Task: Find connections with filter location Galátsi with filter topic #Mobileapplicationswith filter profile language German with filter current company Talent Group with filter school Muzaffarpur Institute of Technology with filter industry Robot Manufacturing with filter service category Video Production with filter keywords title Director of Maintenance
Action: Mouse moved to (379, 260)
Screenshot: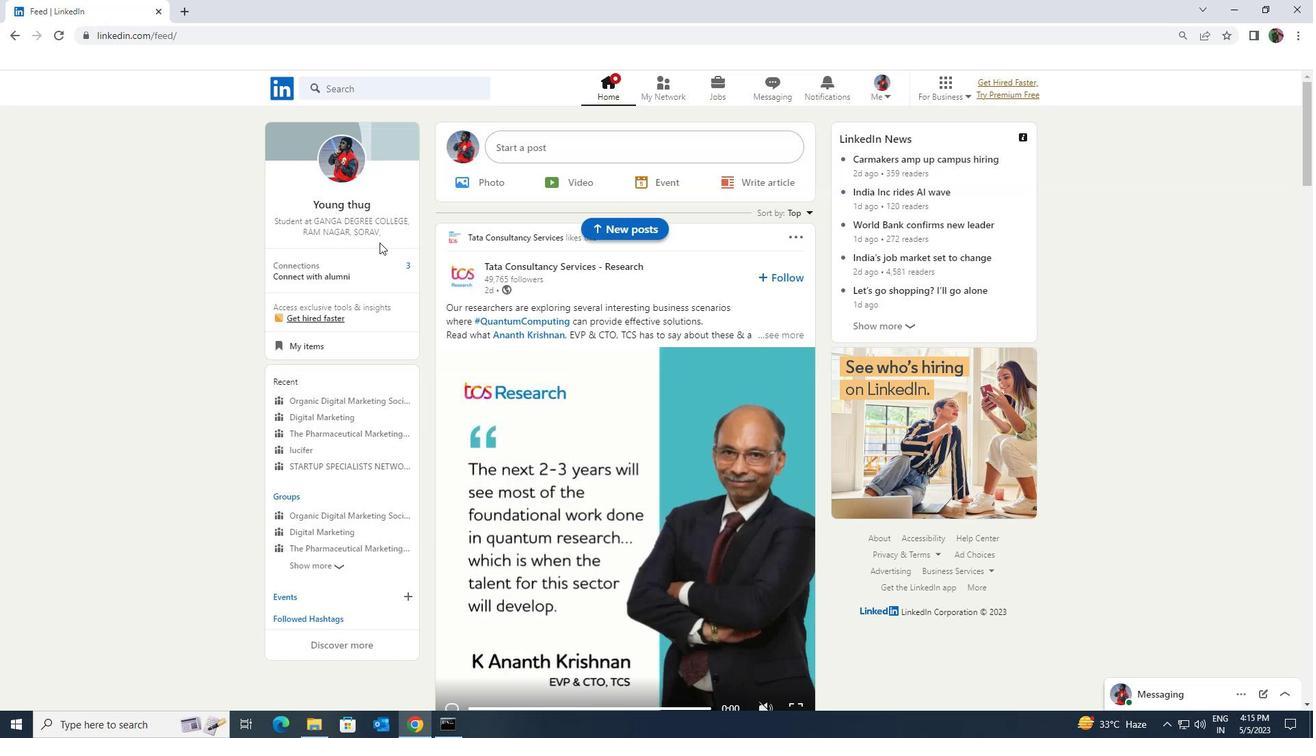 
Action: Mouse pressed left at (379, 260)
Screenshot: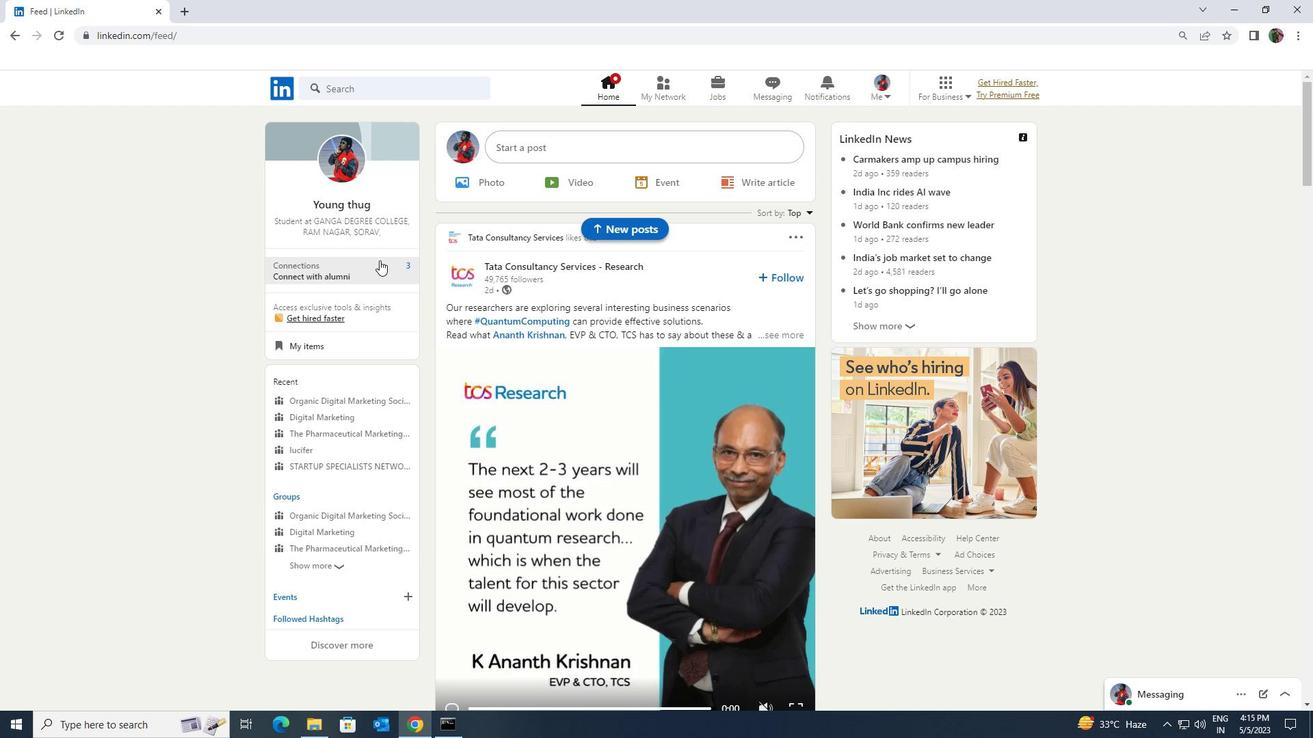 
Action: Mouse moved to (374, 164)
Screenshot: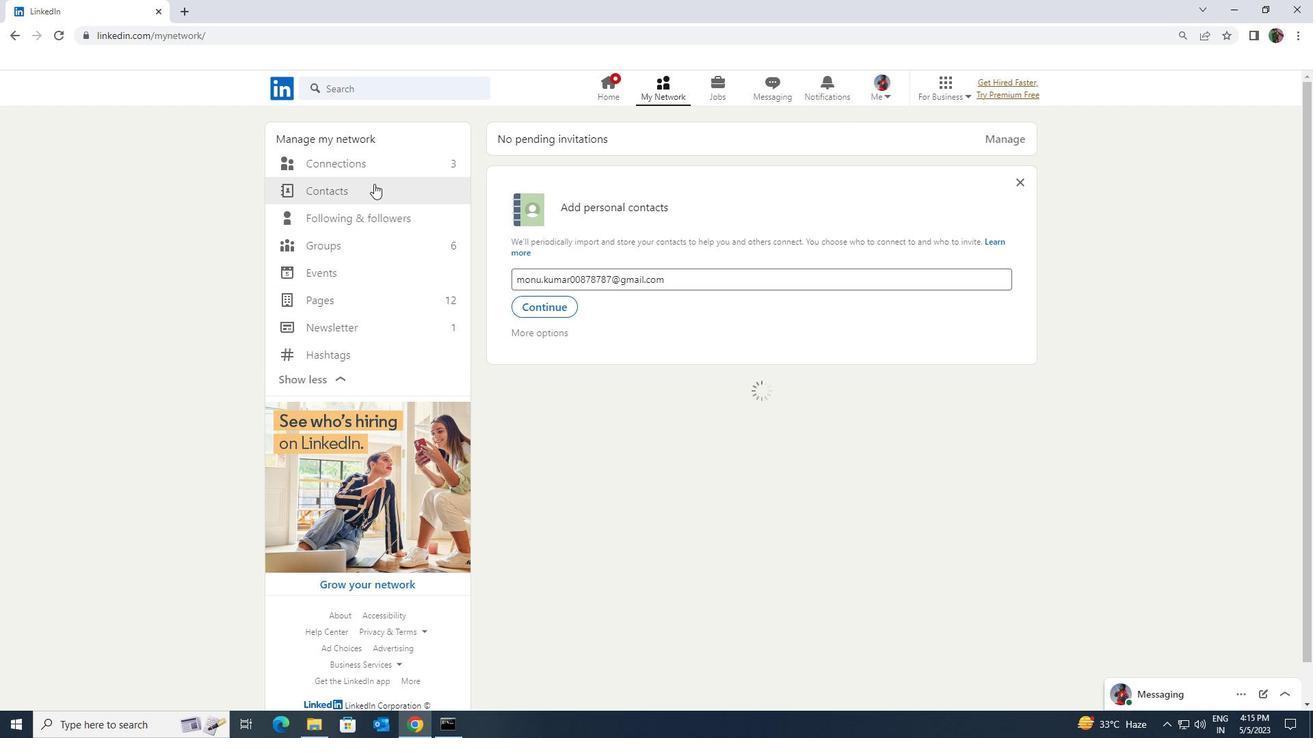 
Action: Mouse pressed left at (374, 164)
Screenshot: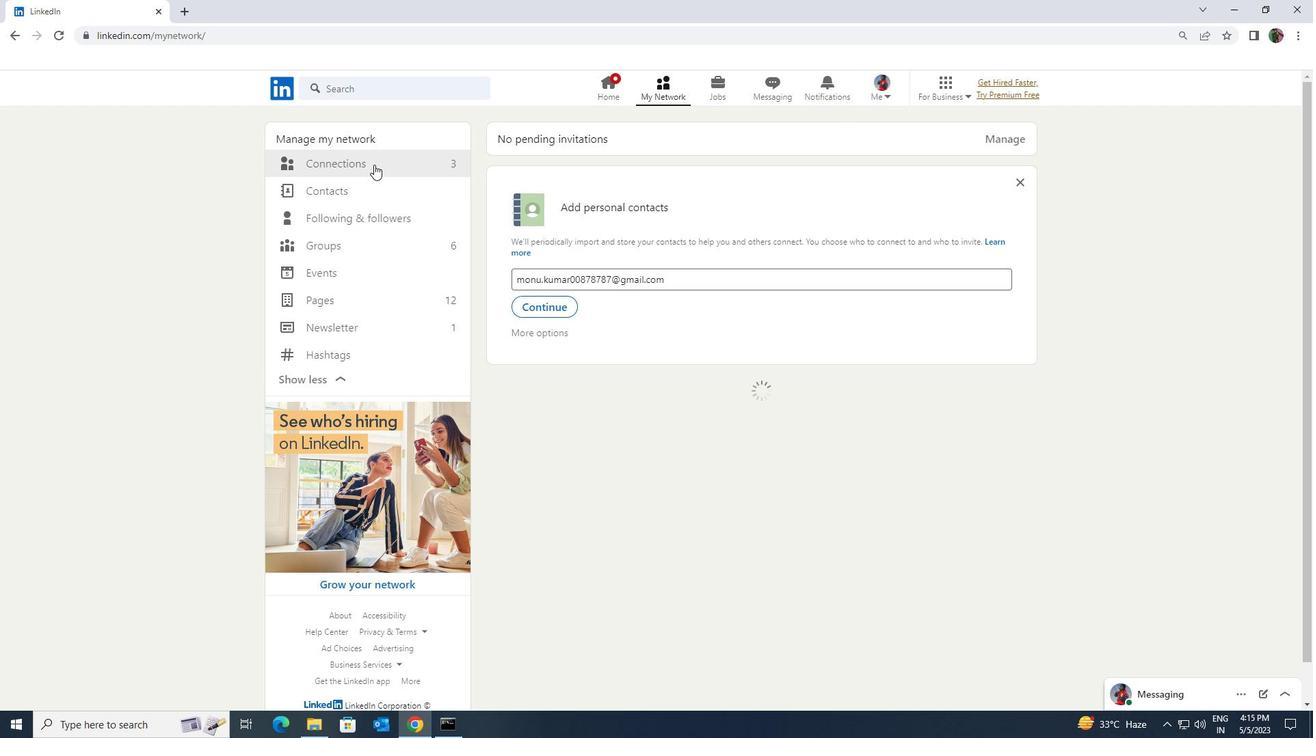 
Action: Mouse moved to (738, 172)
Screenshot: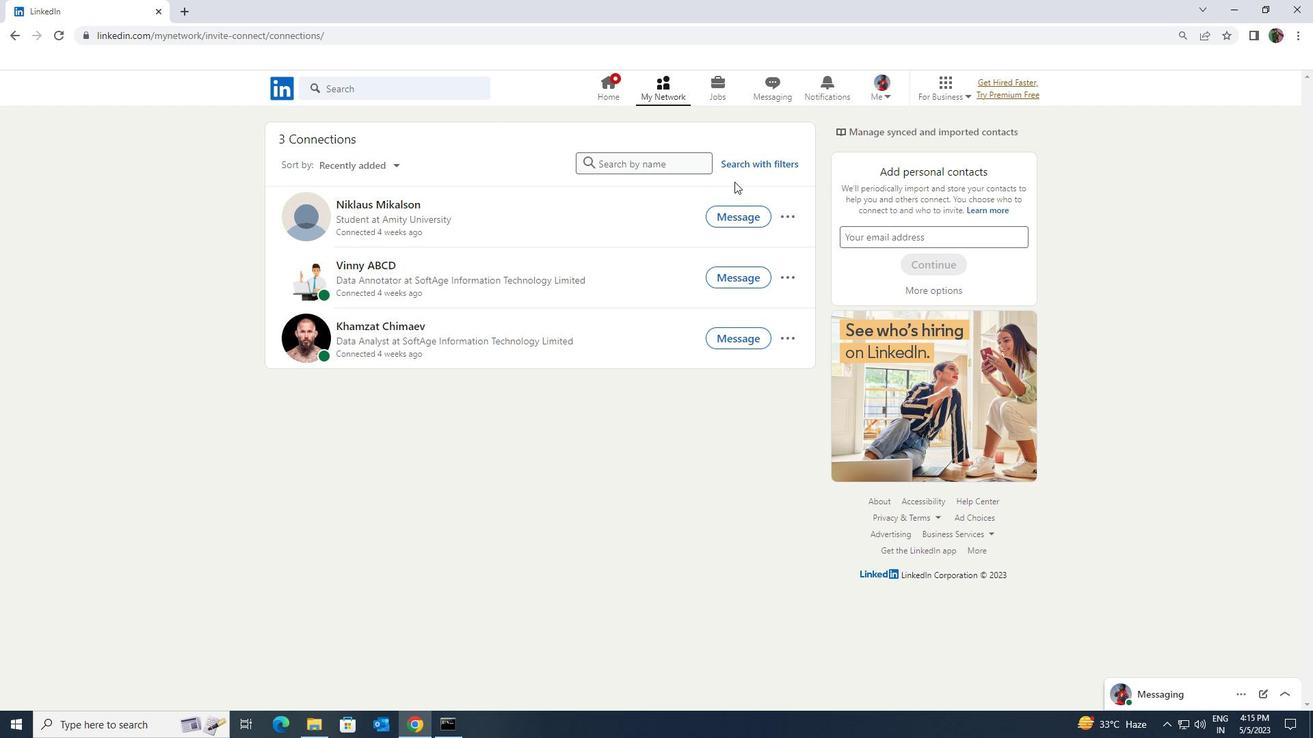 
Action: Mouse pressed left at (738, 172)
Screenshot: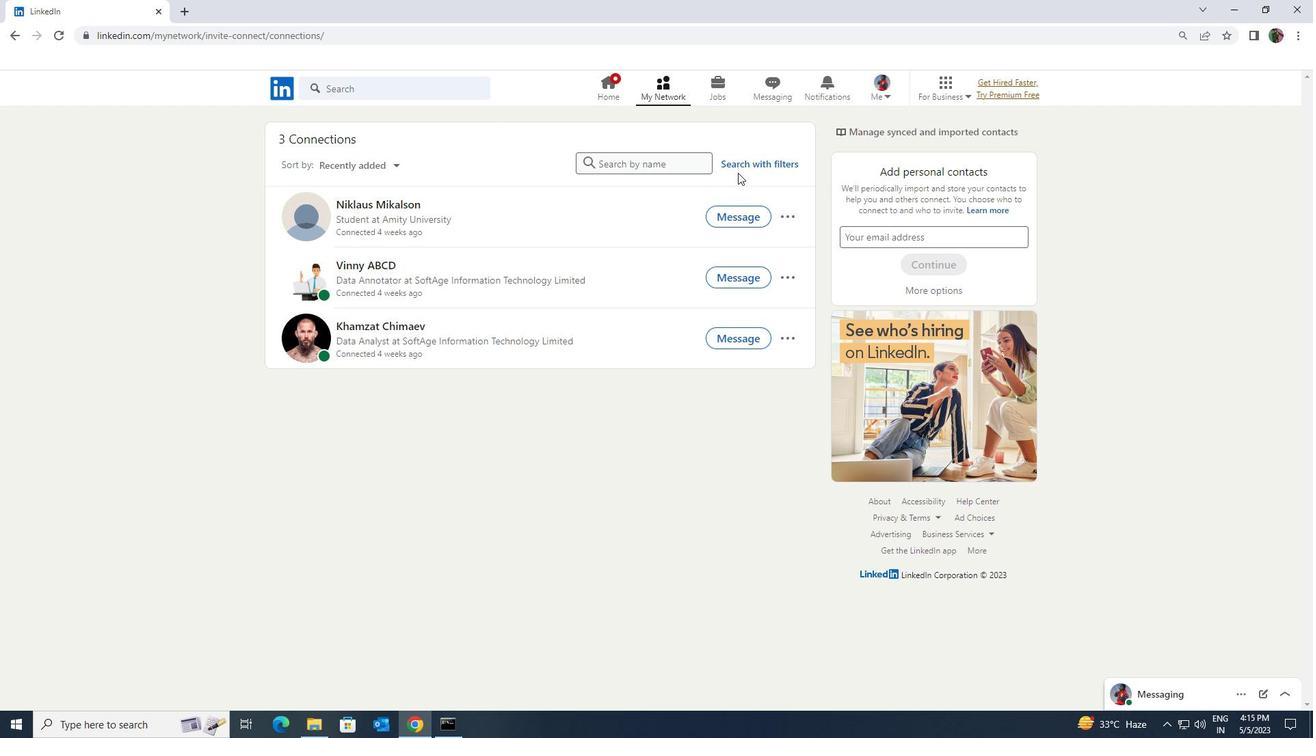 
Action: Mouse moved to (738, 167)
Screenshot: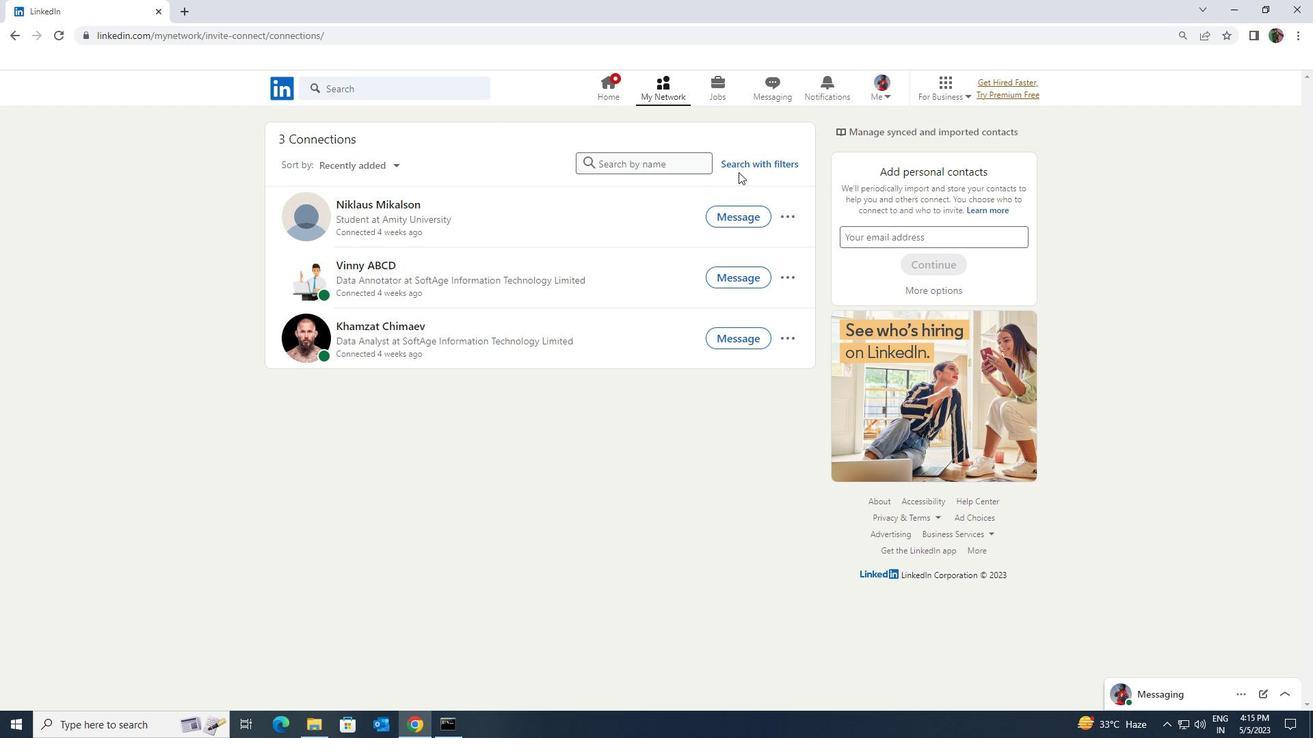 
Action: Mouse pressed left at (738, 167)
Screenshot: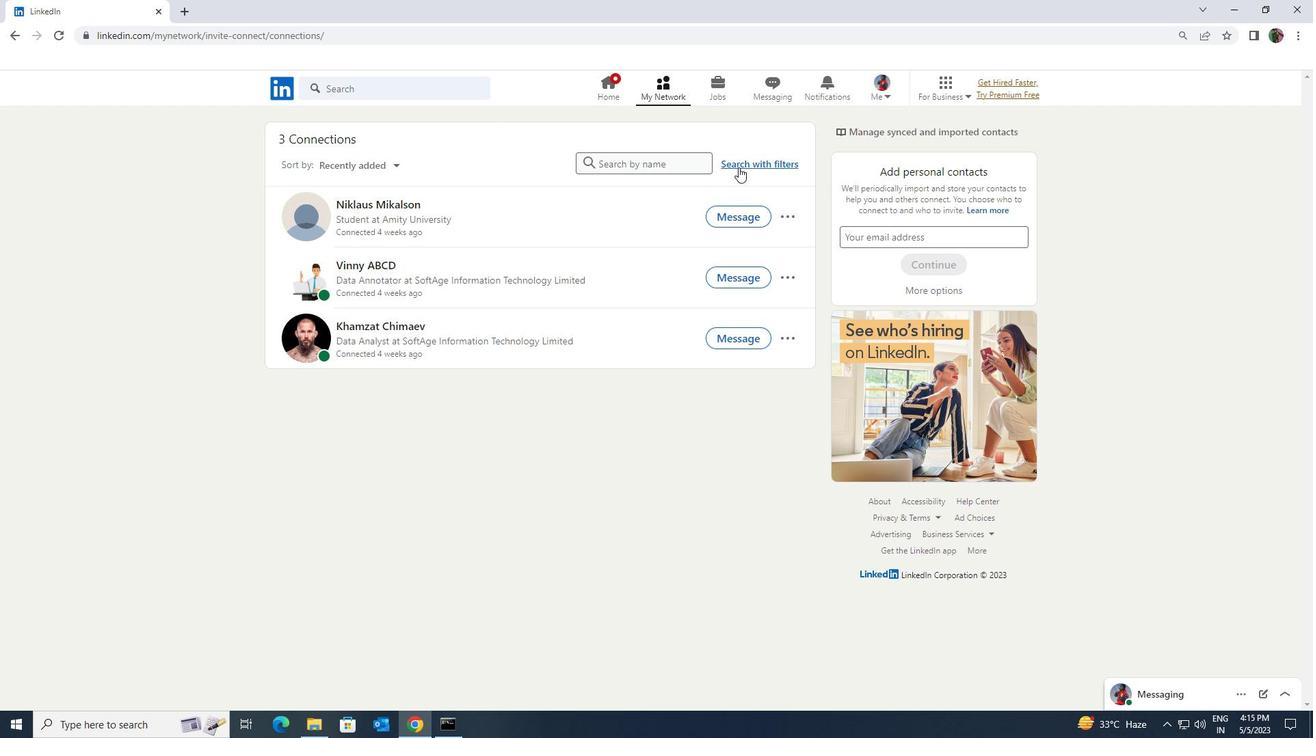 
Action: Mouse moved to (696, 126)
Screenshot: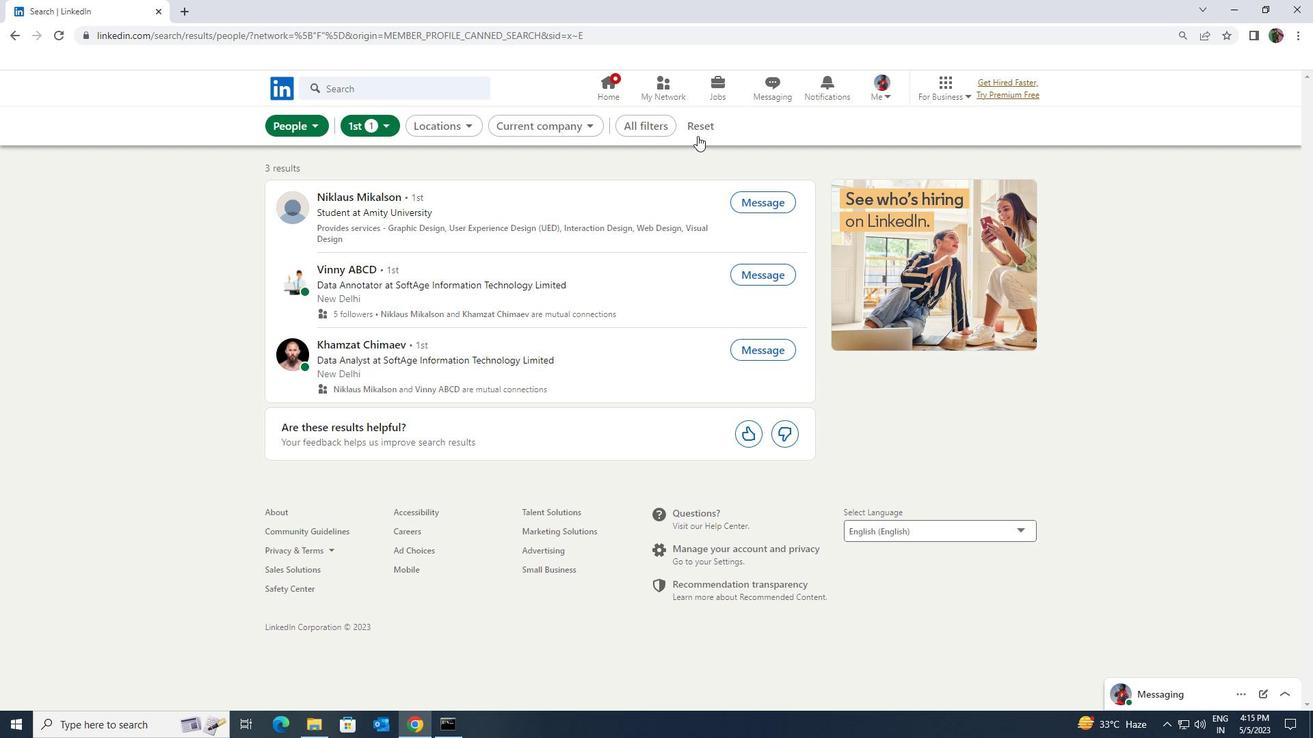 
Action: Mouse pressed left at (696, 126)
Screenshot: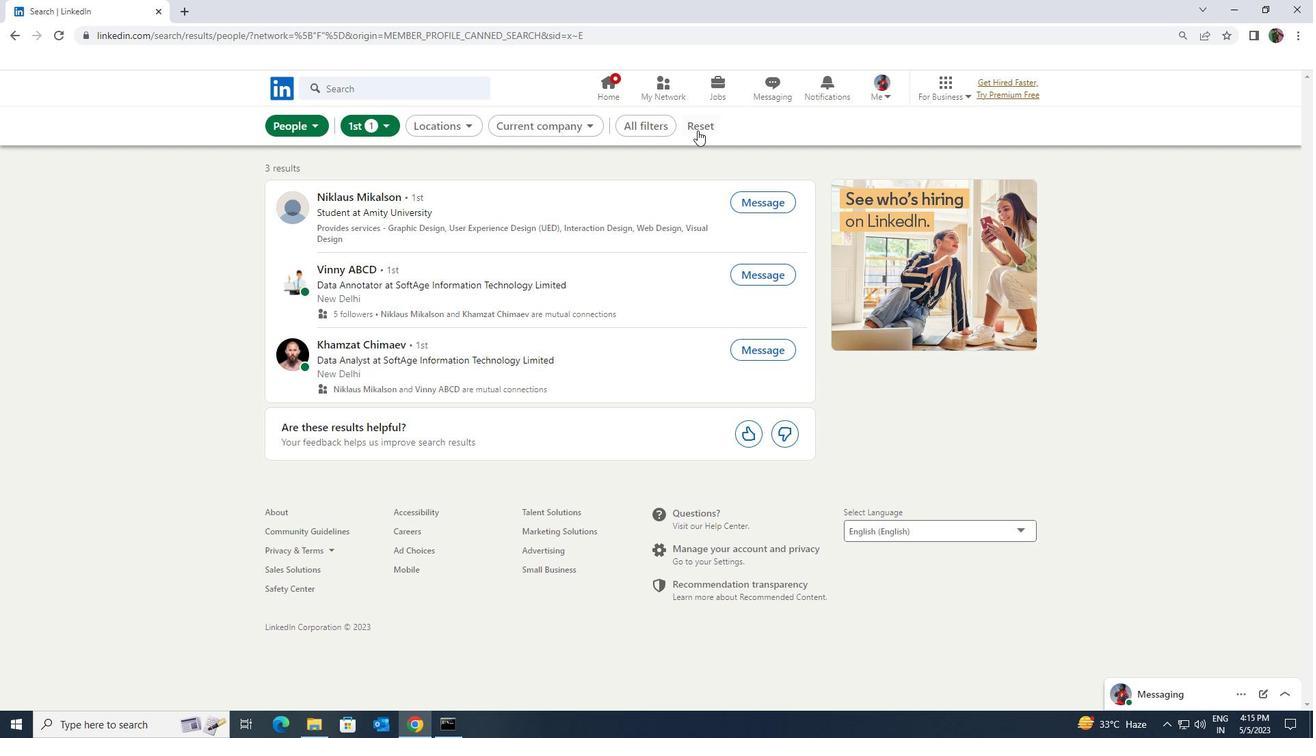 
Action: Mouse moved to (668, 126)
Screenshot: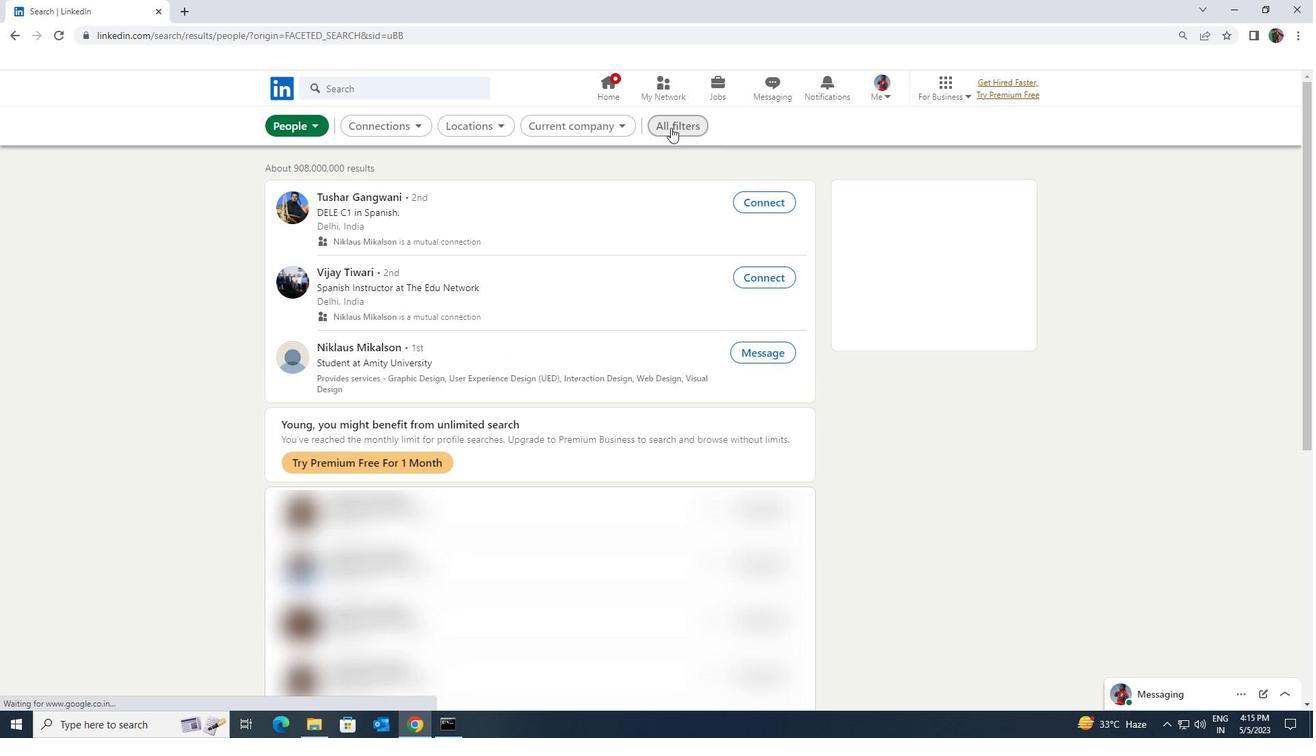
Action: Mouse pressed left at (668, 126)
Screenshot: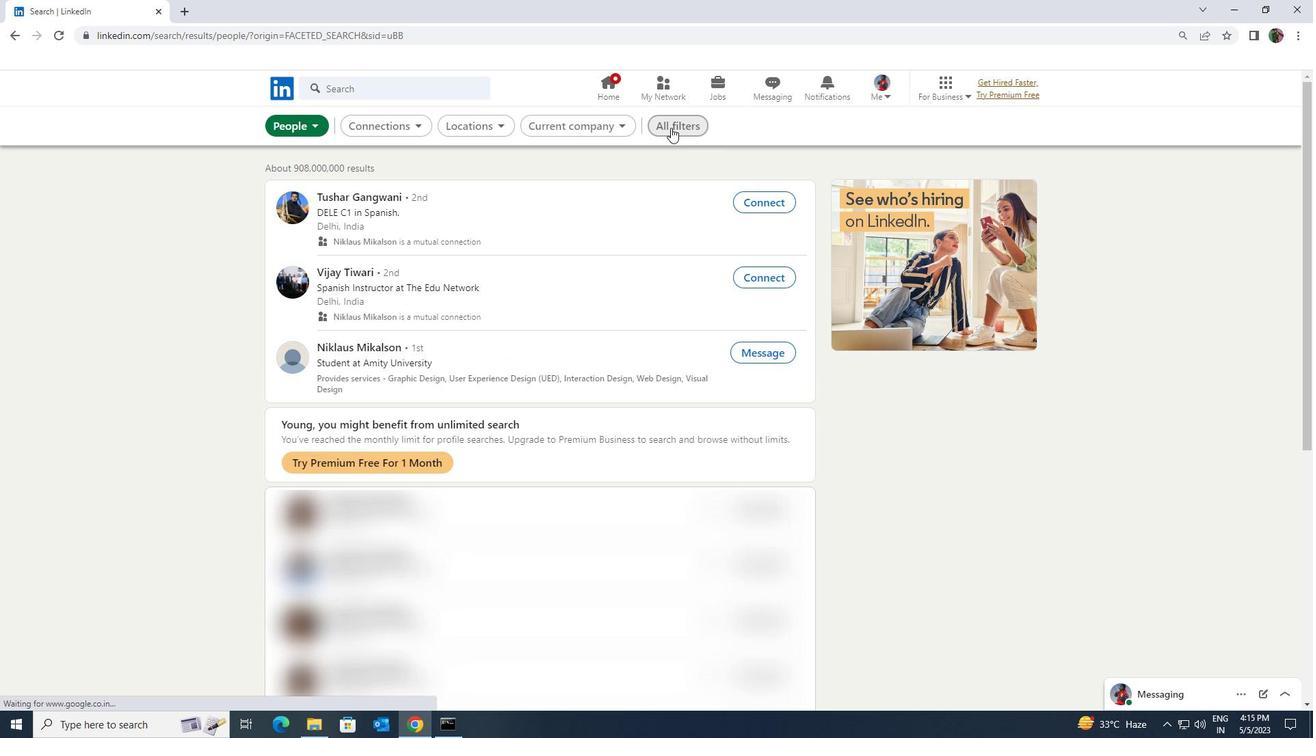 
Action: Mouse moved to (1155, 545)
Screenshot: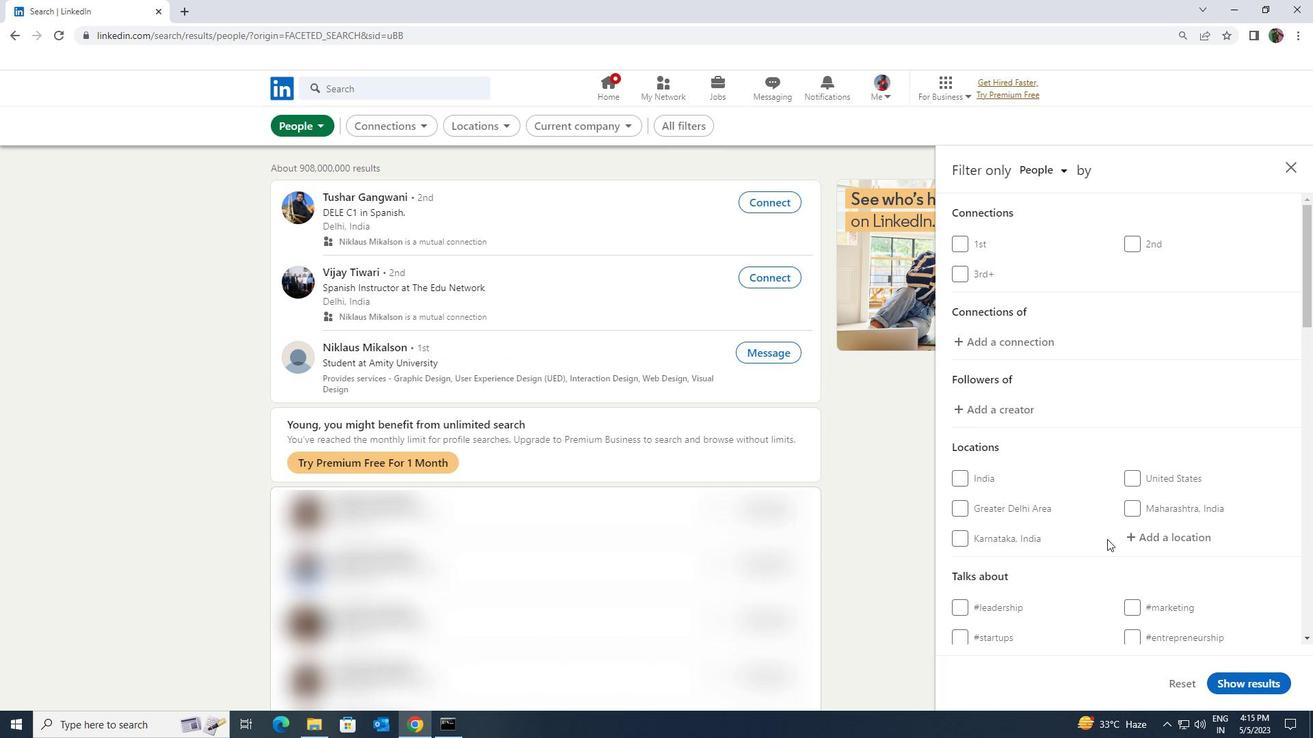 
Action: Mouse pressed left at (1155, 545)
Screenshot: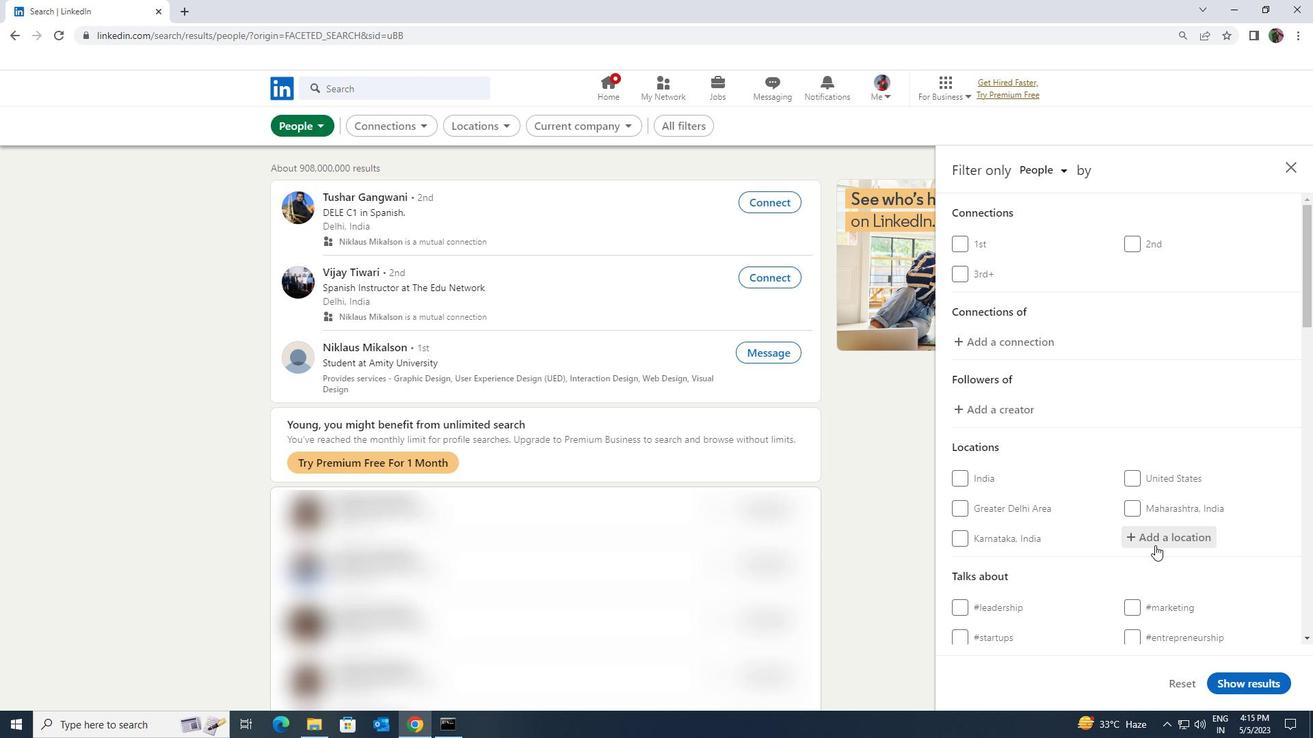 
Action: Key pressed <Key.shift><Key.shift><Key.shift>GALATSI
Screenshot: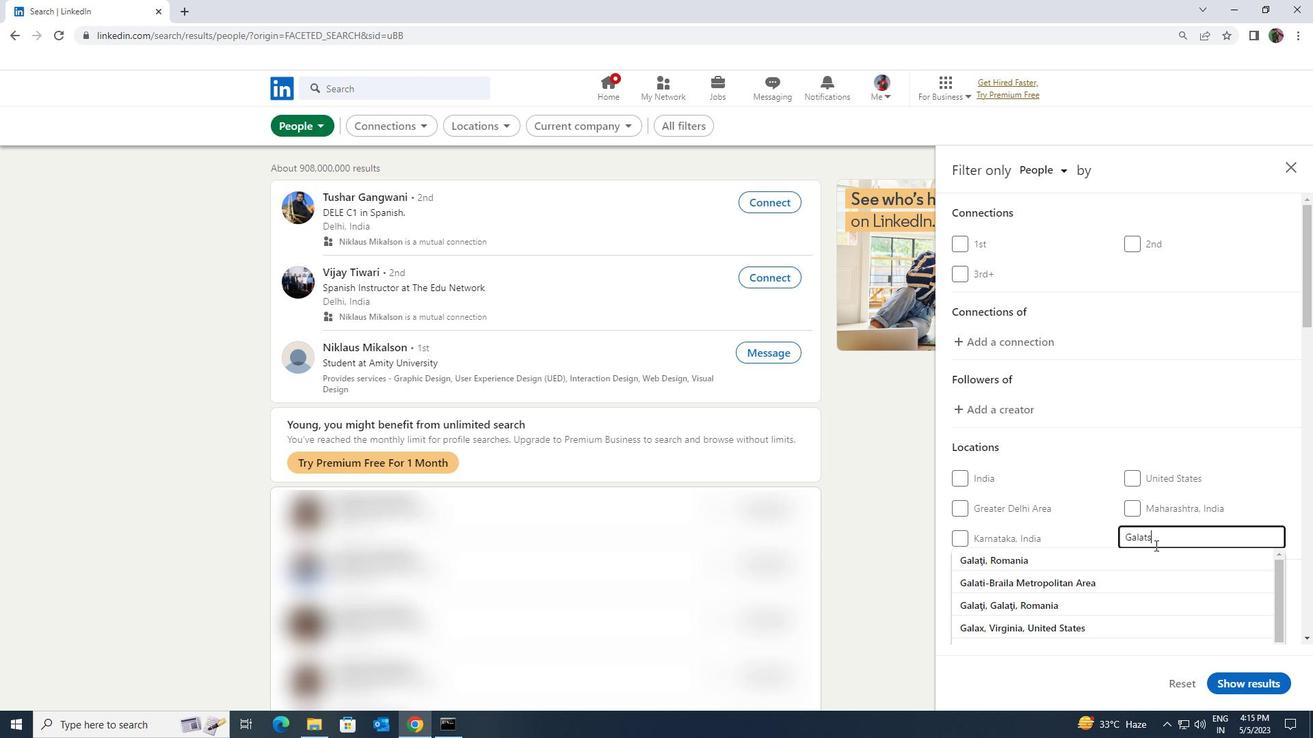 
Action: Mouse moved to (1151, 564)
Screenshot: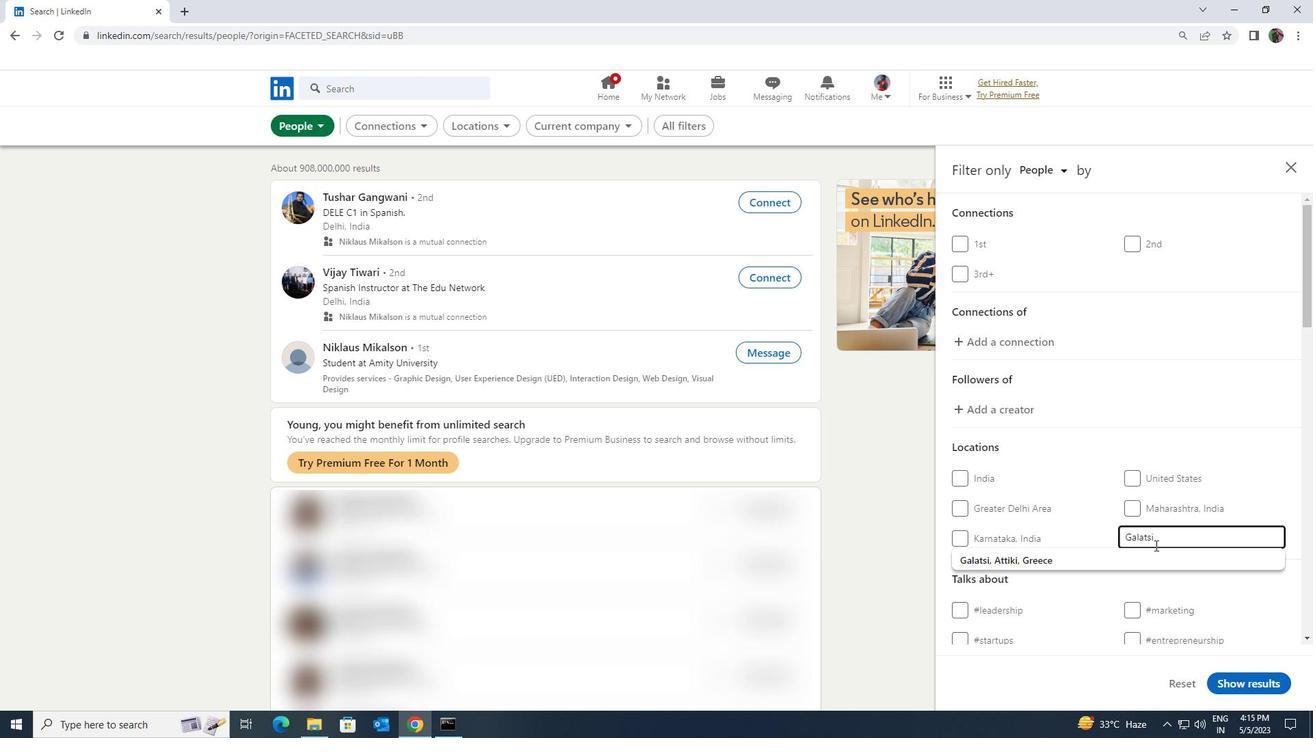 
Action: Mouse pressed left at (1151, 564)
Screenshot: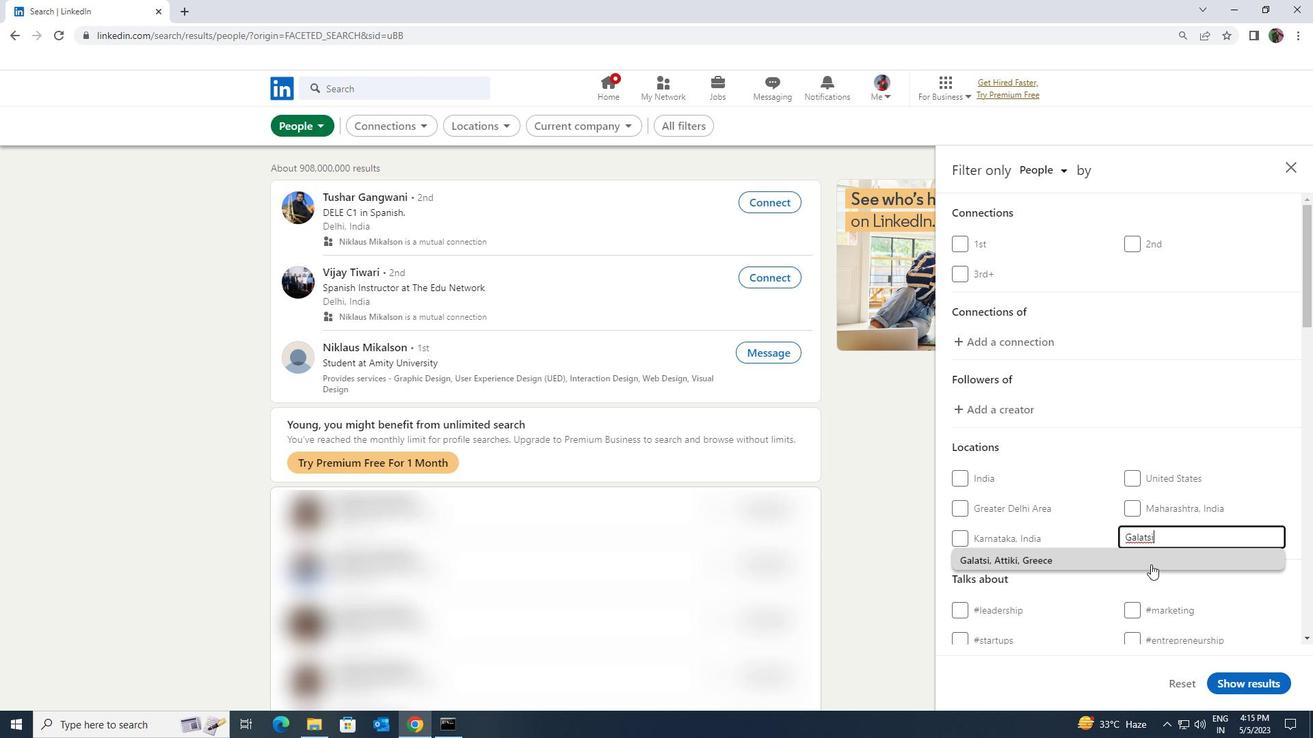 
Action: Mouse scrolled (1151, 564) with delta (0, 0)
Screenshot: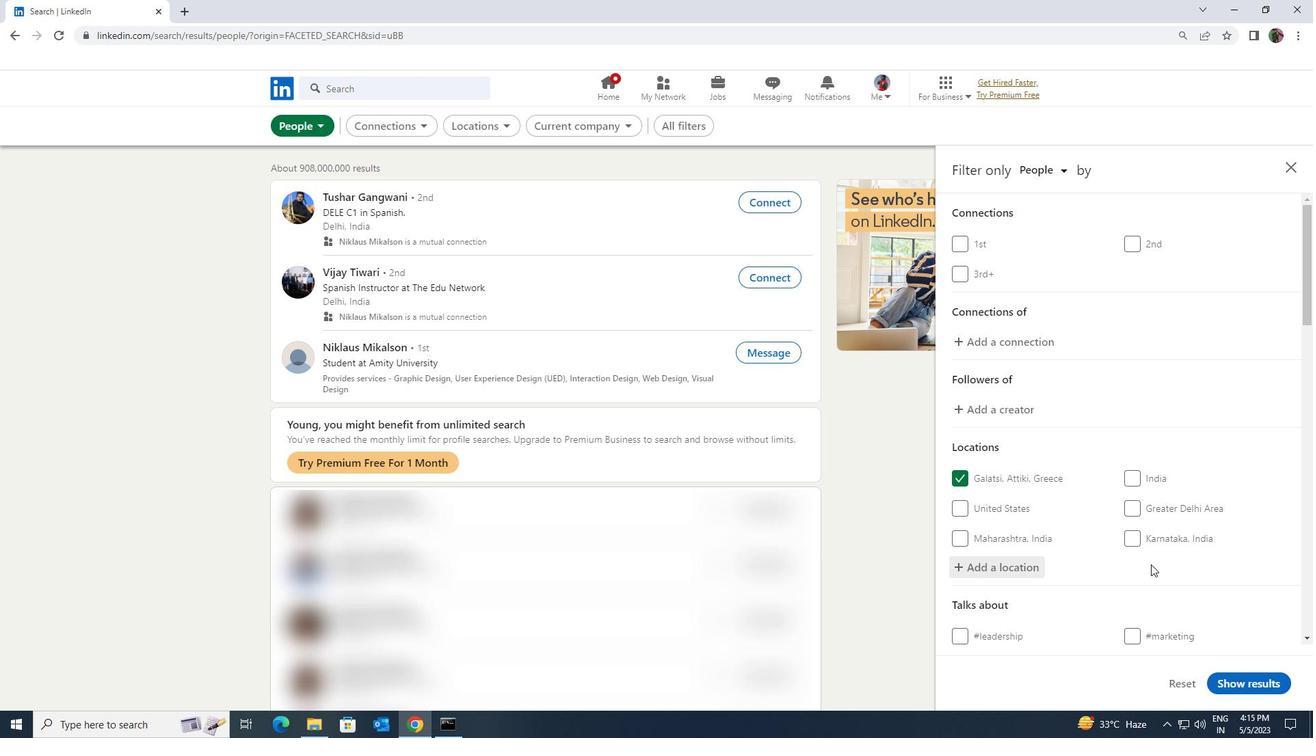
Action: Mouse scrolled (1151, 564) with delta (0, 0)
Screenshot: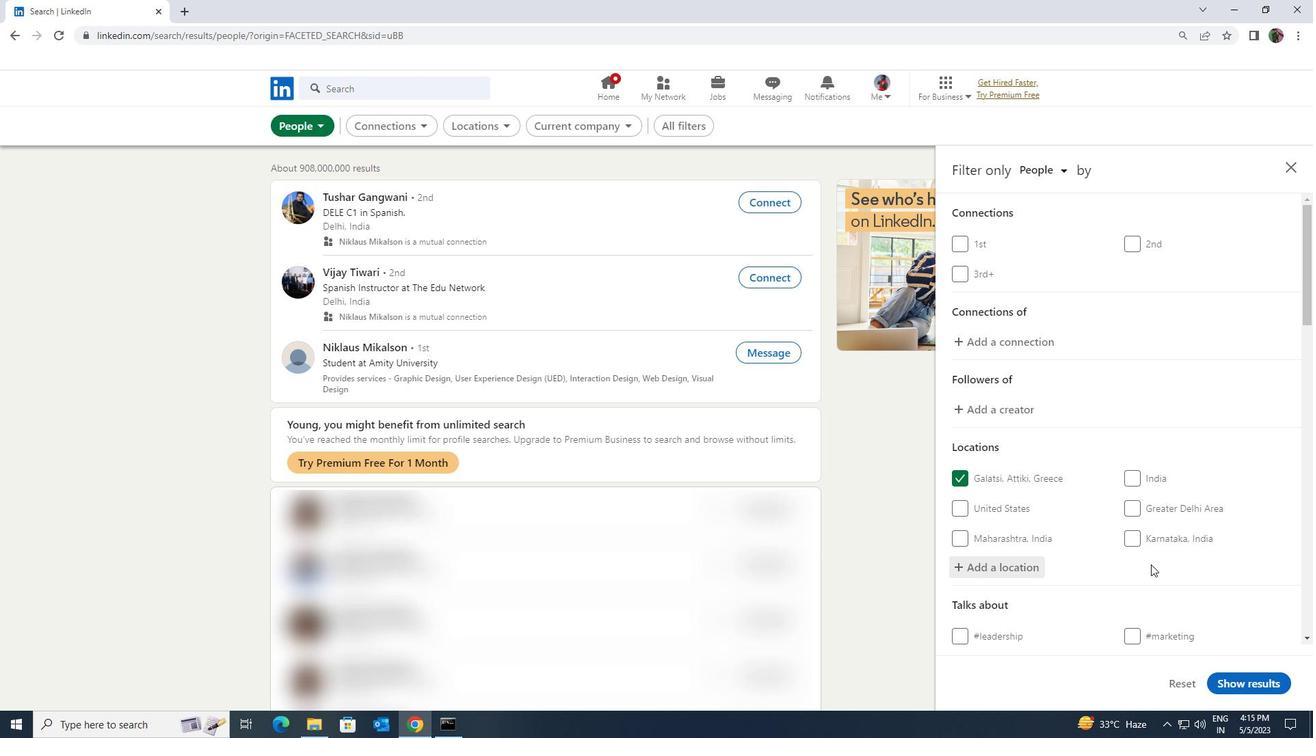 
Action: Mouse moved to (1153, 564)
Screenshot: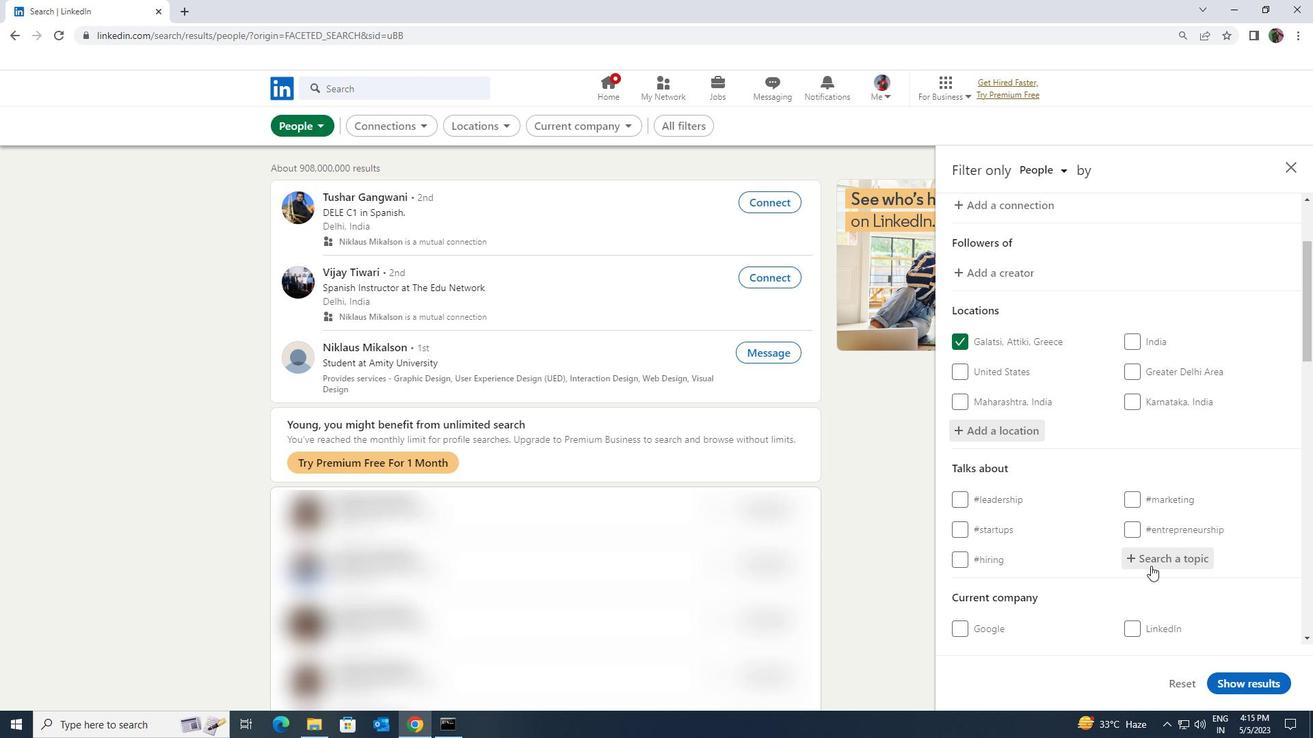 
Action: Mouse pressed left at (1153, 564)
Screenshot: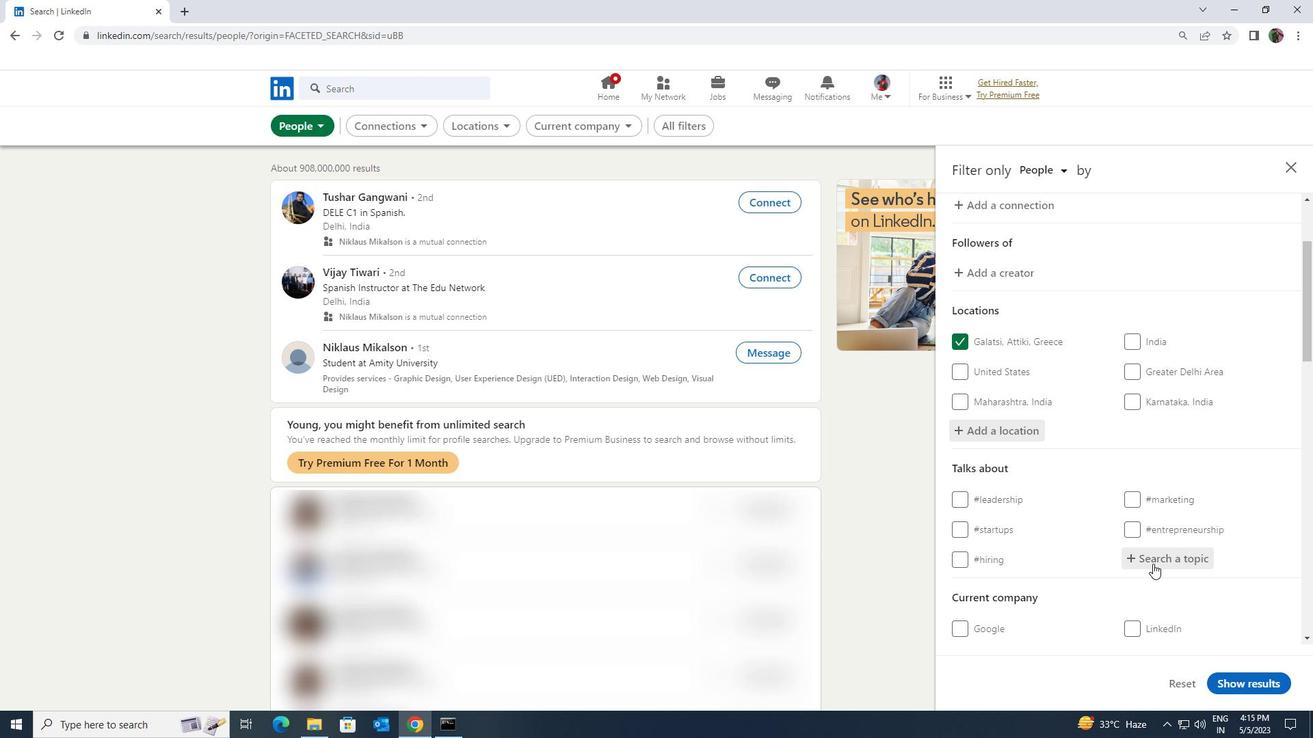 
Action: Key pressed <Key.shift><Key.shift>MOBILEAPPLI
Screenshot: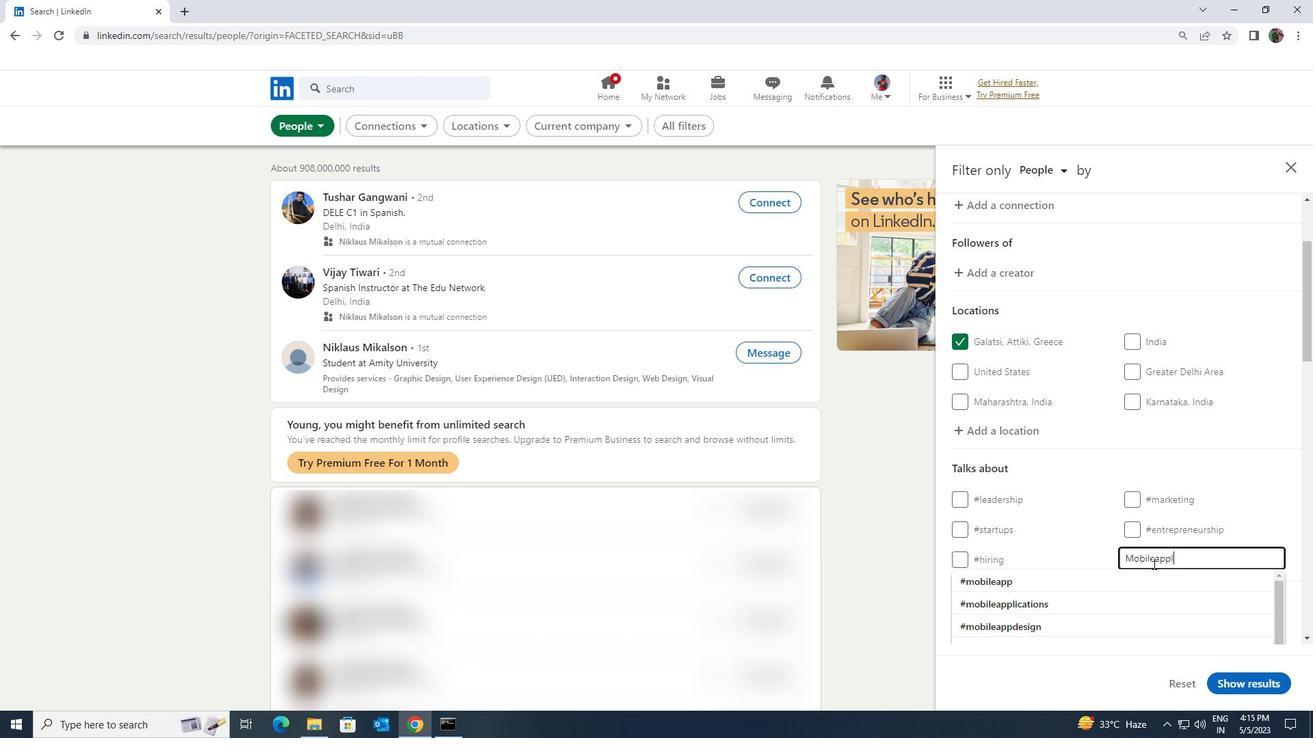 
Action: Mouse moved to (1147, 576)
Screenshot: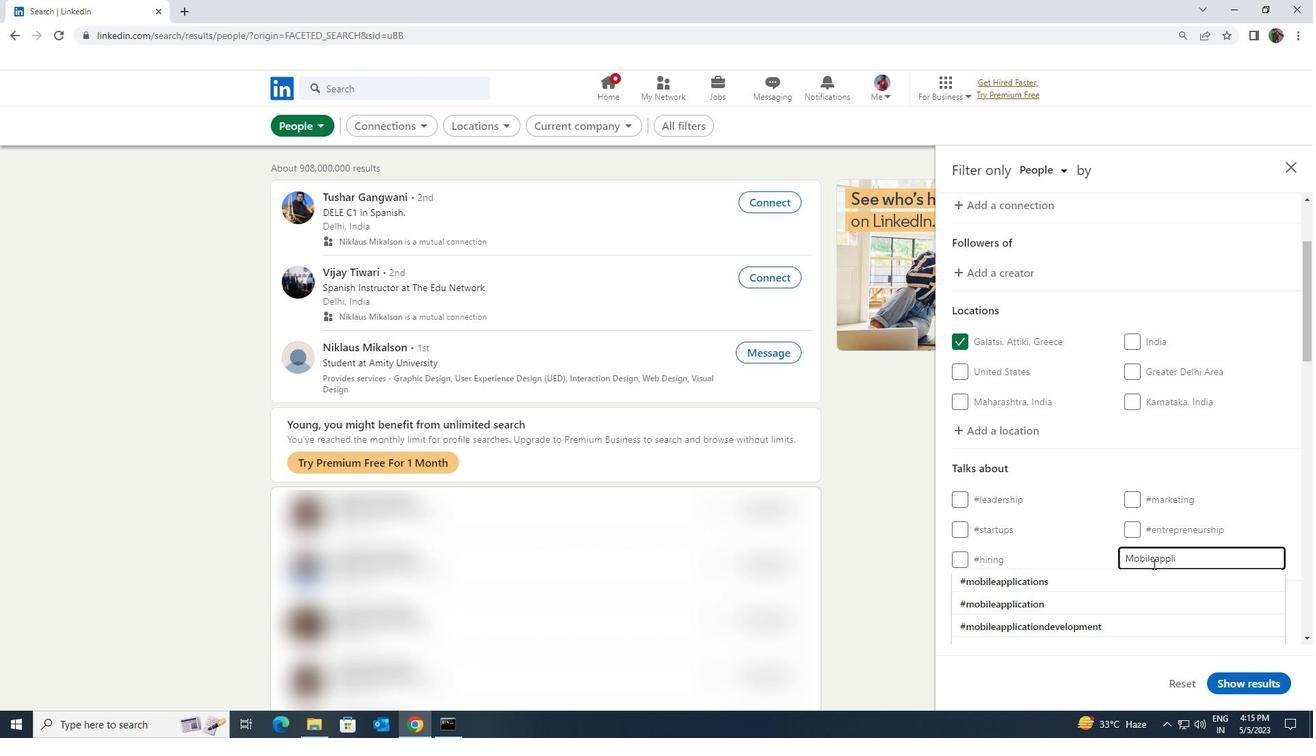 
Action: Mouse pressed left at (1147, 576)
Screenshot: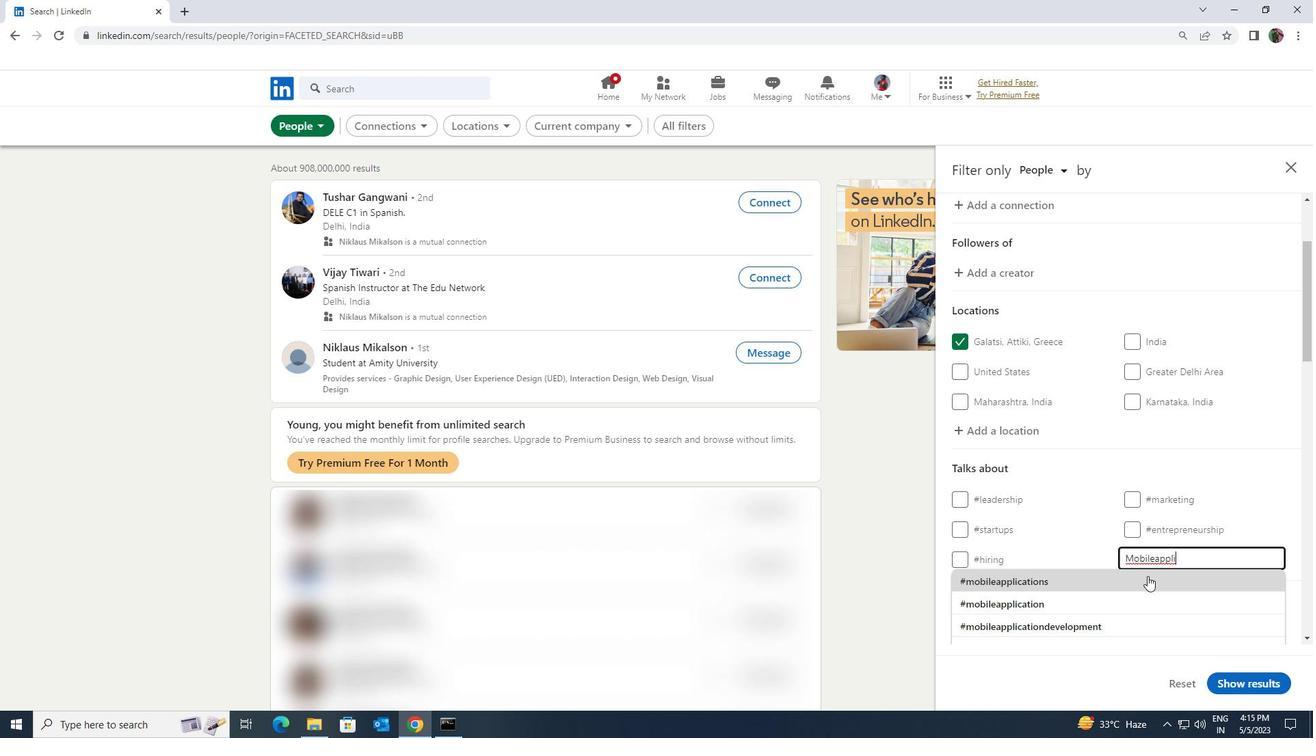 
Action: Mouse scrolled (1147, 575) with delta (0, 0)
Screenshot: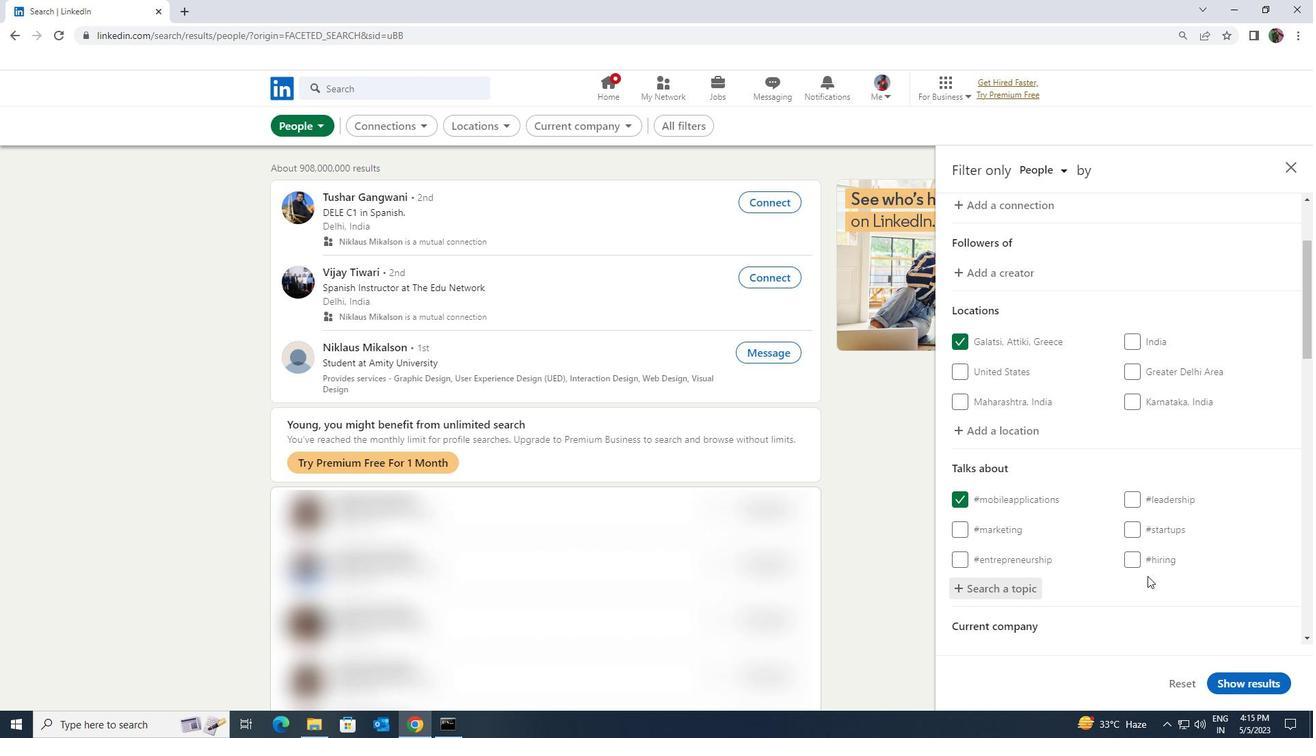 
Action: Mouse moved to (1142, 584)
Screenshot: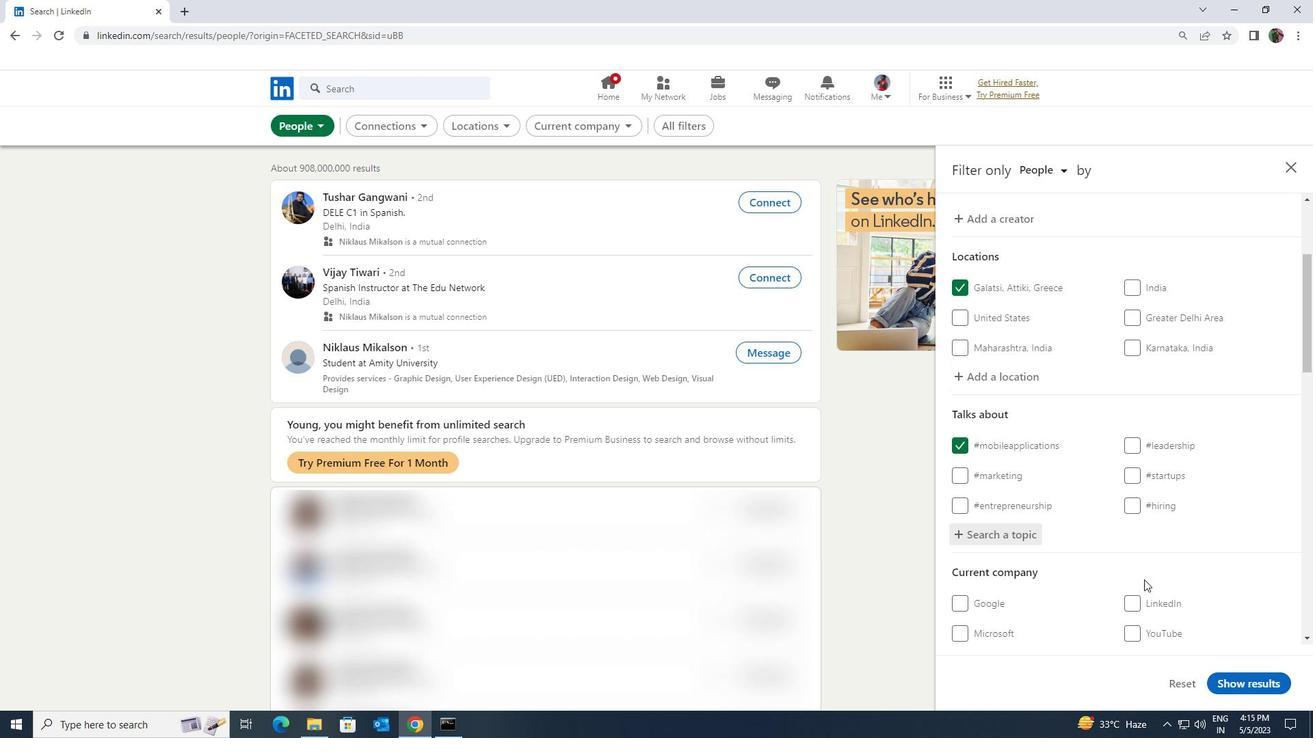 
Action: Mouse scrolled (1142, 584) with delta (0, 0)
Screenshot: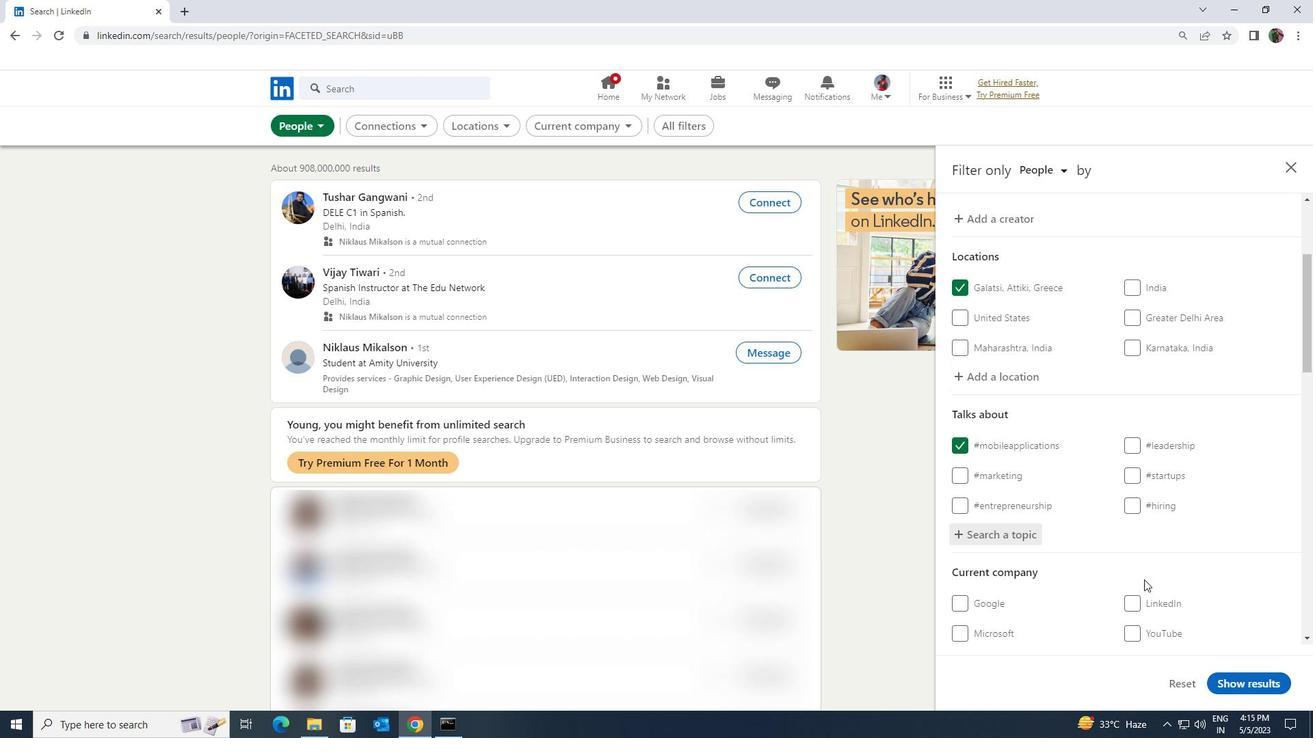 
Action: Mouse moved to (1142, 586)
Screenshot: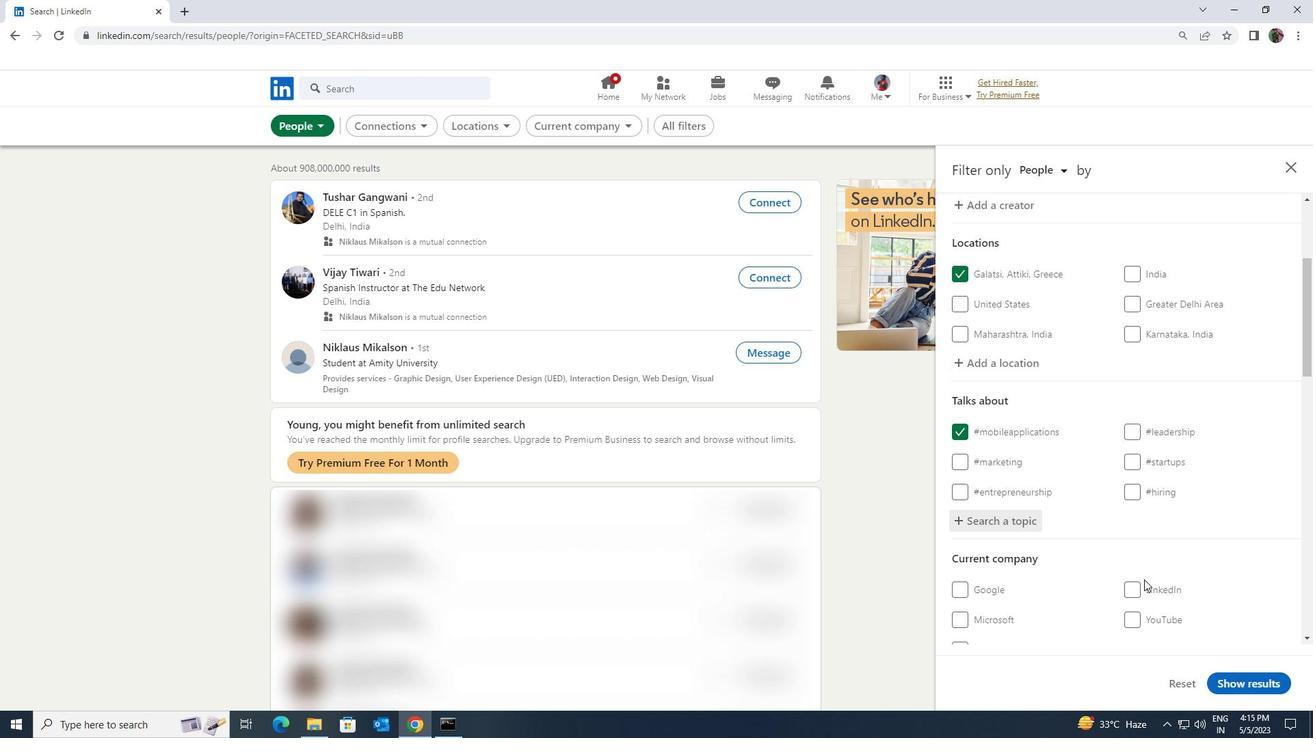 
Action: Mouse scrolled (1142, 586) with delta (0, 0)
Screenshot: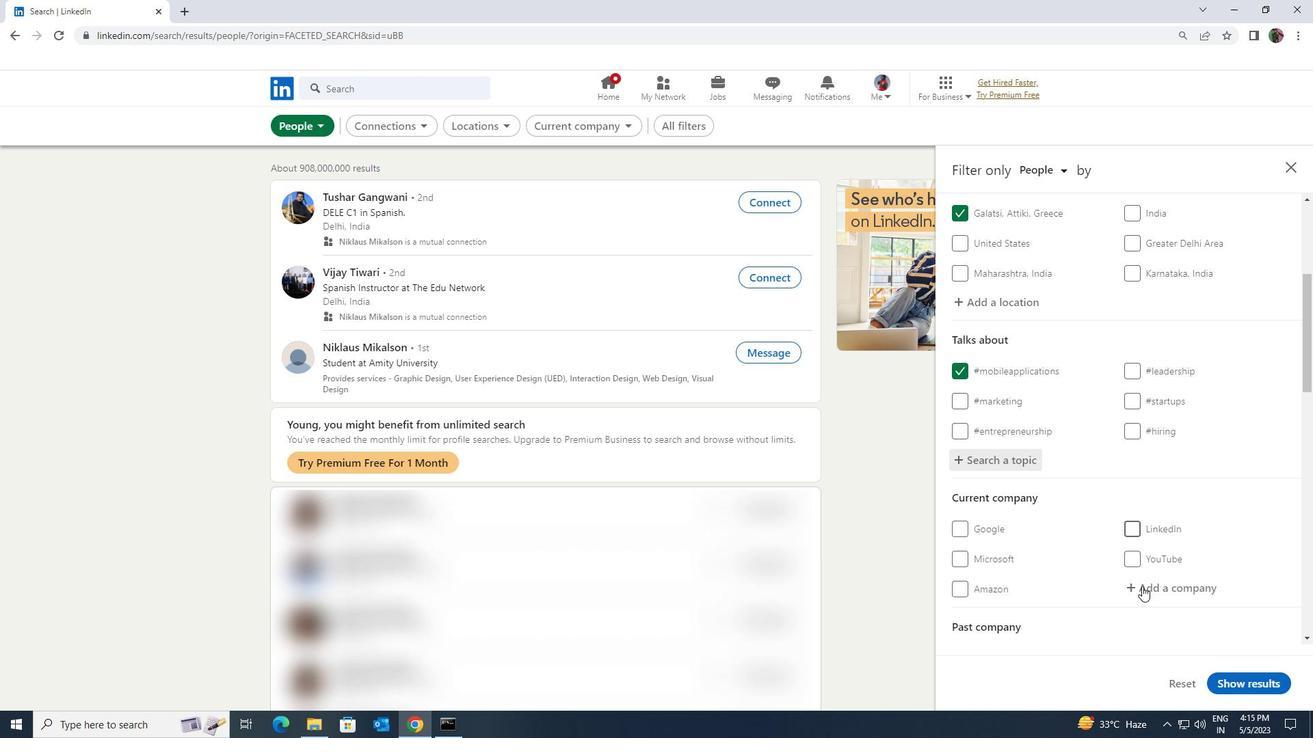 
Action: Mouse moved to (1147, 584)
Screenshot: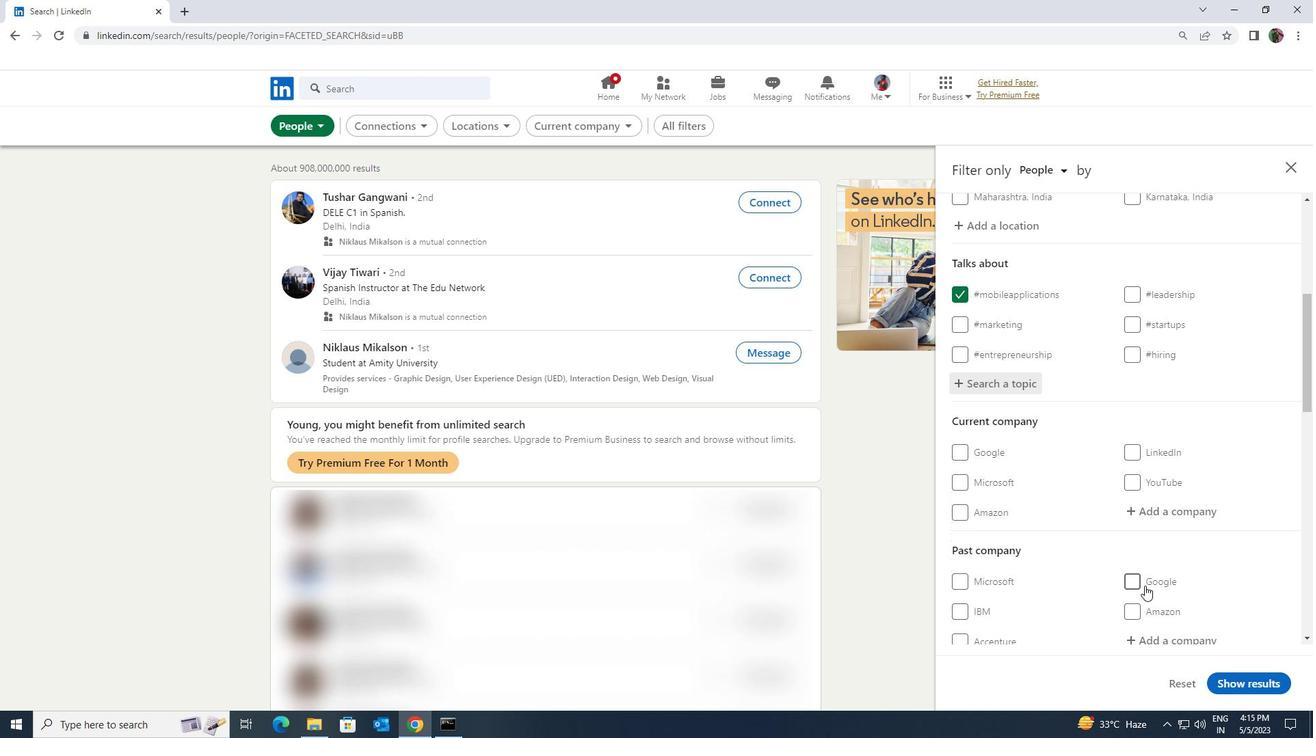 
Action: Mouse scrolled (1147, 584) with delta (0, 0)
Screenshot: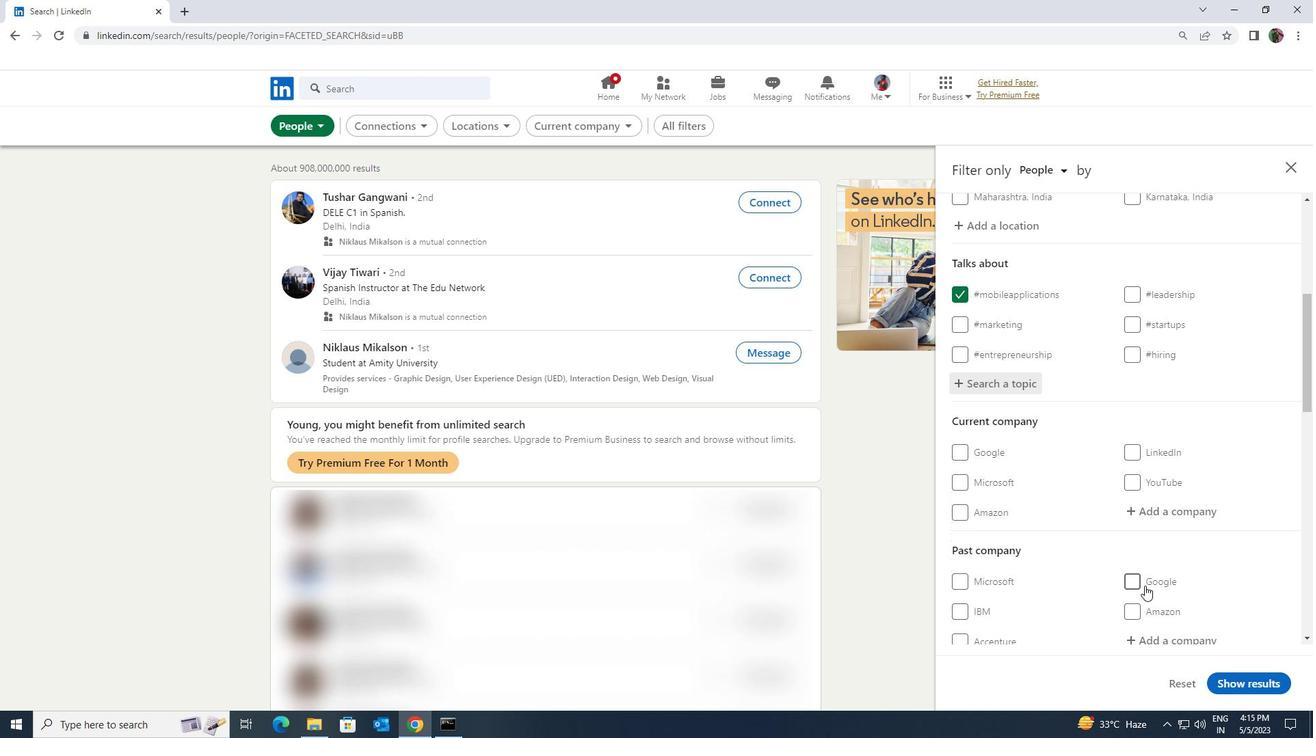 
Action: Mouse moved to (1148, 584)
Screenshot: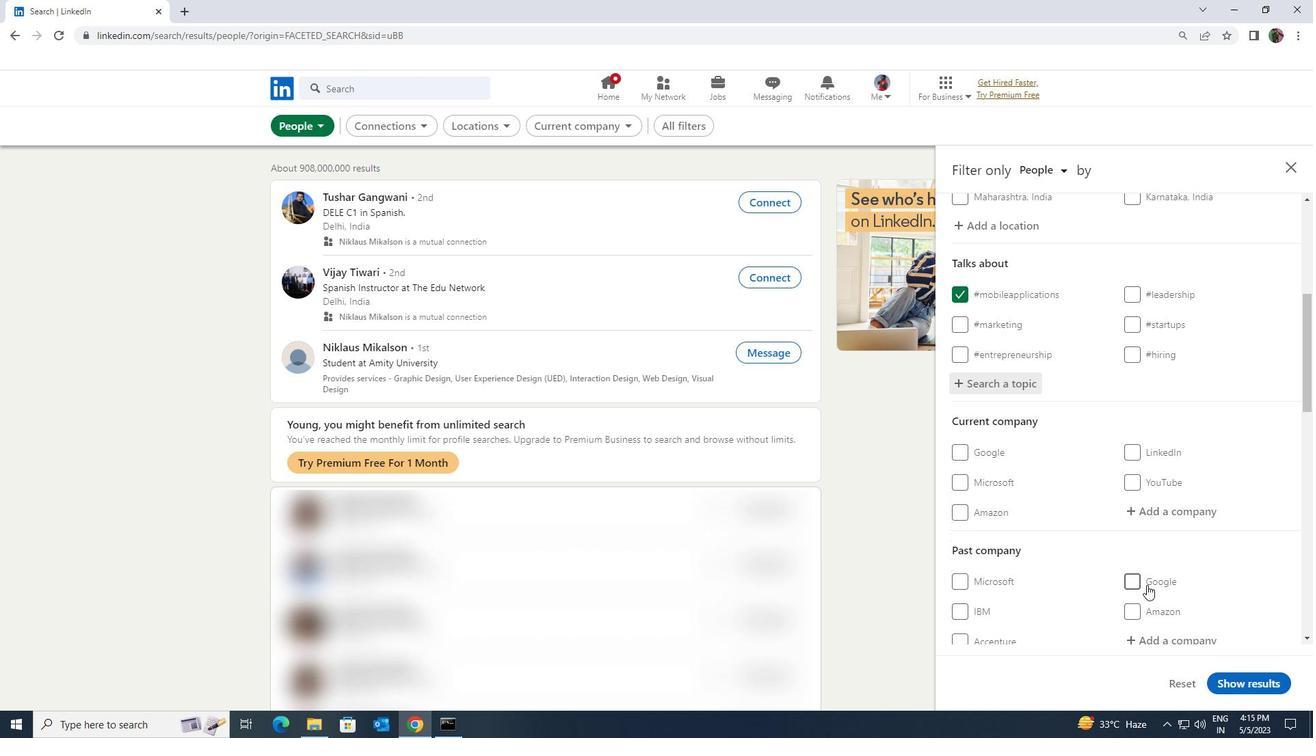 
Action: Mouse scrolled (1148, 583) with delta (0, 0)
Screenshot: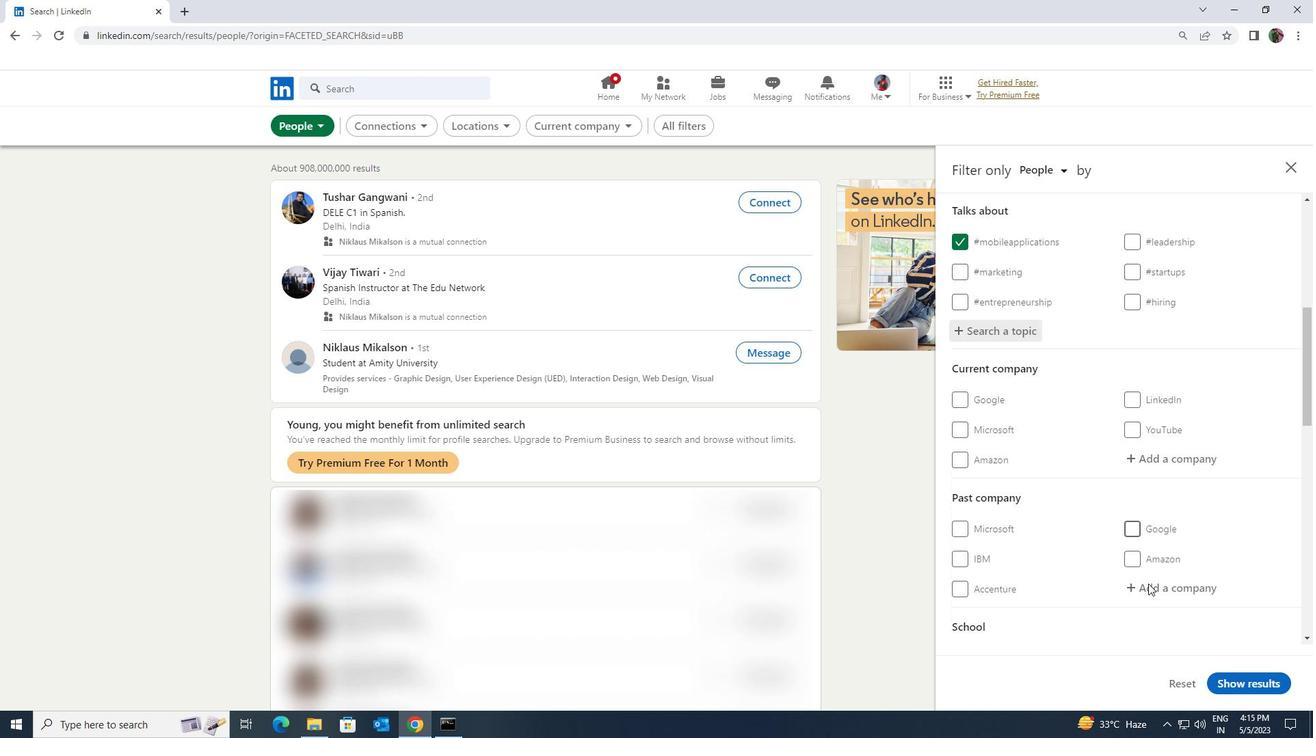 
Action: Mouse scrolled (1148, 583) with delta (0, 0)
Screenshot: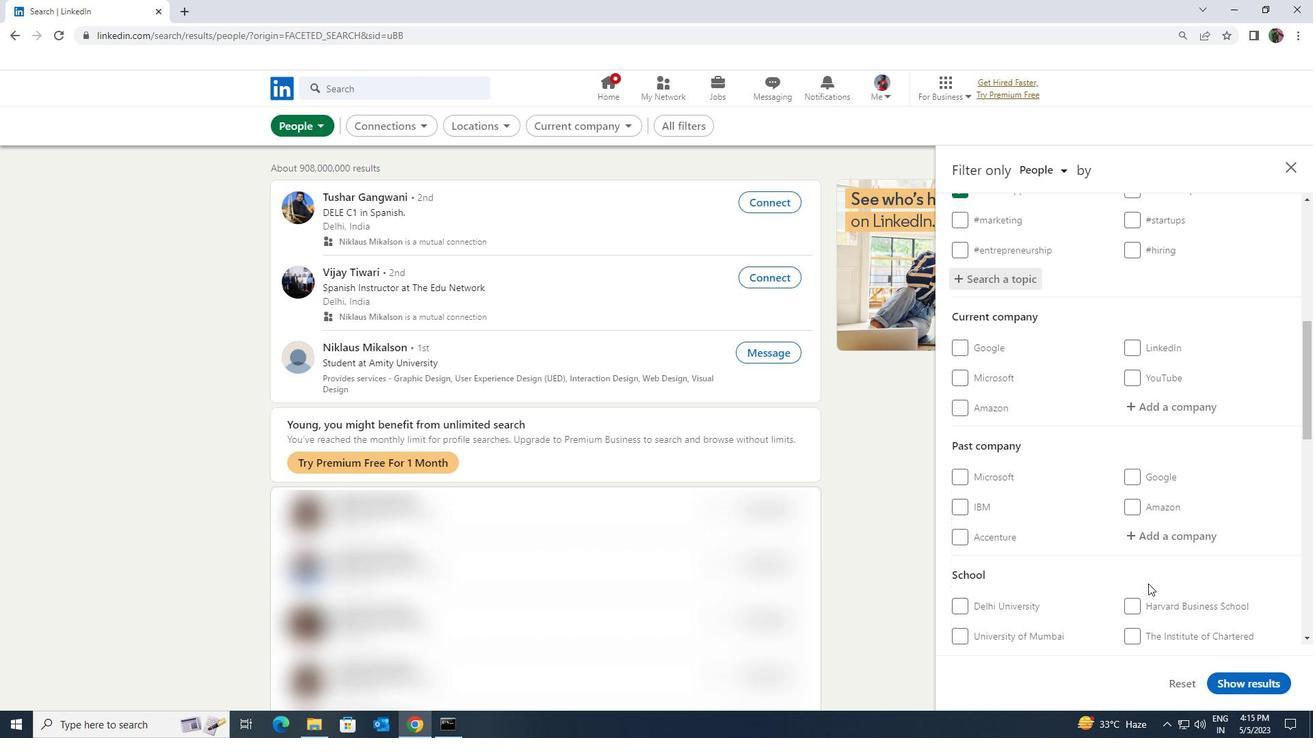 
Action: Mouse scrolled (1148, 583) with delta (0, 0)
Screenshot: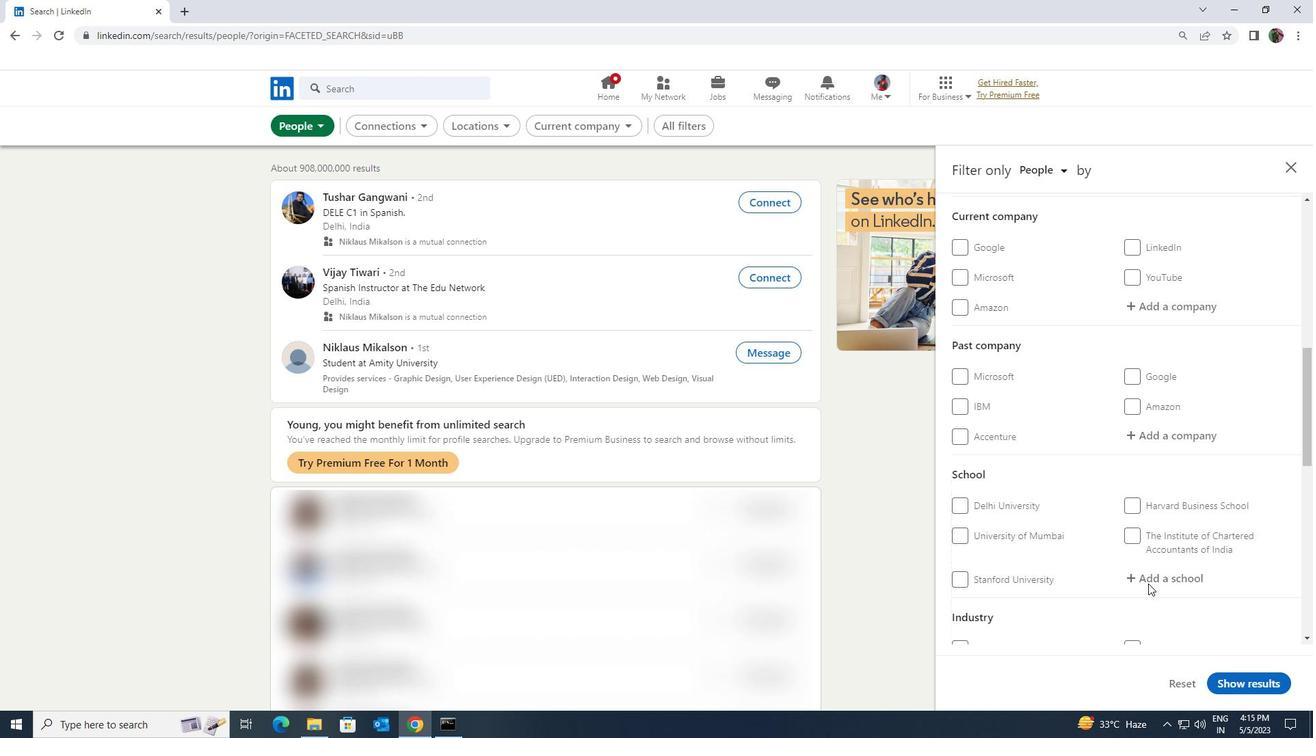 
Action: Mouse scrolled (1148, 583) with delta (0, 0)
Screenshot: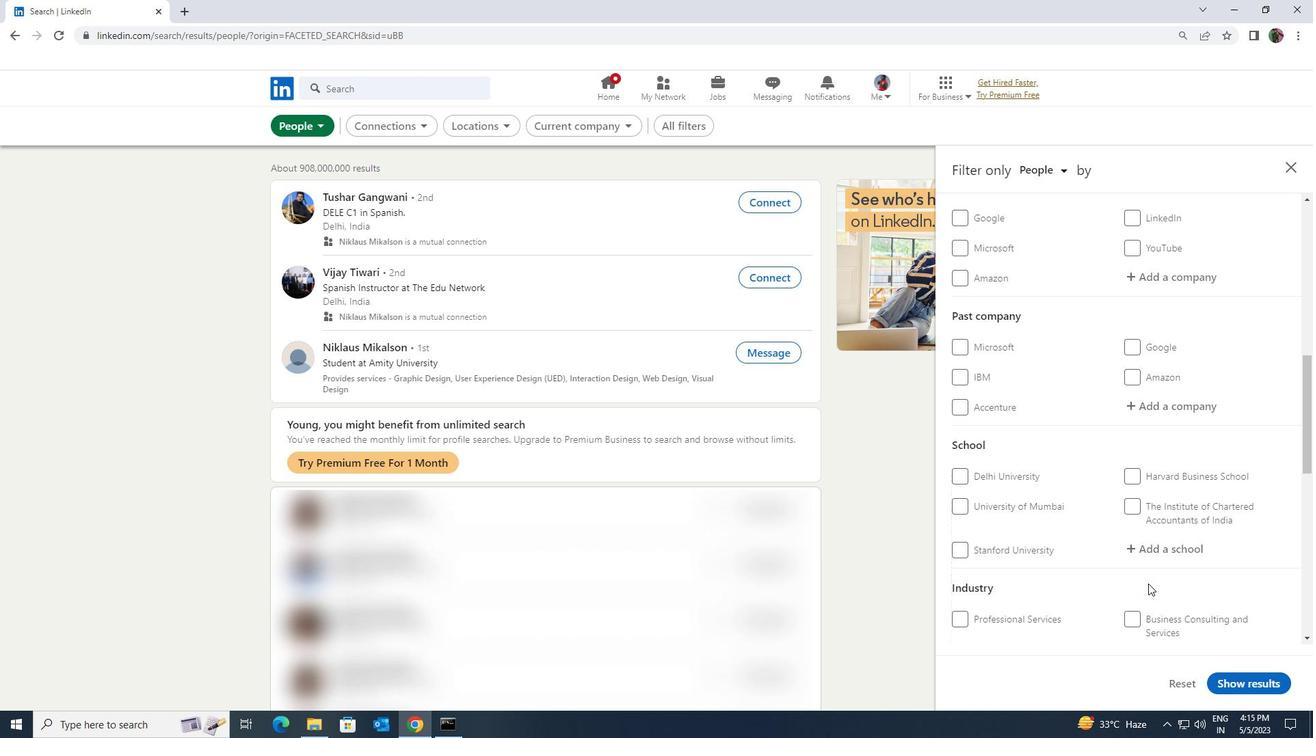 
Action: Mouse scrolled (1148, 583) with delta (0, 0)
Screenshot: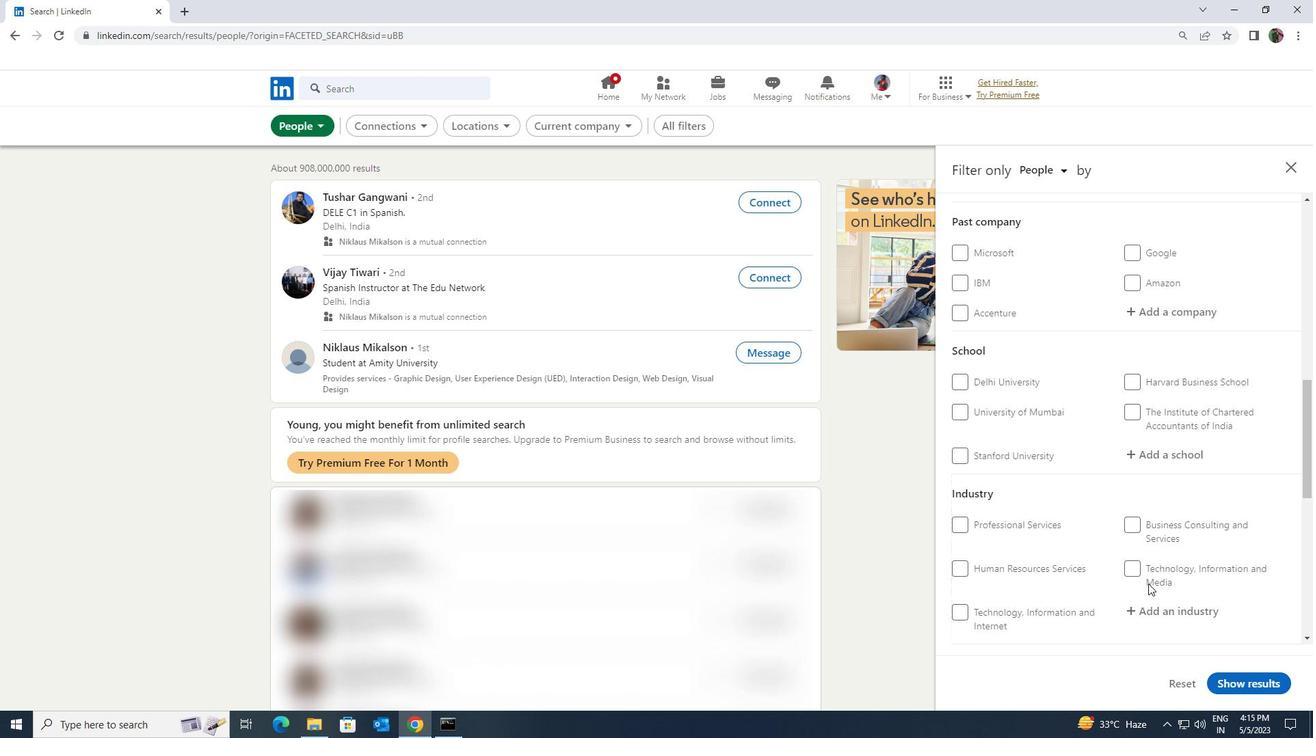 
Action: Mouse scrolled (1148, 583) with delta (0, 0)
Screenshot: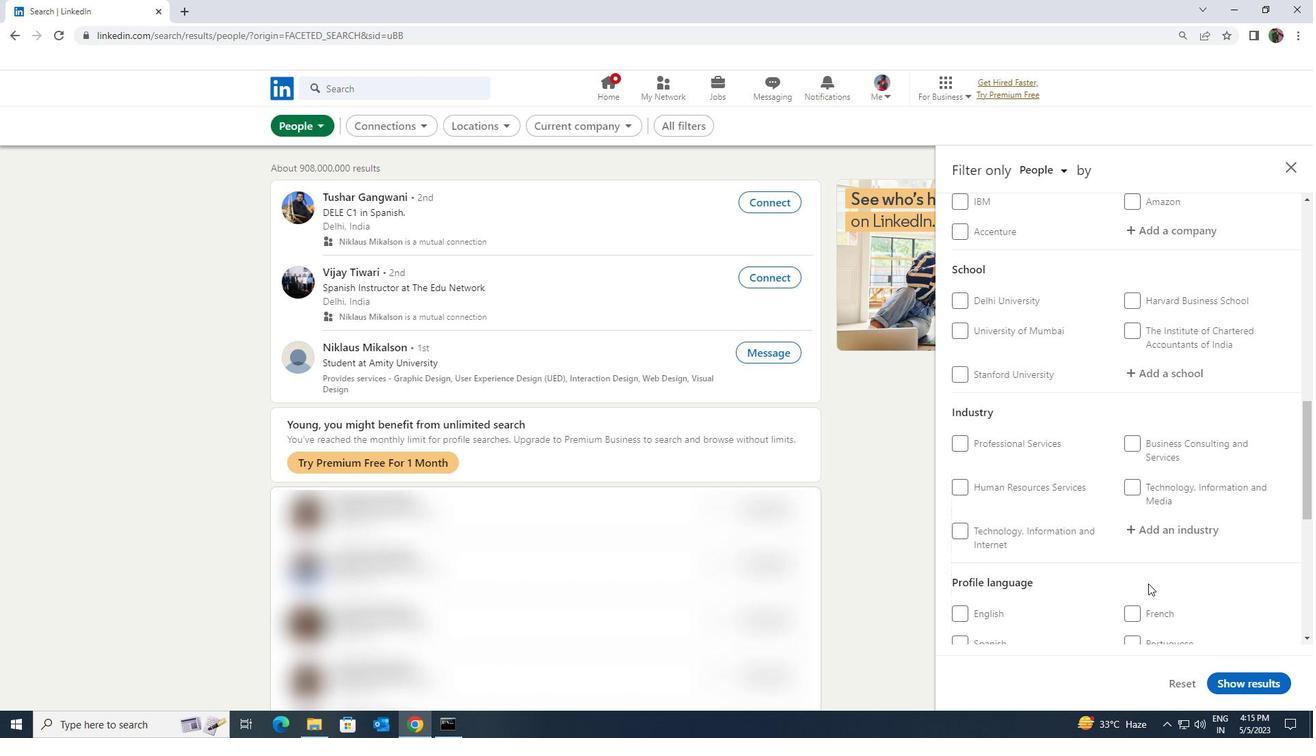 
Action: Mouse moved to (992, 608)
Screenshot: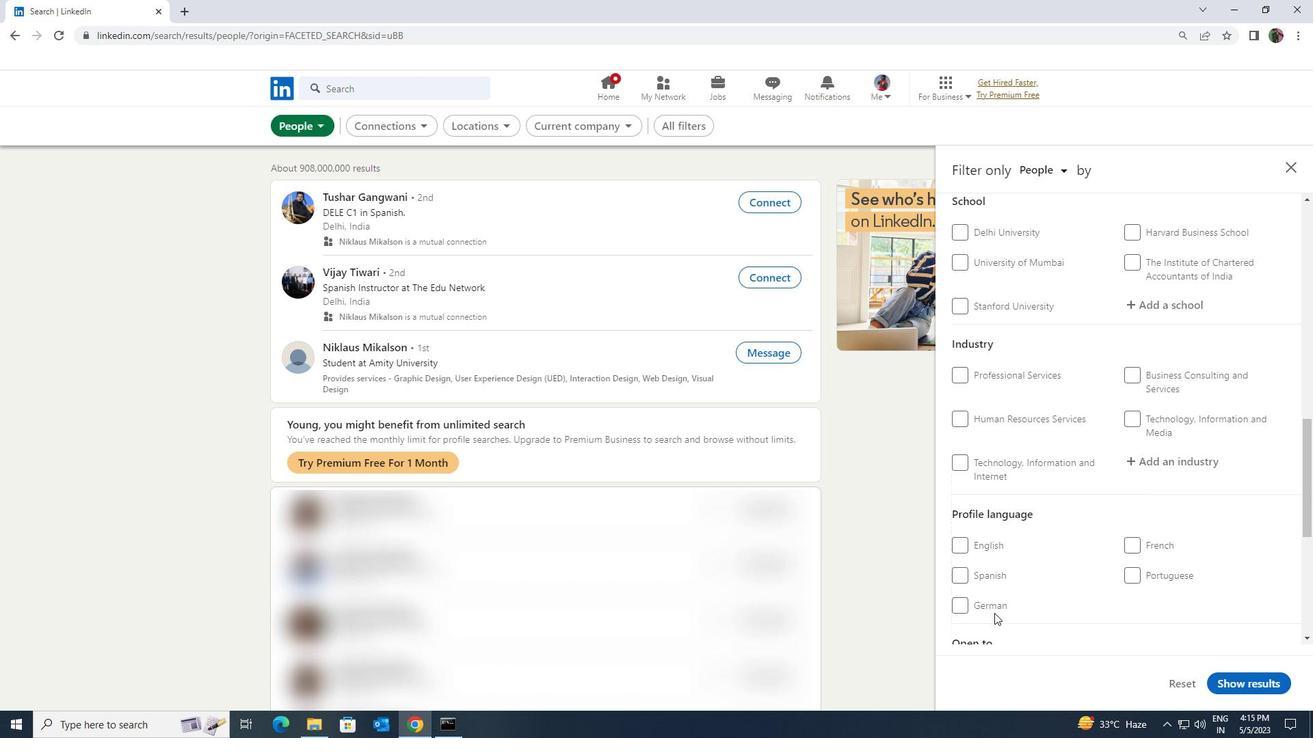 
Action: Mouse pressed left at (992, 608)
Screenshot: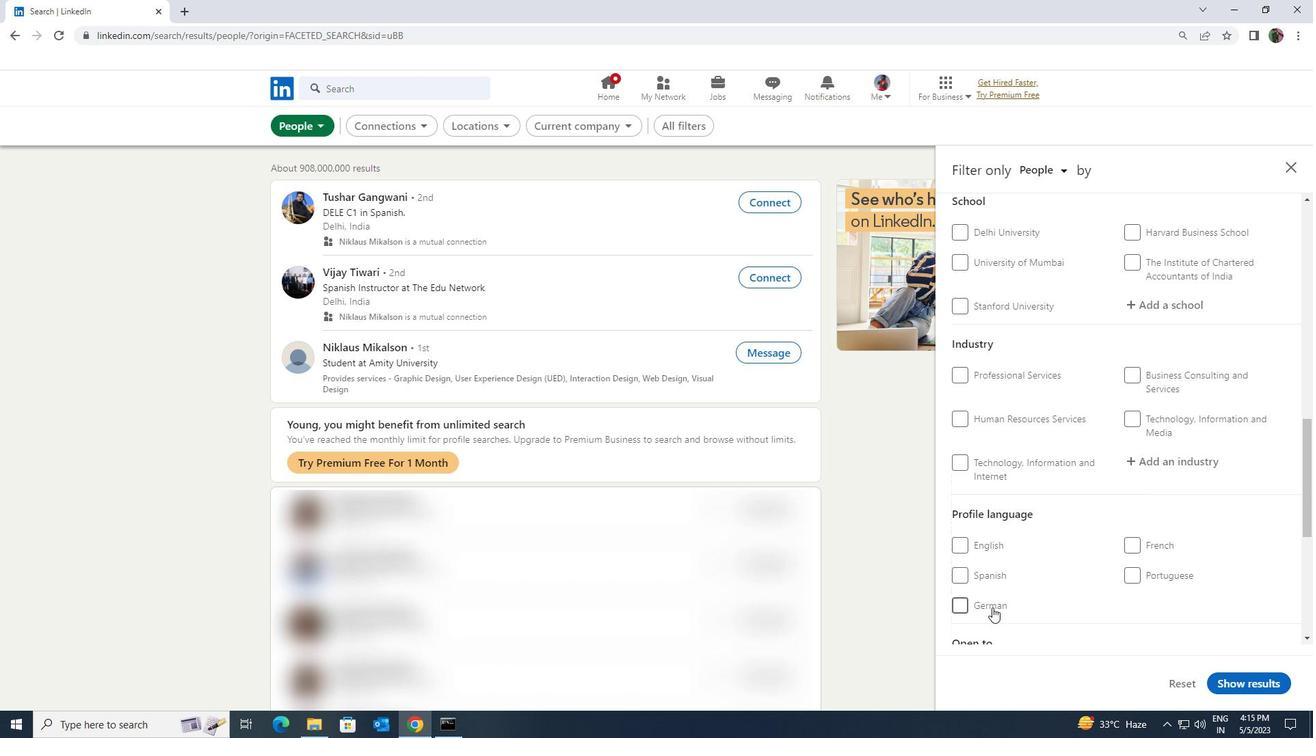 
Action: Mouse moved to (1092, 585)
Screenshot: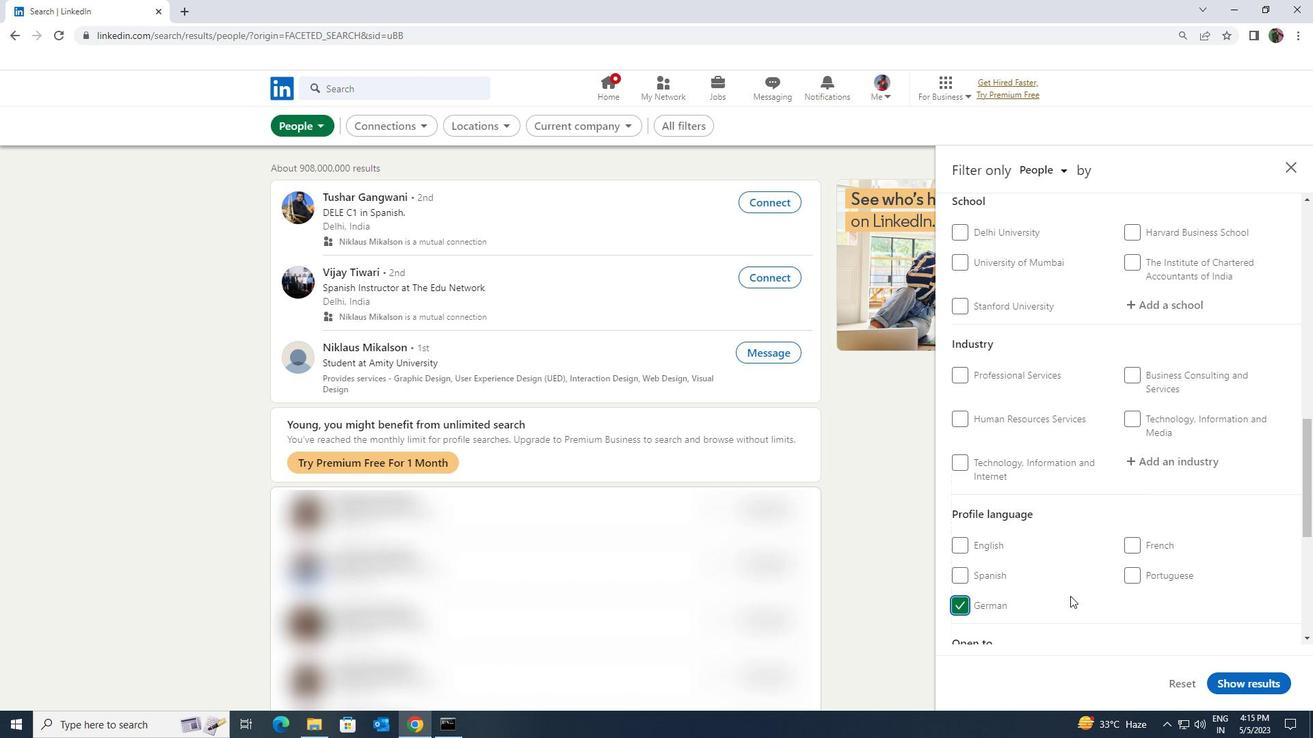 
Action: Mouse scrolled (1092, 586) with delta (0, 0)
Screenshot: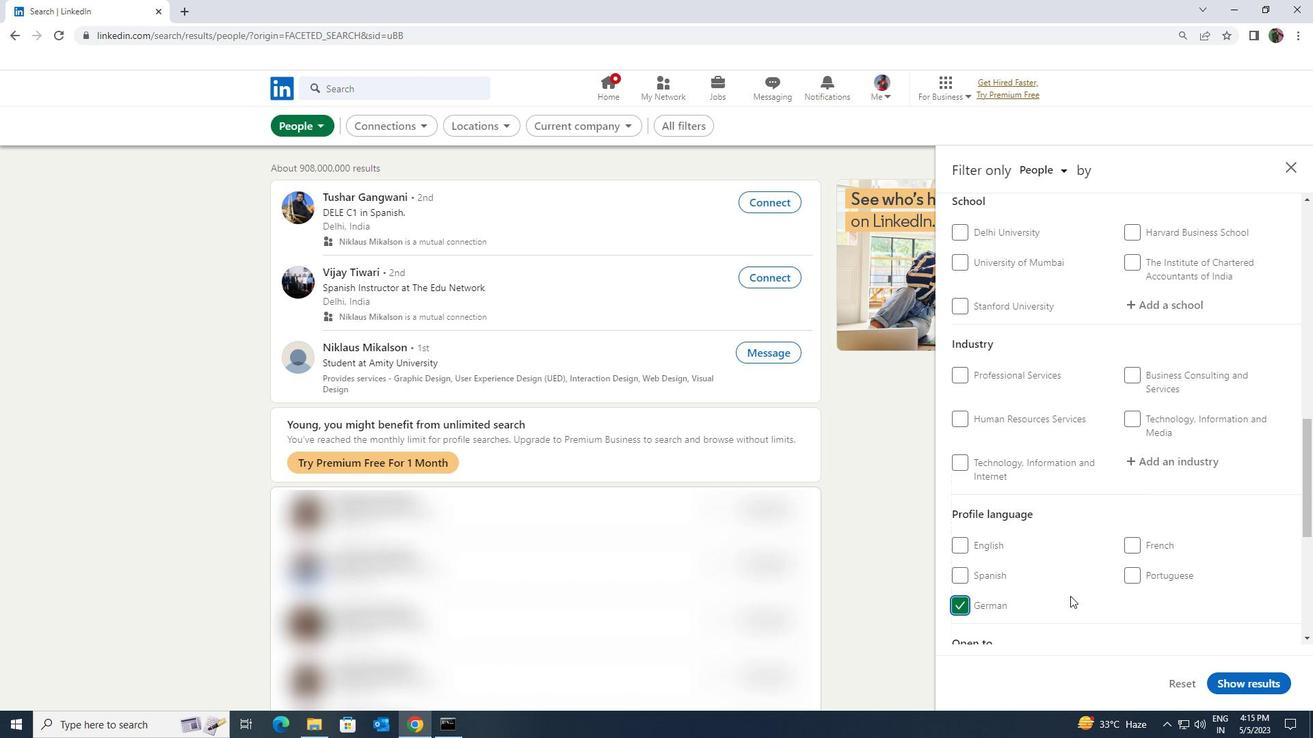 
Action: Mouse scrolled (1092, 586) with delta (0, 0)
Screenshot: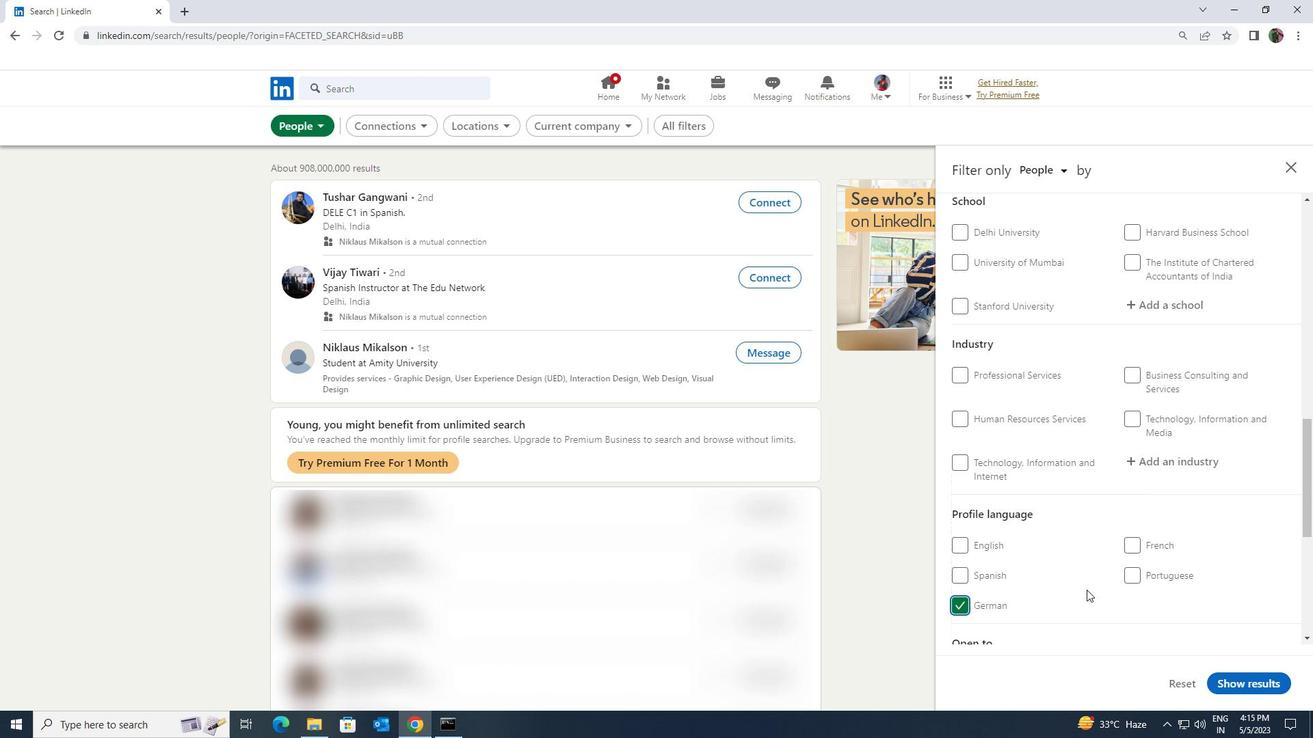 
Action: Mouse moved to (1093, 584)
Screenshot: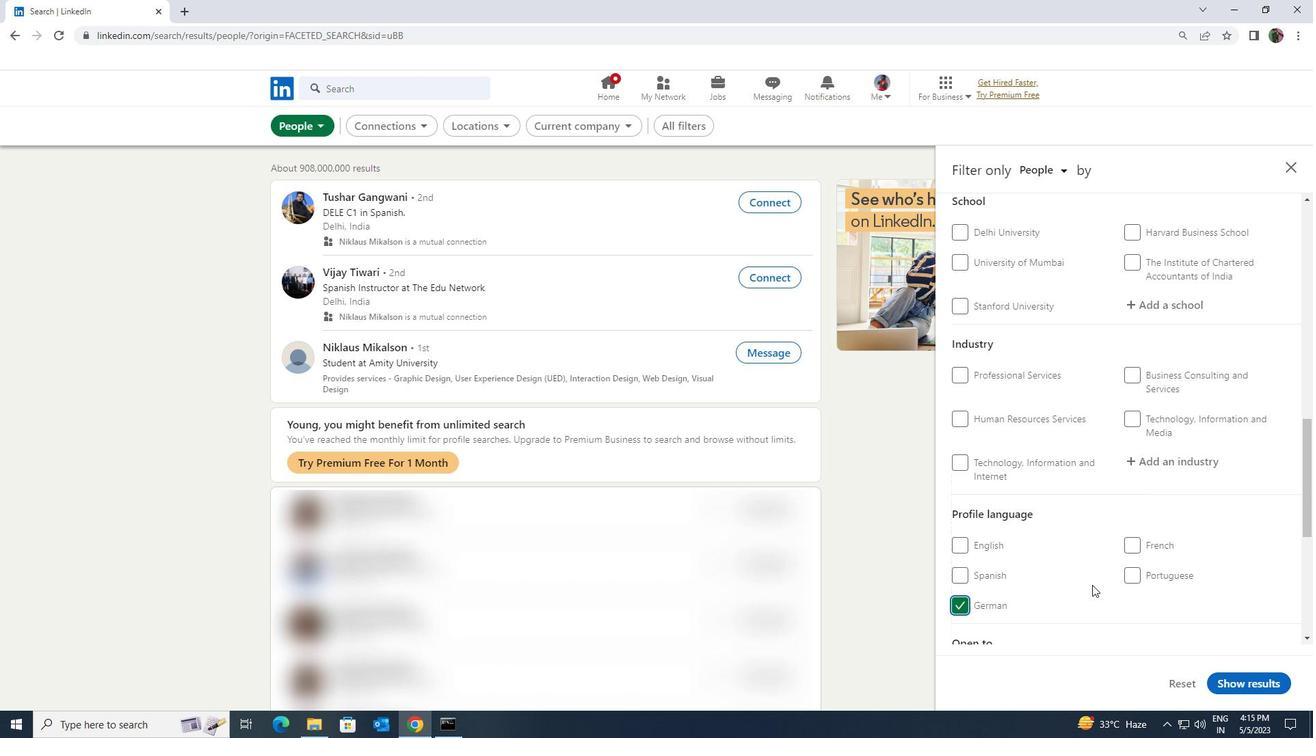 
Action: Mouse scrolled (1093, 584) with delta (0, 0)
Screenshot: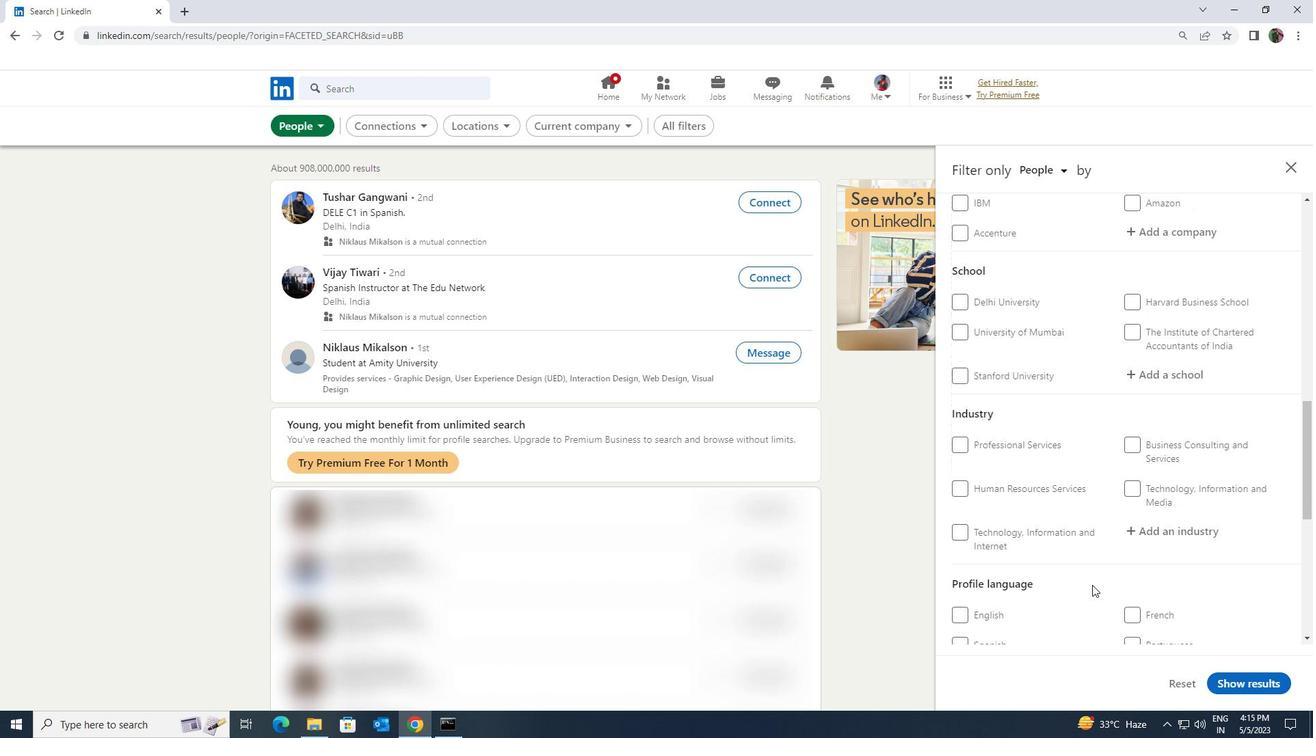 
Action: Mouse scrolled (1093, 584) with delta (0, 0)
Screenshot: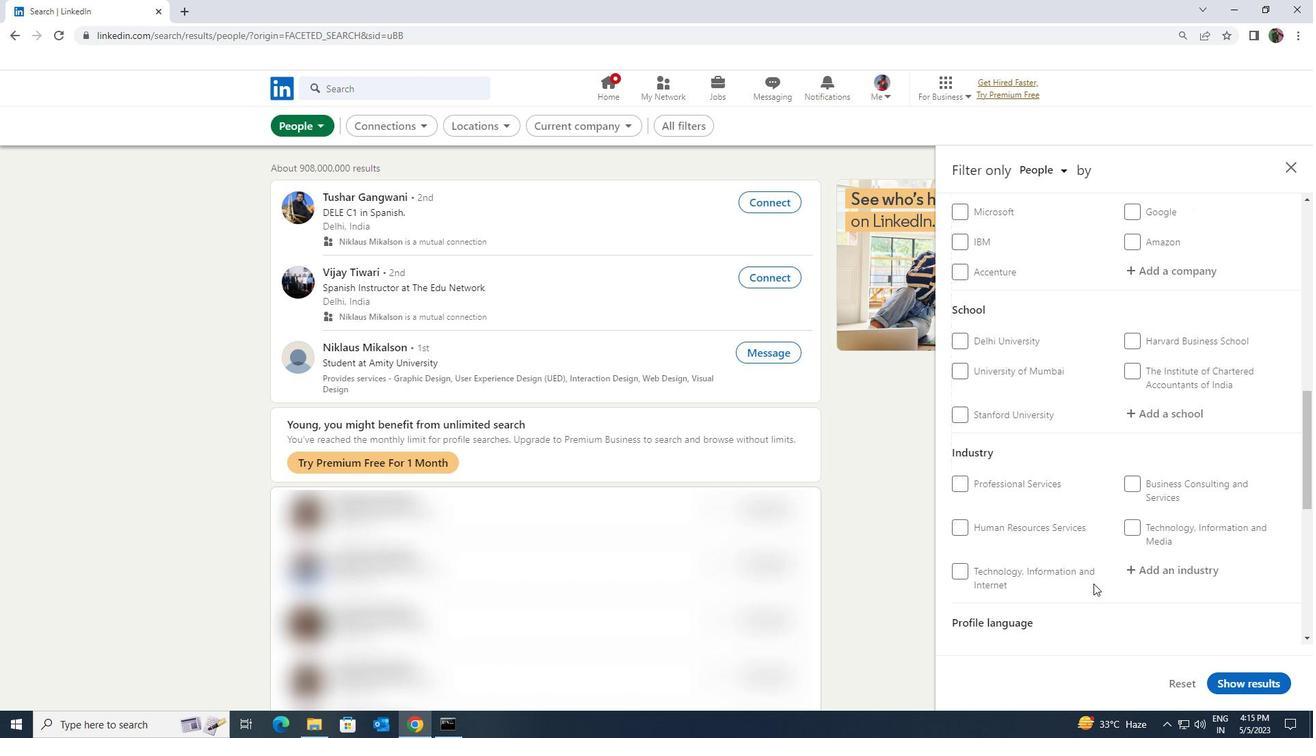
Action: Mouse moved to (1094, 584)
Screenshot: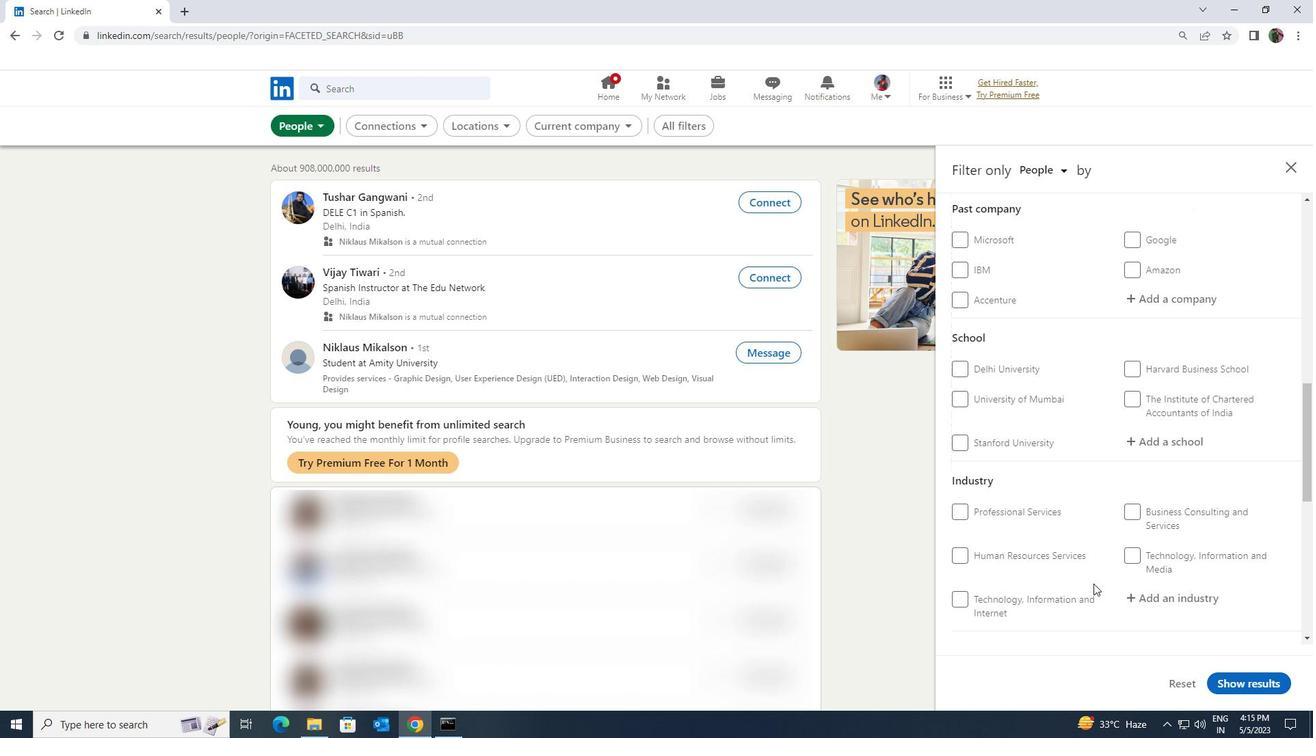 
Action: Mouse scrolled (1094, 584) with delta (0, 0)
Screenshot: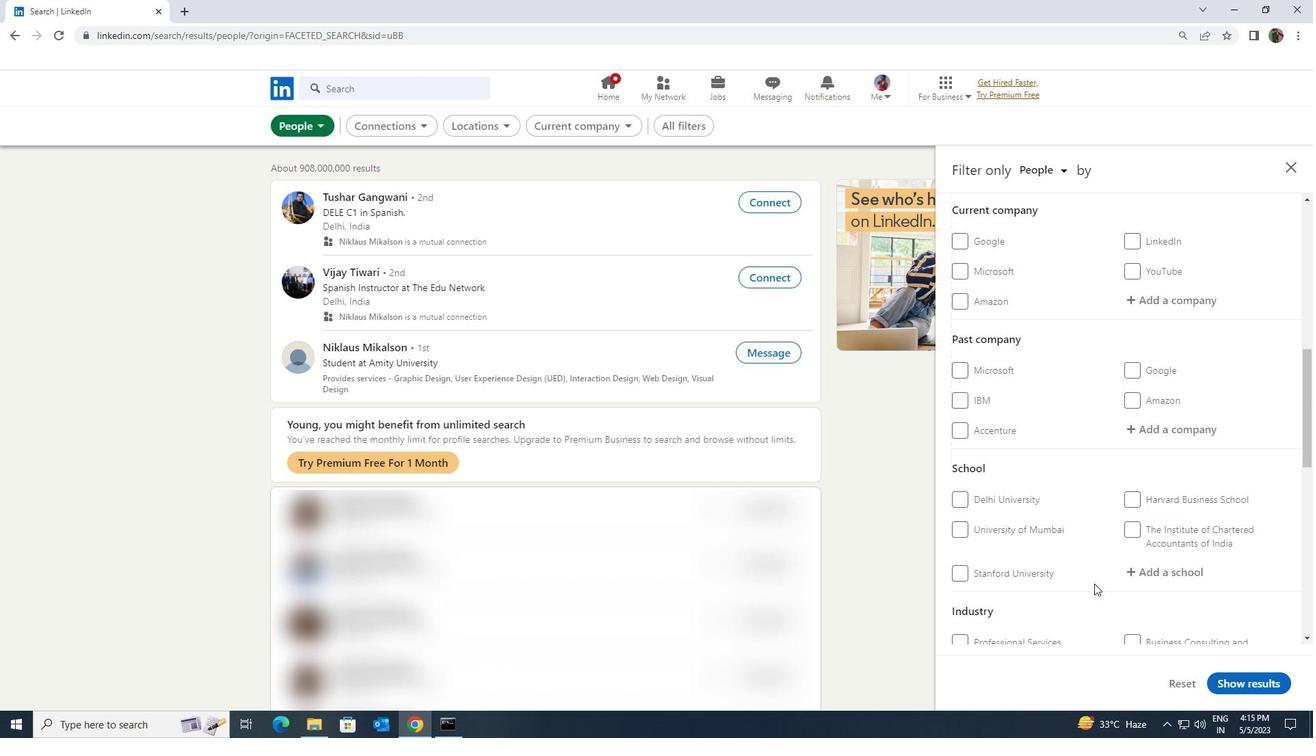 
Action: Mouse scrolled (1094, 584) with delta (0, 0)
Screenshot: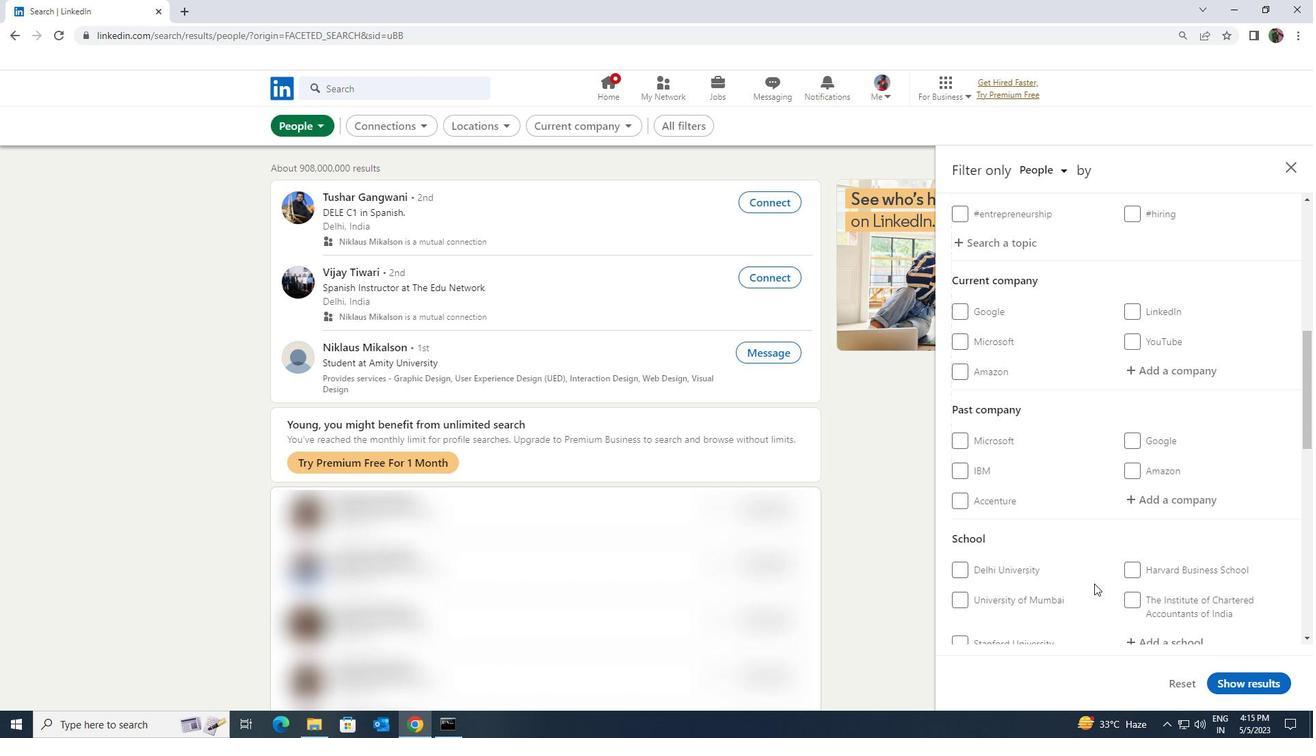 
Action: Mouse scrolled (1094, 584) with delta (0, 0)
Screenshot: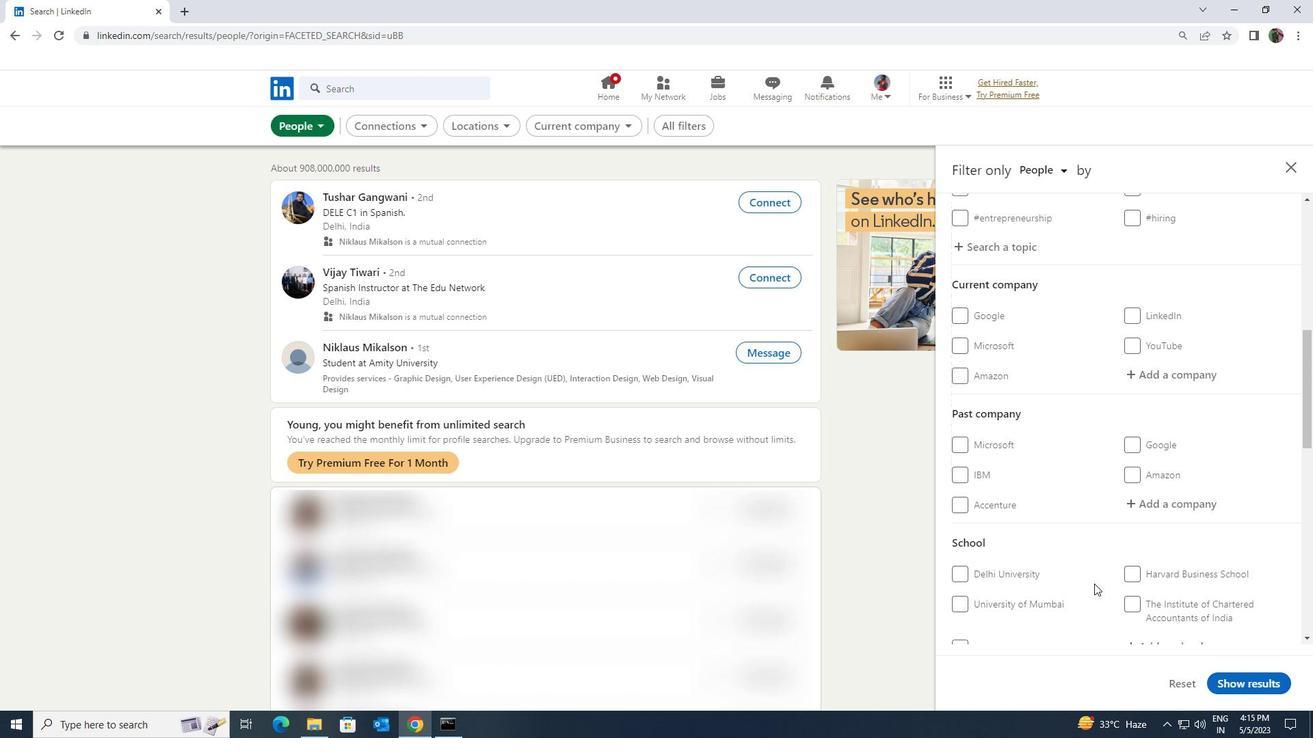 
Action: Mouse moved to (1141, 514)
Screenshot: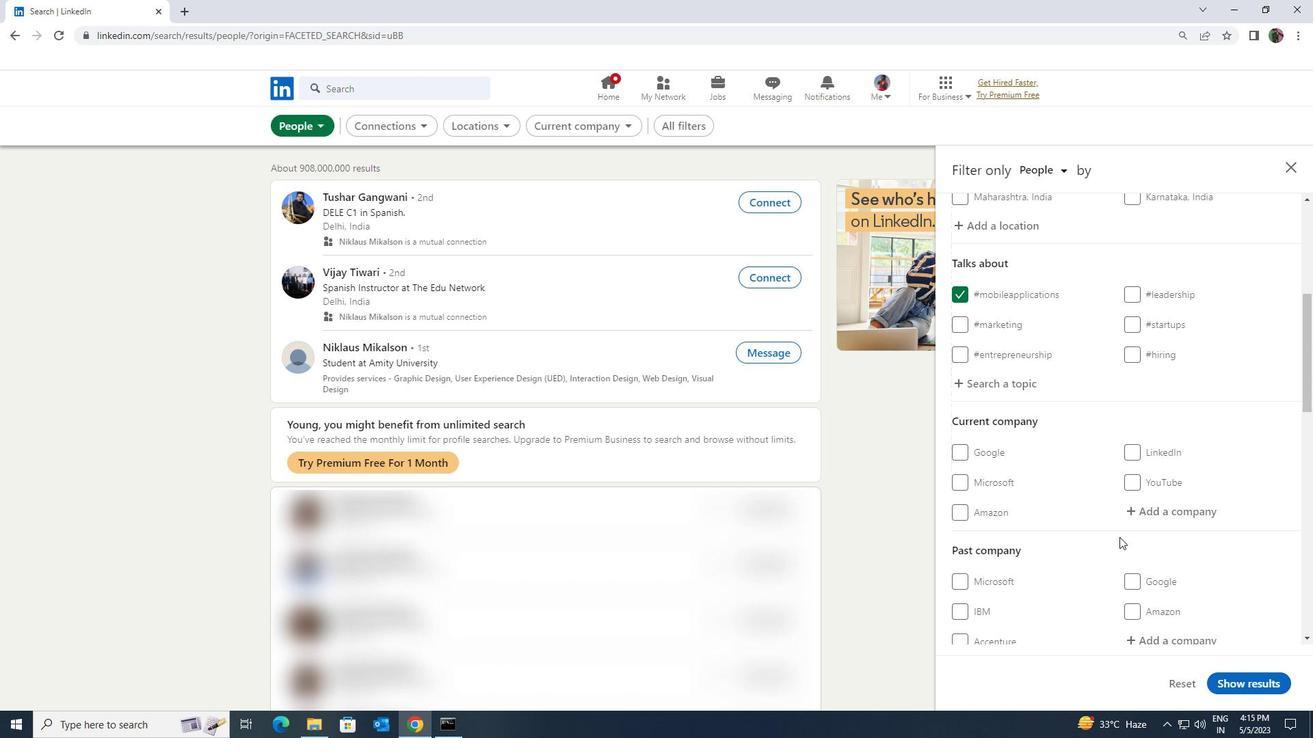
Action: Mouse pressed left at (1141, 514)
Screenshot: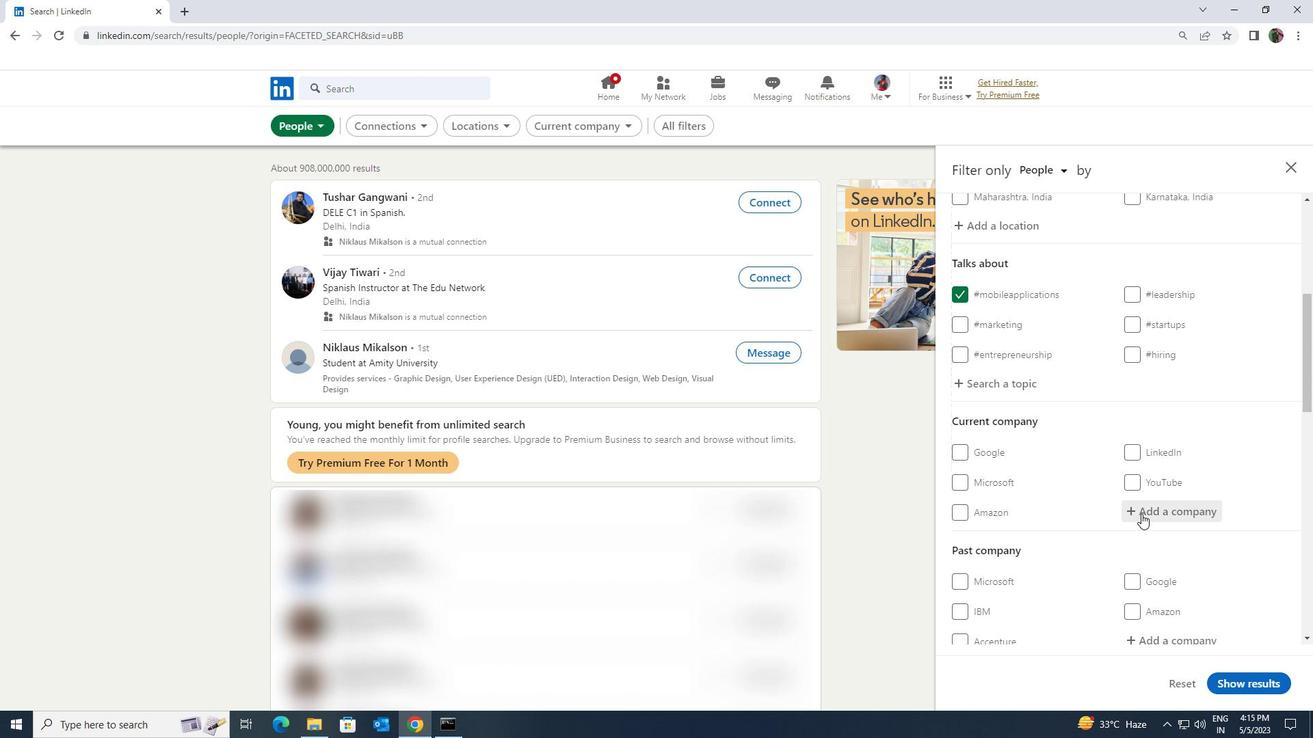 
Action: Key pressed <Key.shift><Key.shift><Key.shift><Key.shift><Key.shift><Key.shift><Key.shift><Key.shift><Key.shift>TALENT<Key.space><Key.shift>GROUP
Screenshot: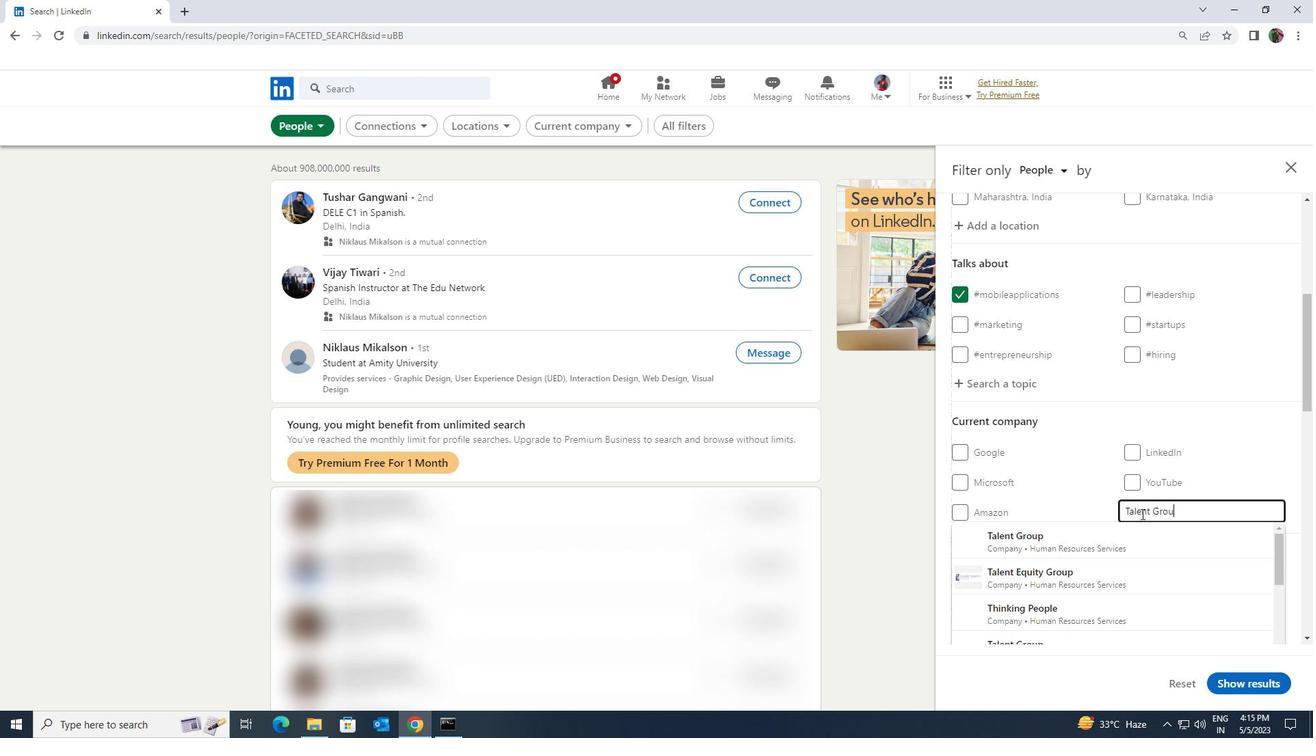 
Action: Mouse moved to (1112, 564)
Screenshot: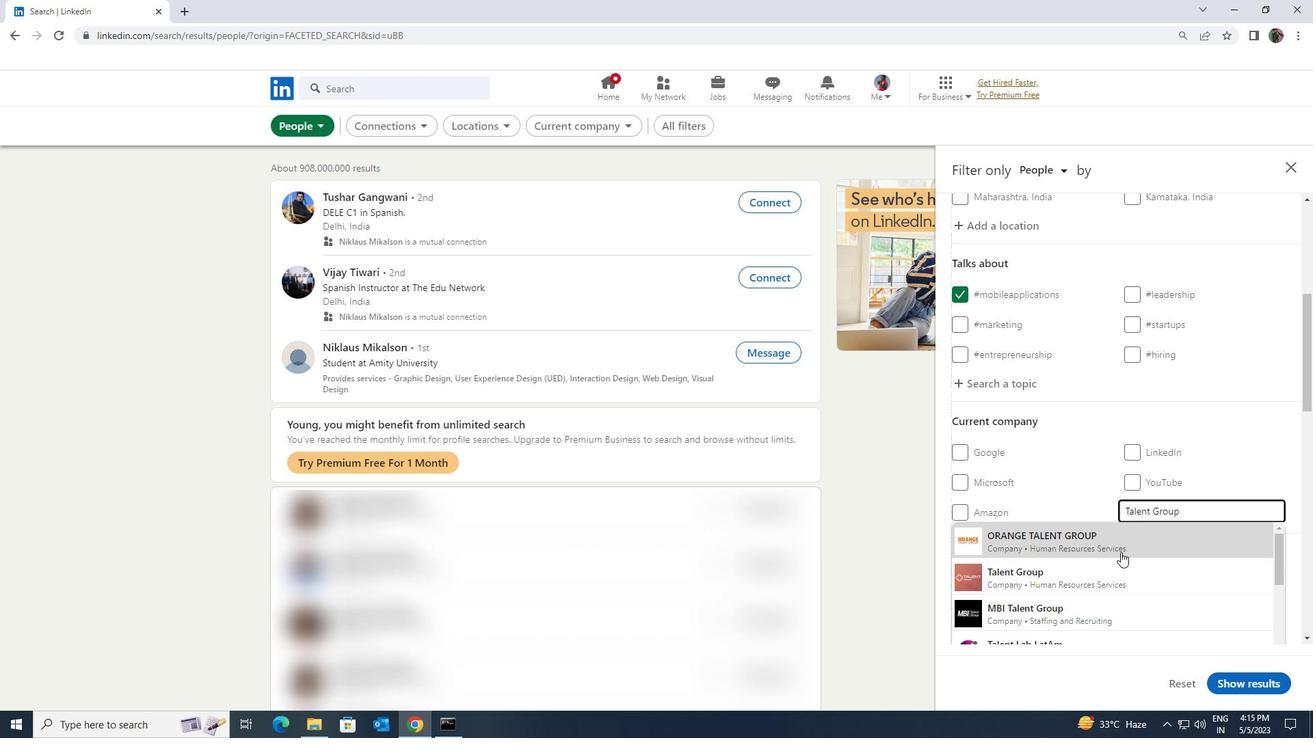 
Action: Mouse pressed left at (1112, 564)
Screenshot: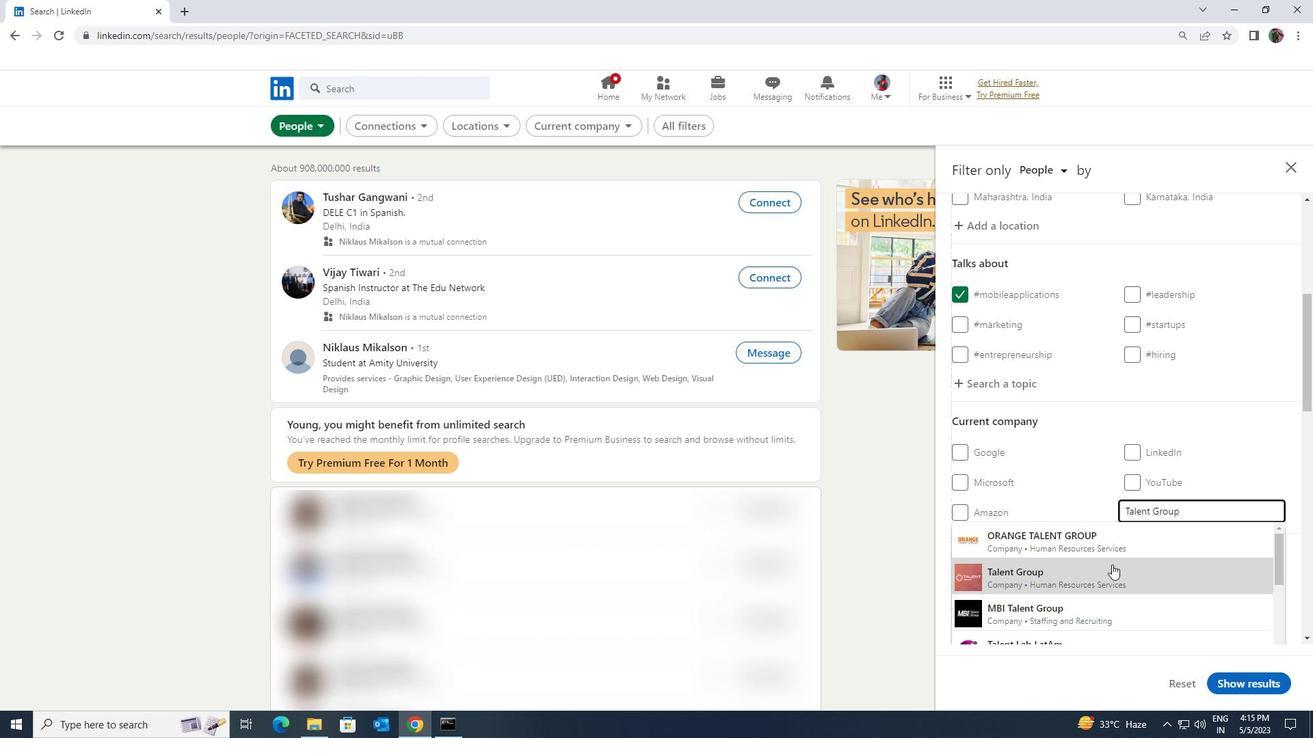
Action: Mouse scrolled (1112, 564) with delta (0, 0)
Screenshot: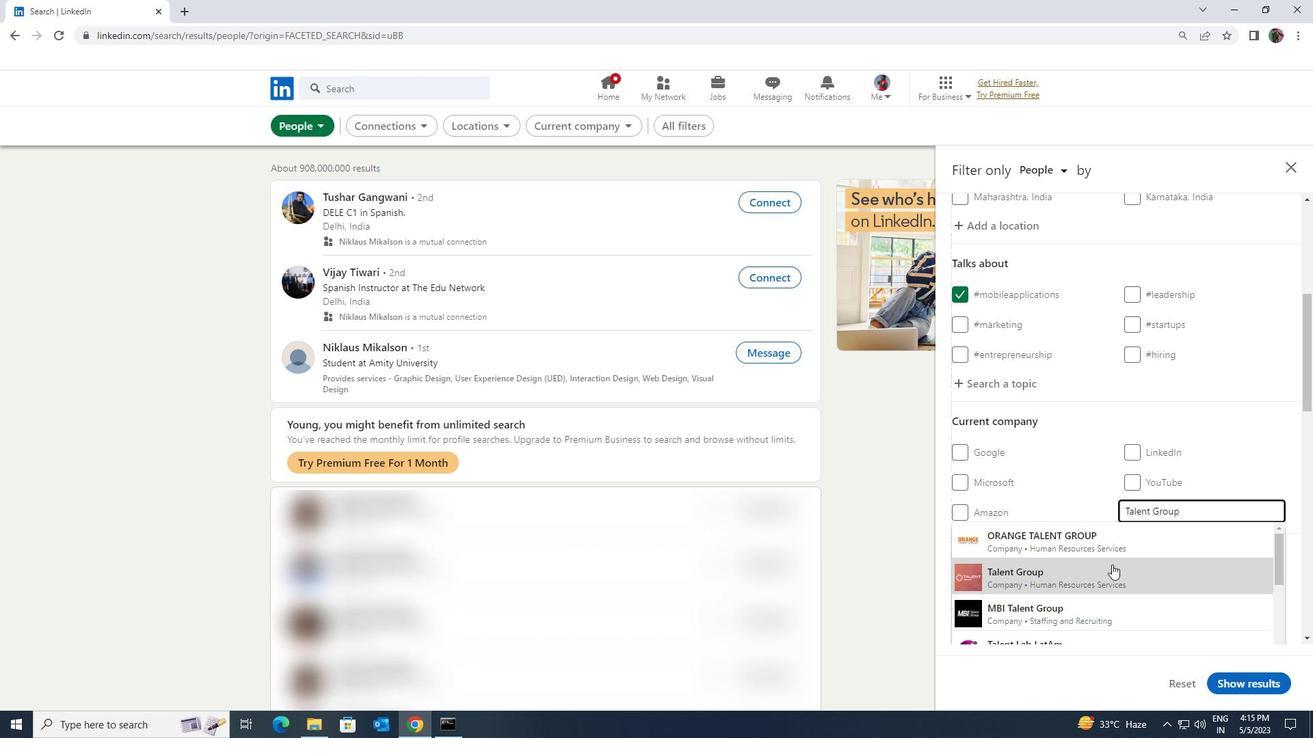 
Action: Mouse scrolled (1112, 564) with delta (0, 0)
Screenshot: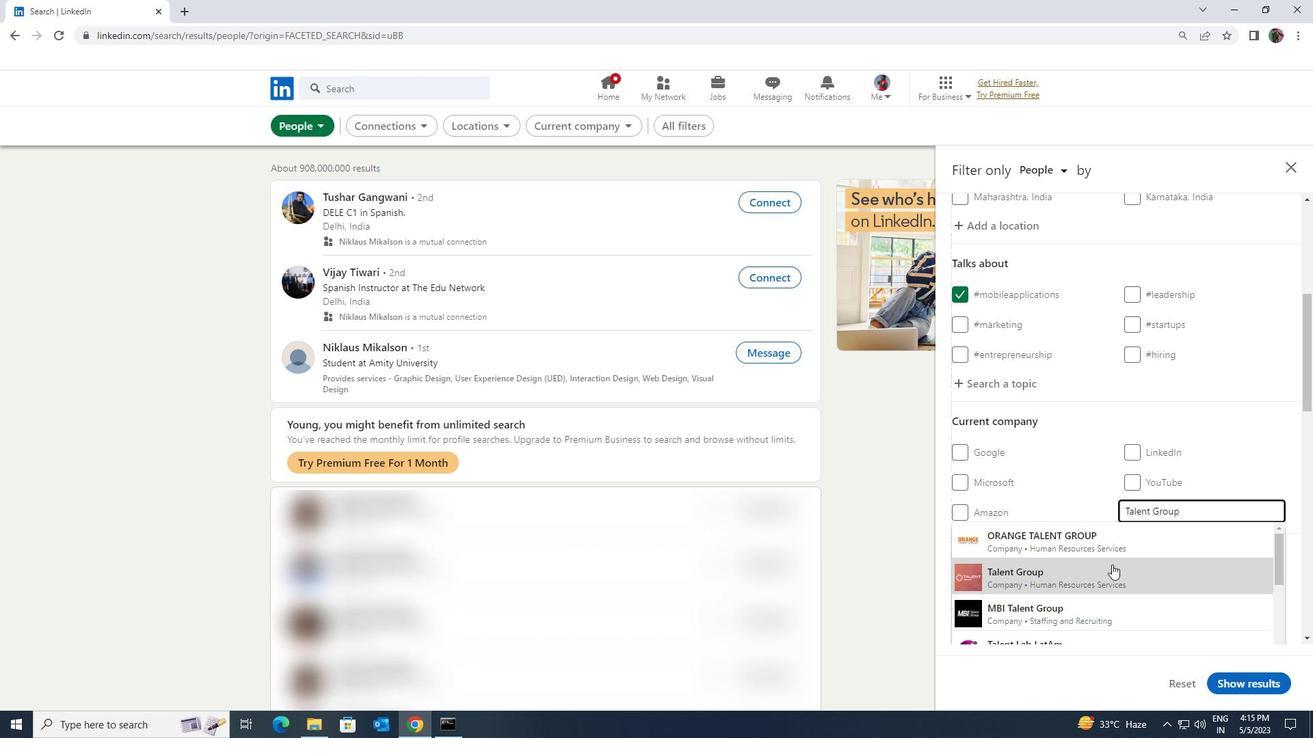 
Action: Mouse scrolled (1112, 564) with delta (0, 0)
Screenshot: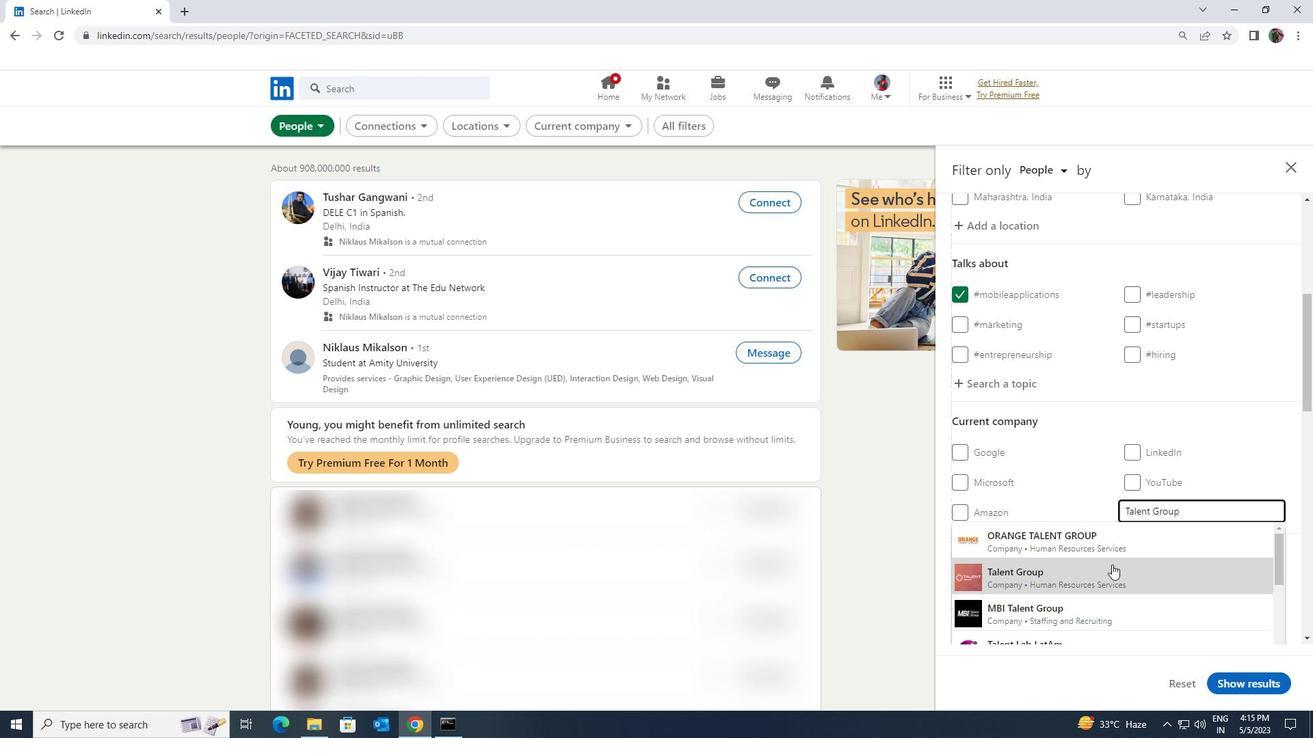 
Action: Mouse moved to (1146, 600)
Screenshot: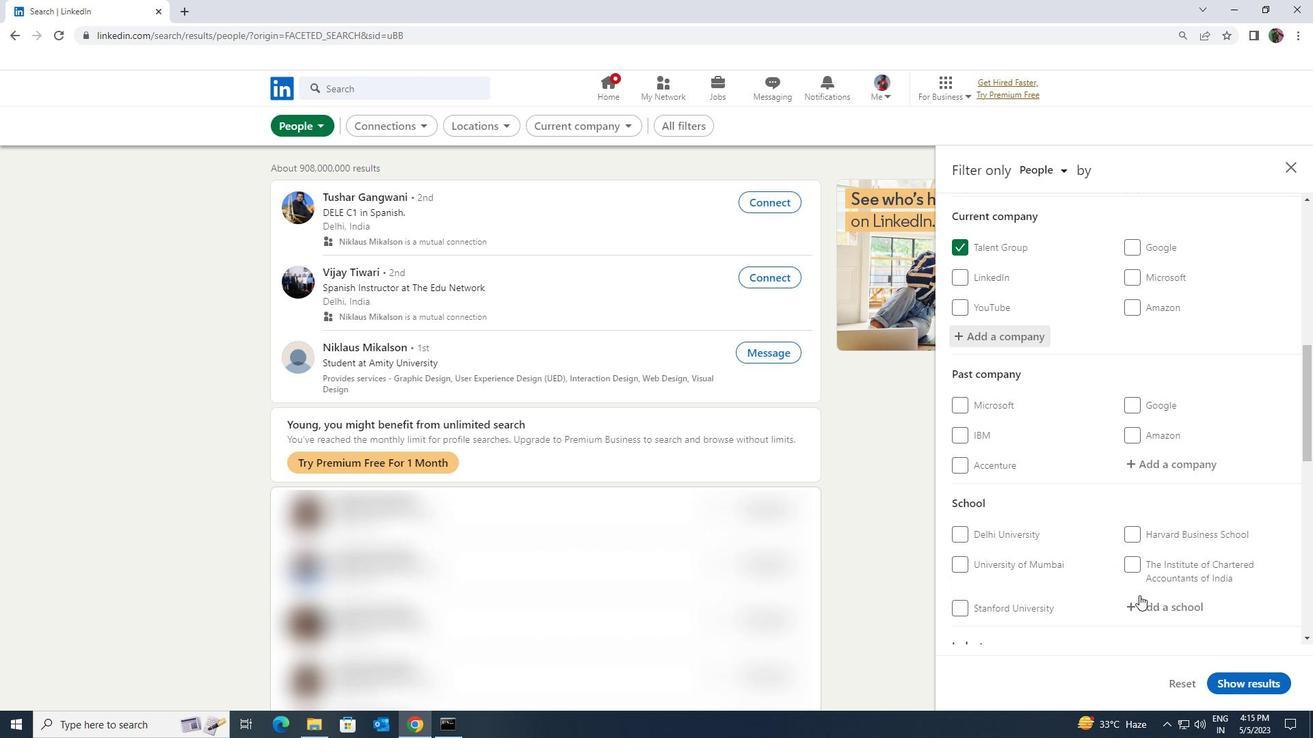 
Action: Mouse pressed left at (1146, 600)
Screenshot: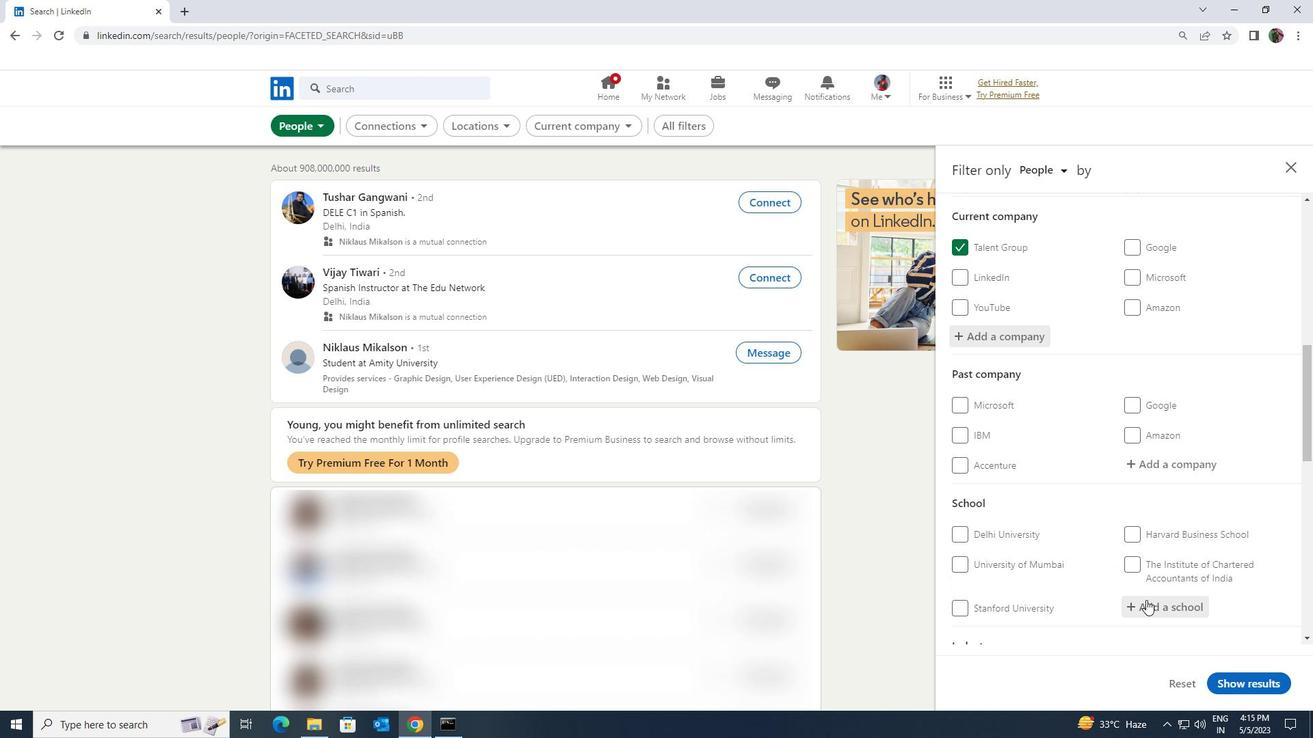 
Action: Key pressed <Key.shift><Key.shift><Key.shift><Key.shift><Key.shift><Key.shift><Key.shift><Key.shift><Key.shift><Key.shift>MUZAFFARPUR<Key.space><Key.shift>INSTITUTE
Screenshot: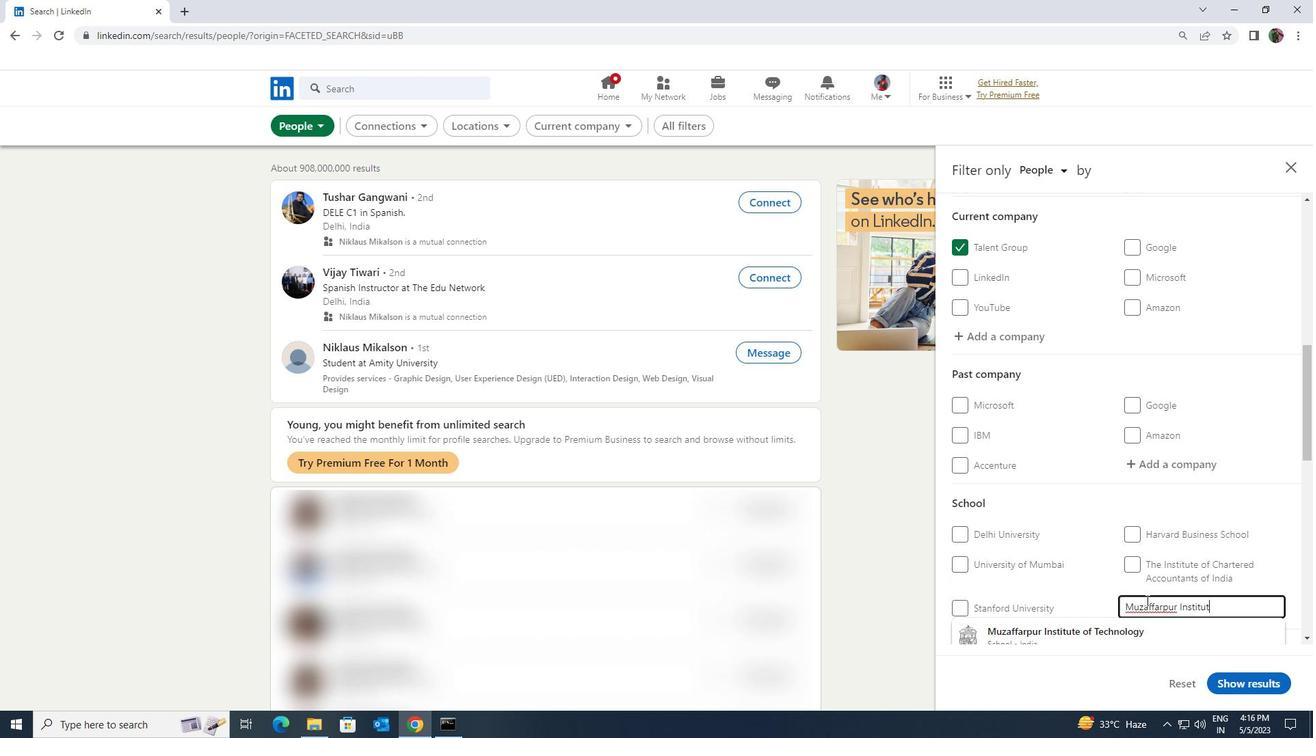 
Action: Mouse moved to (1127, 631)
Screenshot: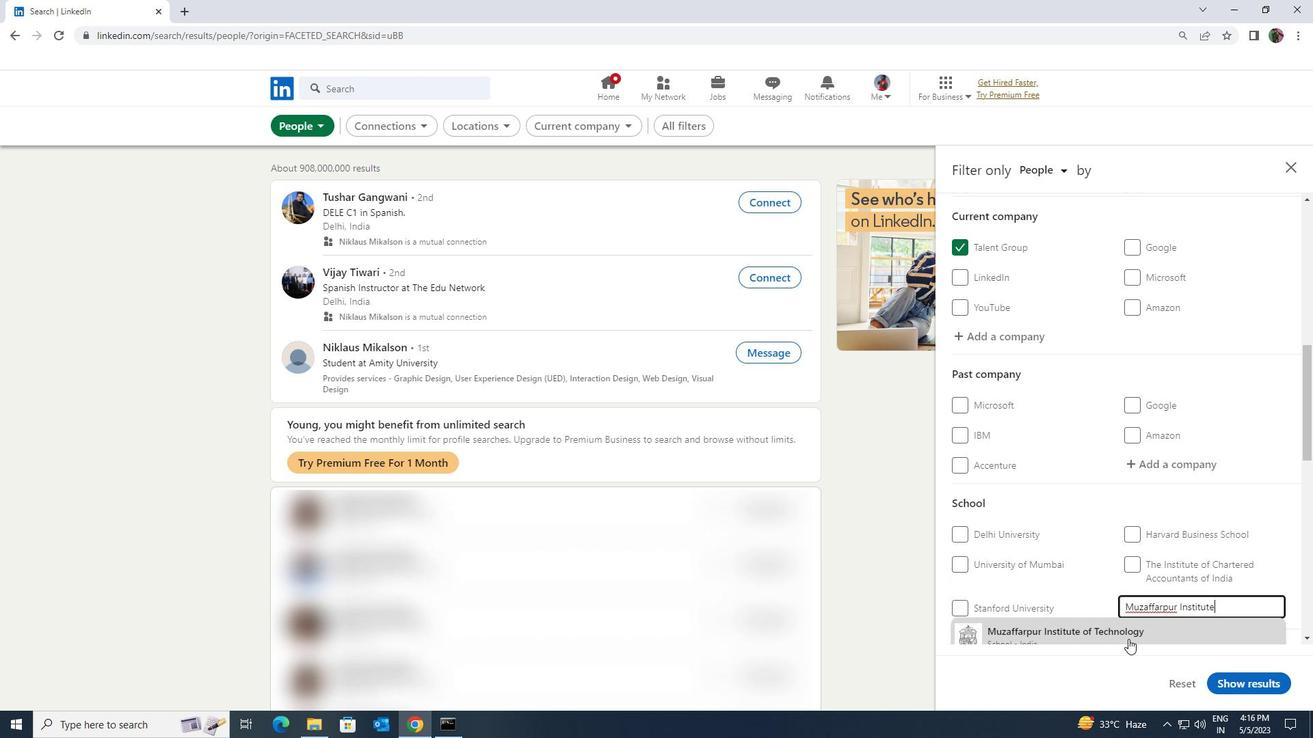 
Action: Mouse pressed left at (1127, 631)
Screenshot: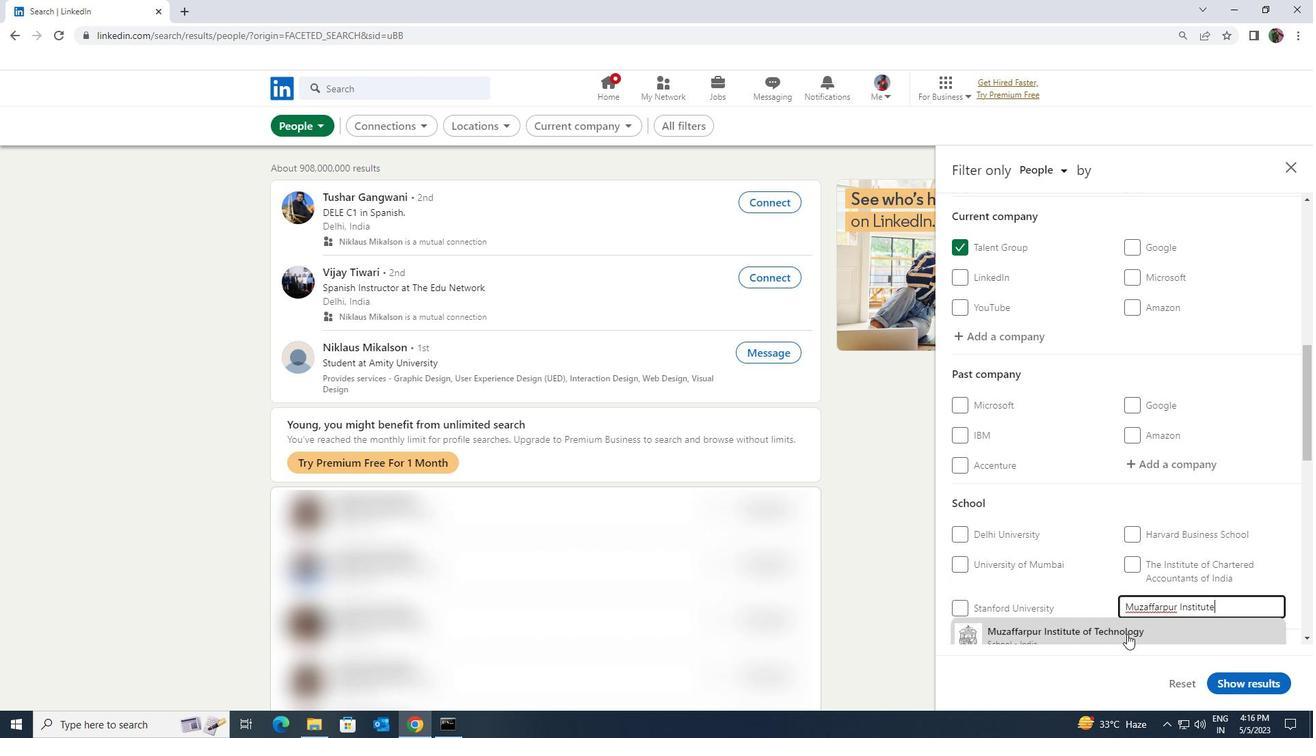 
Action: Mouse moved to (1119, 575)
Screenshot: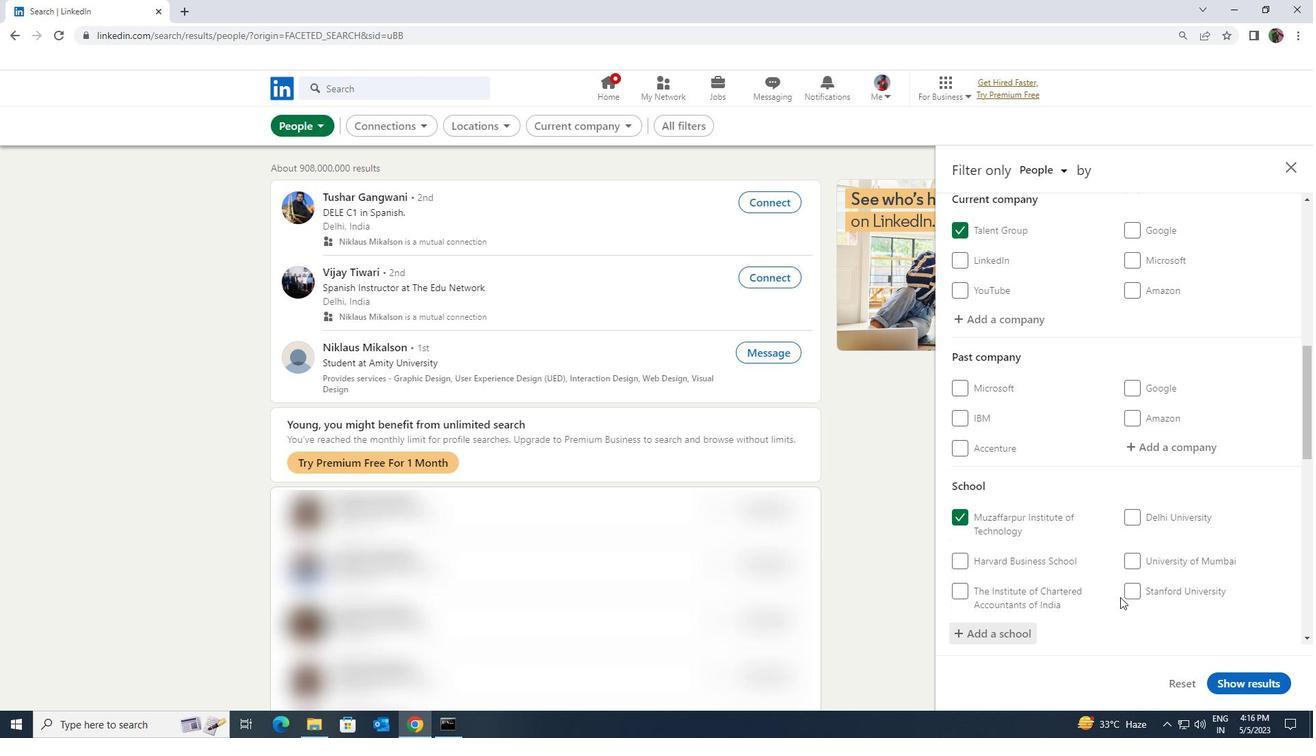 
Action: Mouse scrolled (1119, 574) with delta (0, 0)
Screenshot: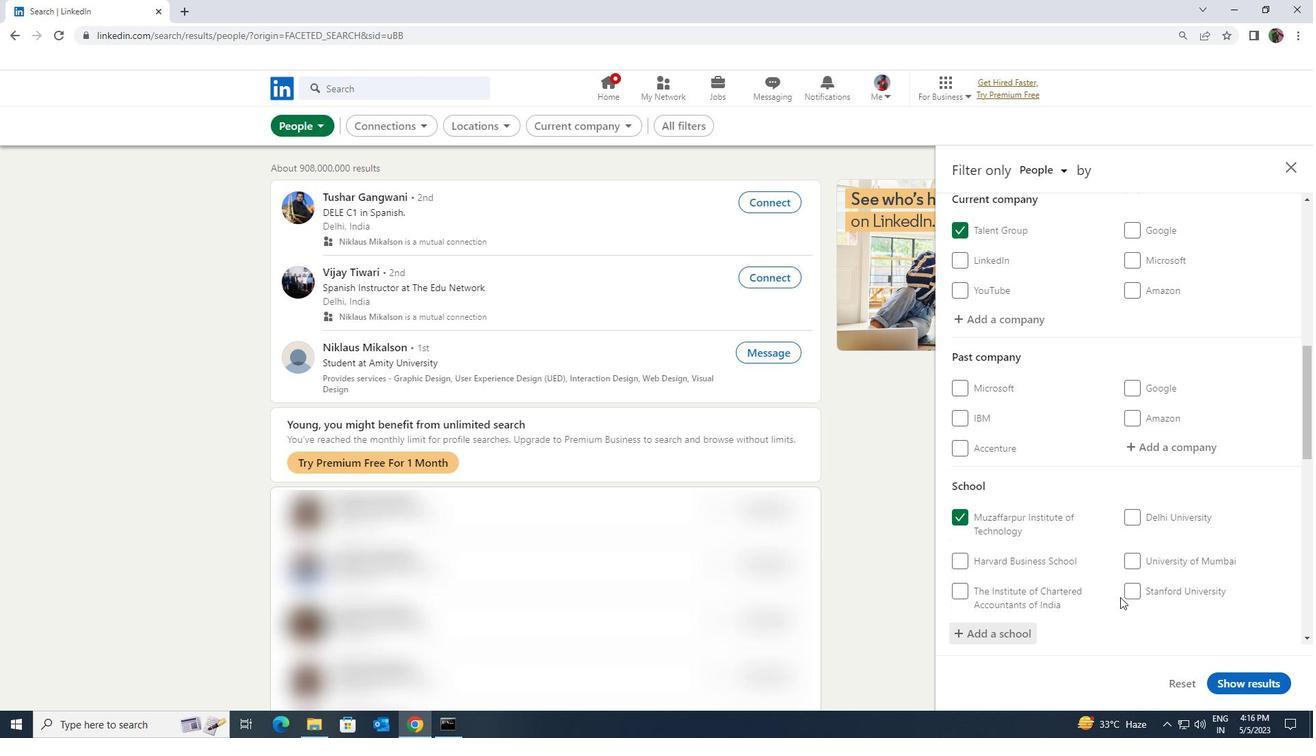 
Action: Mouse scrolled (1119, 574) with delta (0, 0)
Screenshot: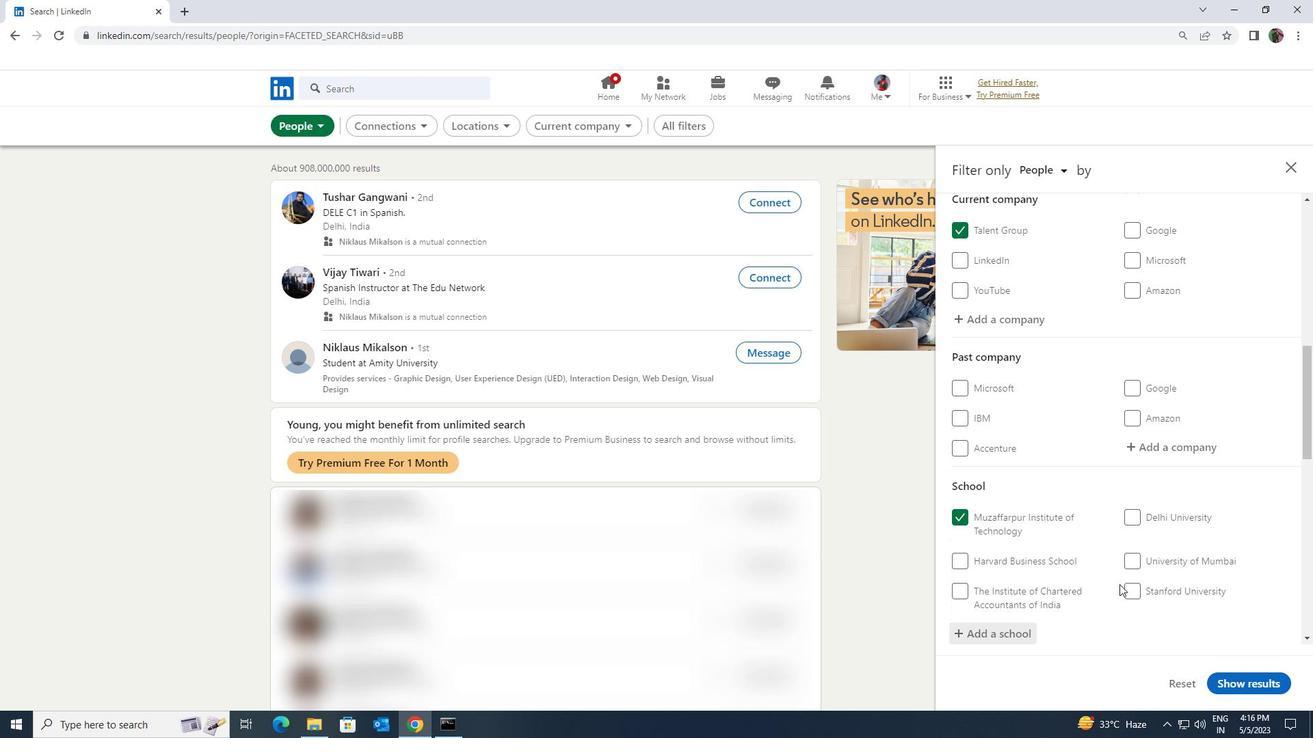 
Action: Mouse moved to (1124, 566)
Screenshot: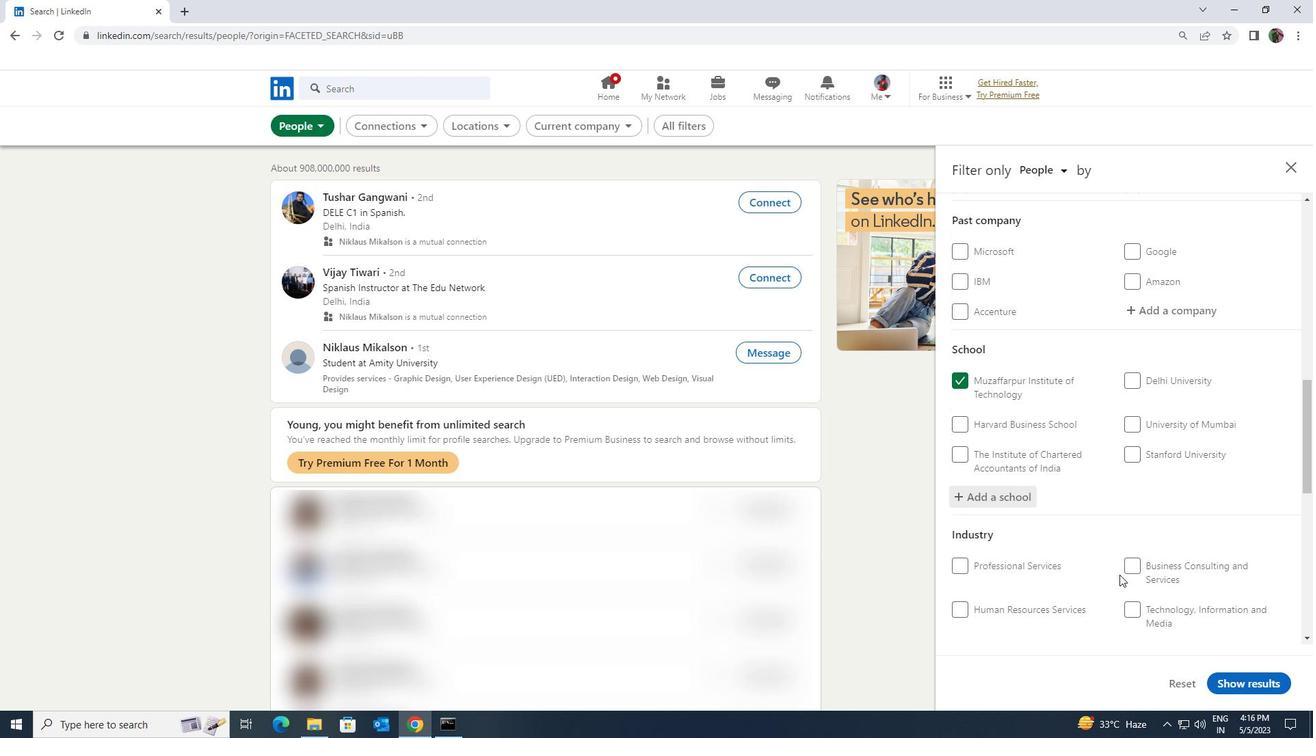 
Action: Mouse scrolled (1124, 566) with delta (0, 0)
Screenshot: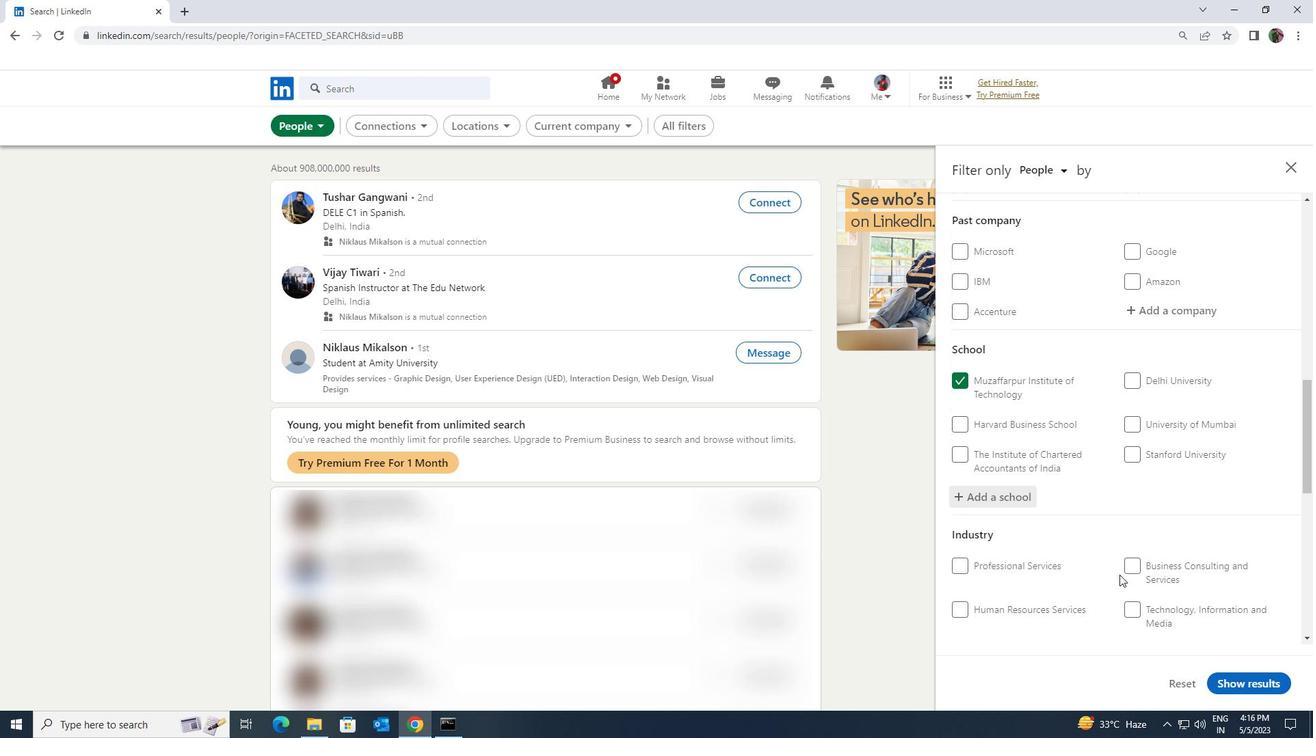
Action: Mouse moved to (1124, 566)
Screenshot: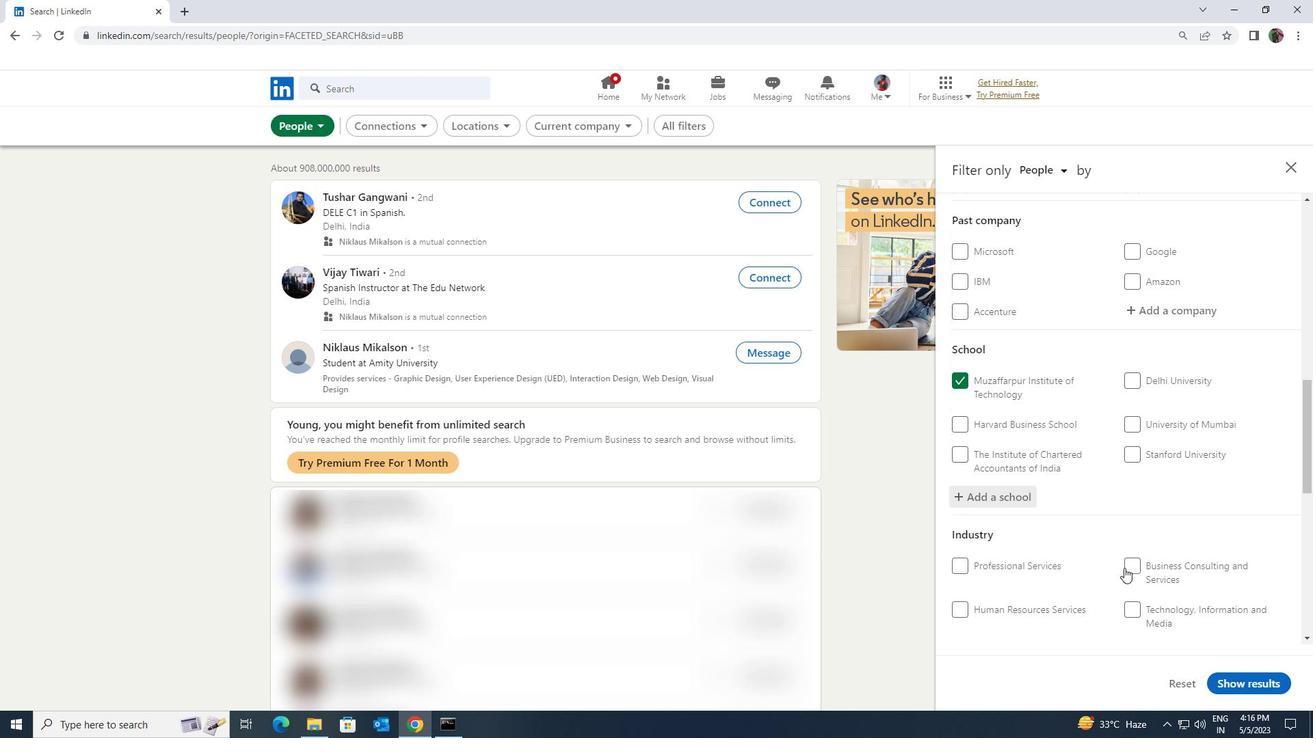 
Action: Mouse scrolled (1124, 566) with delta (0, 0)
Screenshot: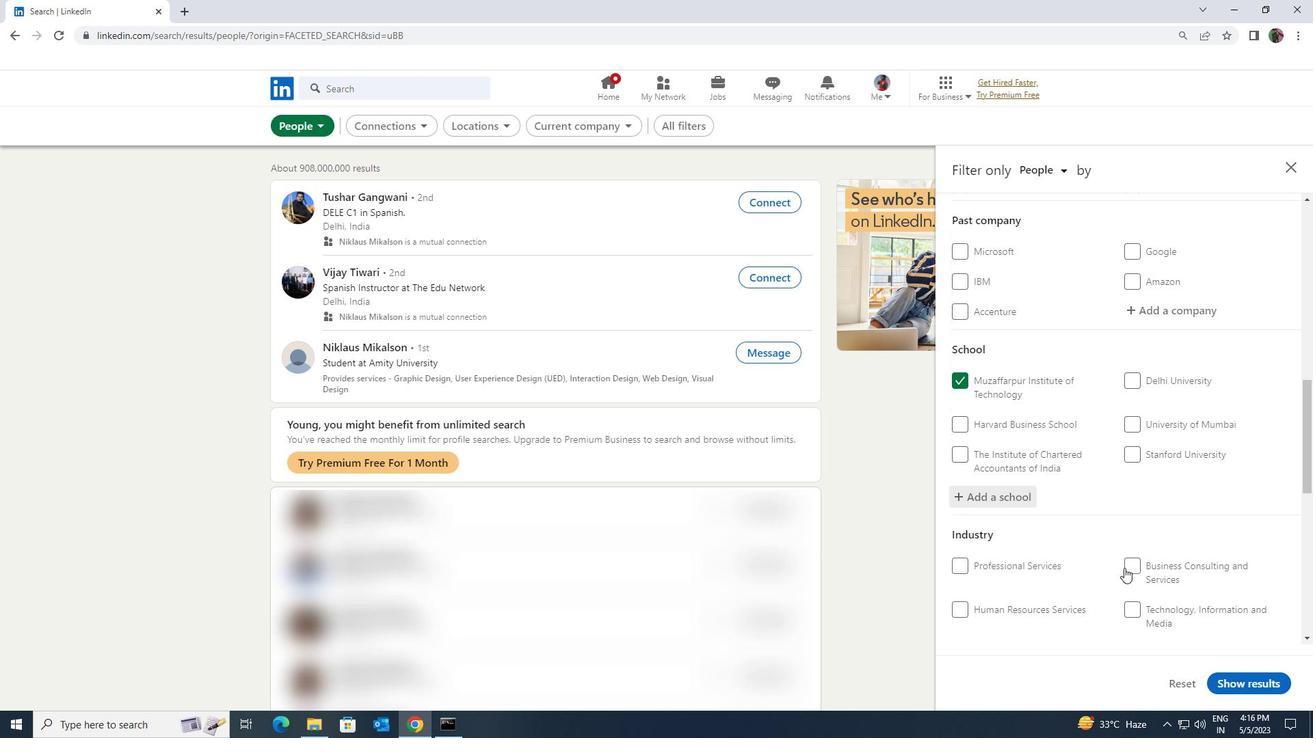 
Action: Mouse moved to (1155, 513)
Screenshot: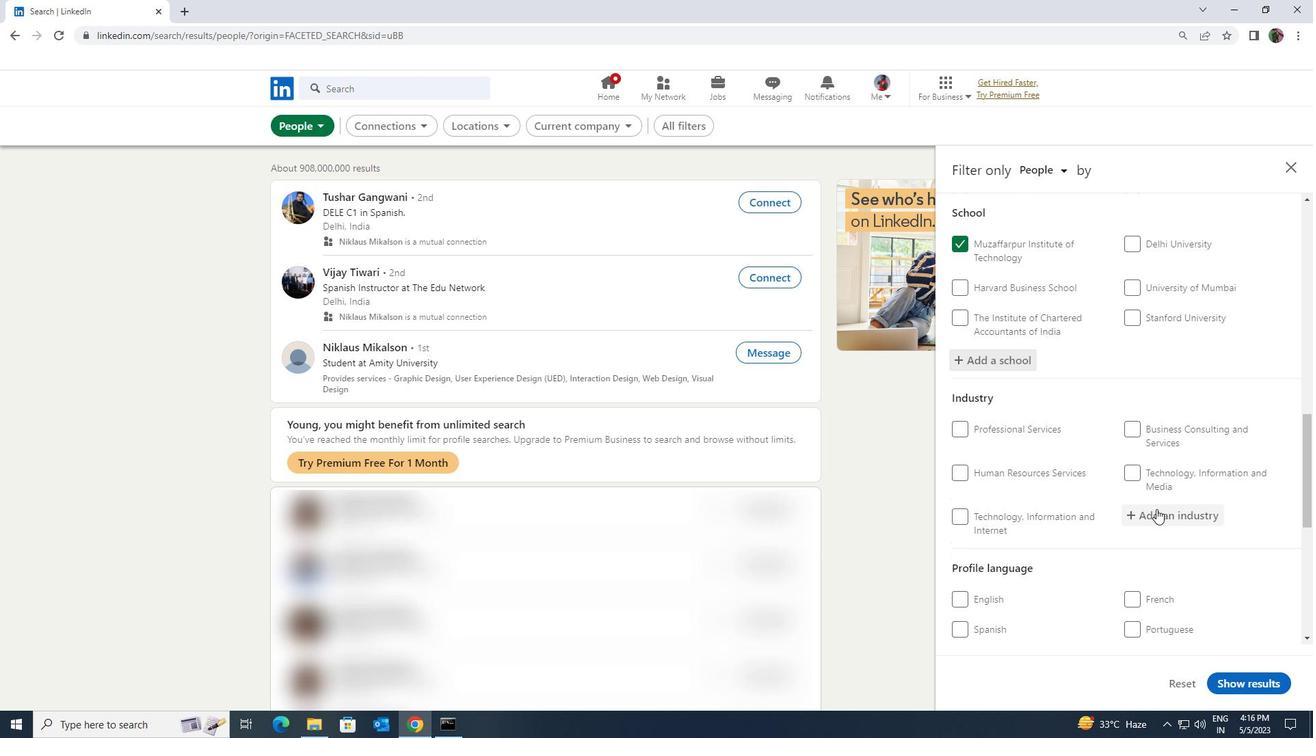 
Action: Mouse pressed left at (1155, 513)
Screenshot: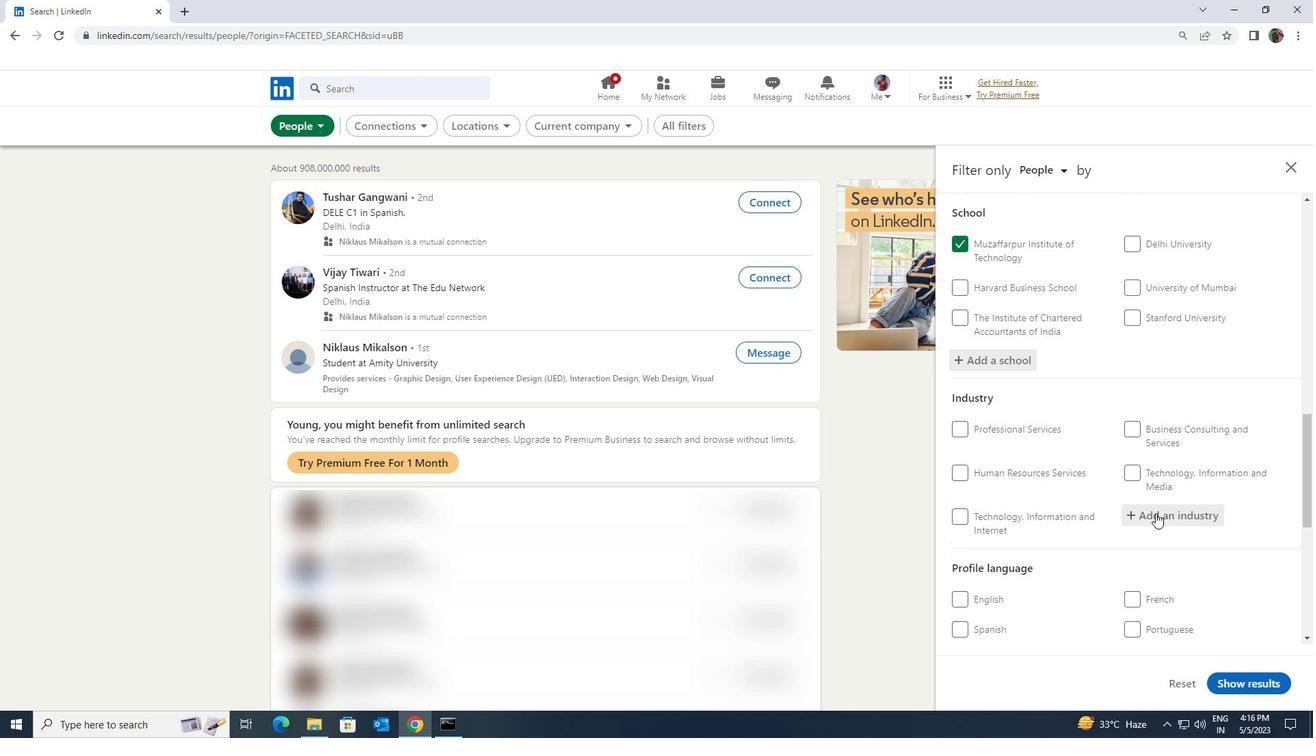 
Action: Key pressed <Key.shift><Key.shift><Key.shift><Key.shift><Key.shift><Key.shift><Key.shift><Key.shift><Key.shift><Key.shift><Key.shift><Key.shift><Key.shift><Key.shift><Key.shift><Key.shift><Key.shift><Key.shift><Key.shift><Key.shift><Key.shift><Key.shift><Key.shift><Key.shift><Key.shift>ROBOT
Screenshot: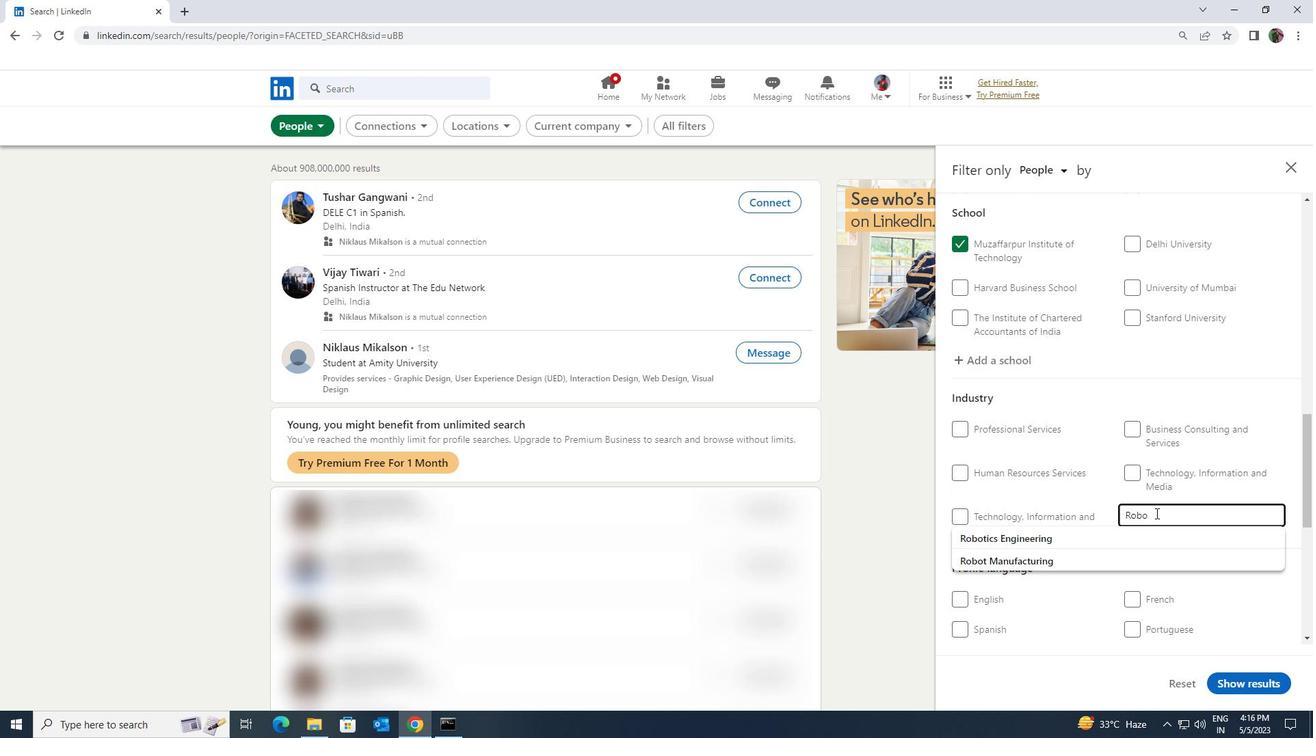 
Action: Mouse moved to (1149, 525)
Screenshot: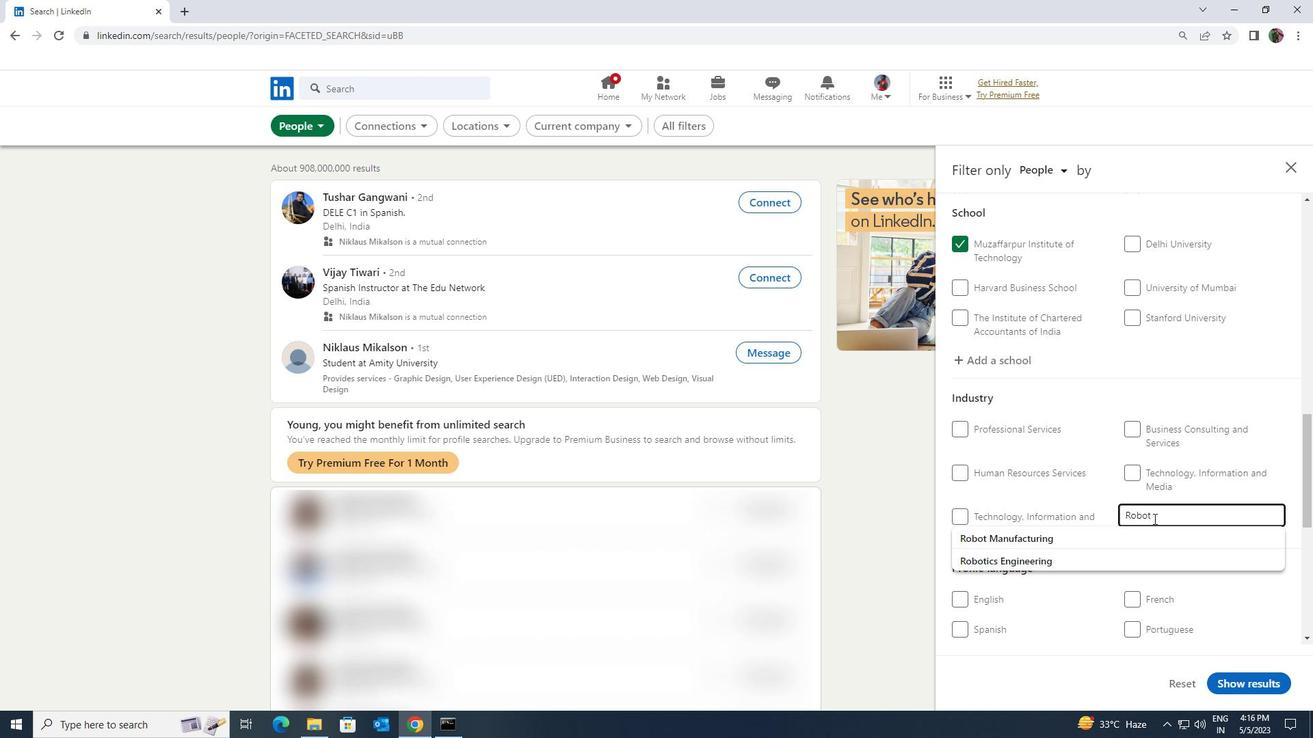 
Action: Mouse pressed left at (1149, 525)
Screenshot: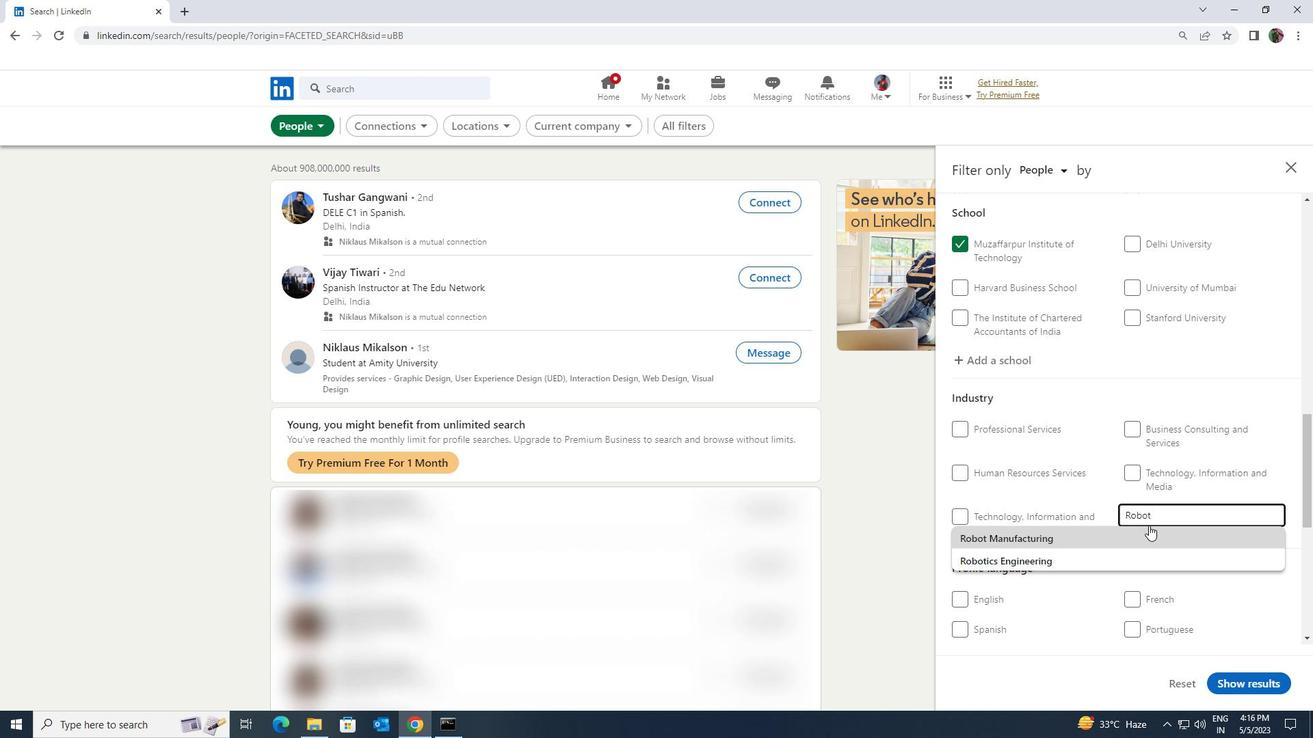 
Action: Mouse scrolled (1149, 525) with delta (0, 0)
Screenshot: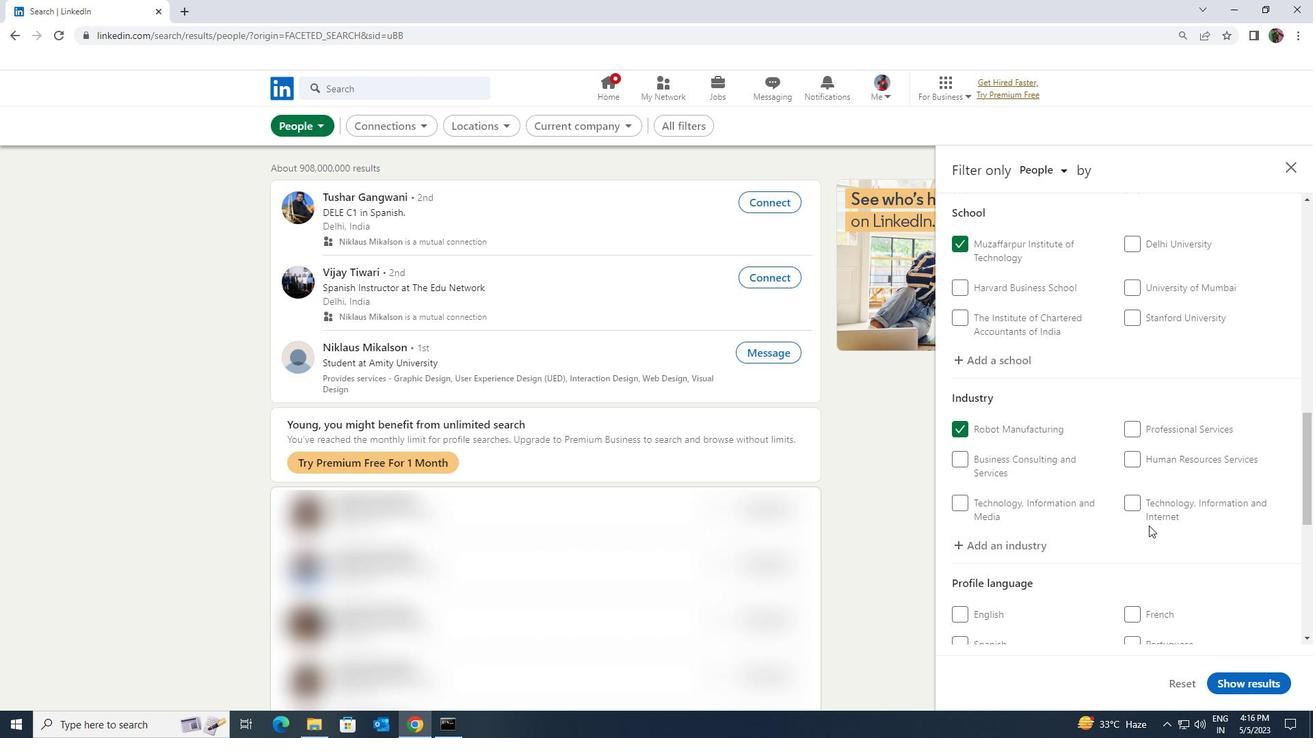 
Action: Mouse scrolled (1149, 525) with delta (0, 0)
Screenshot: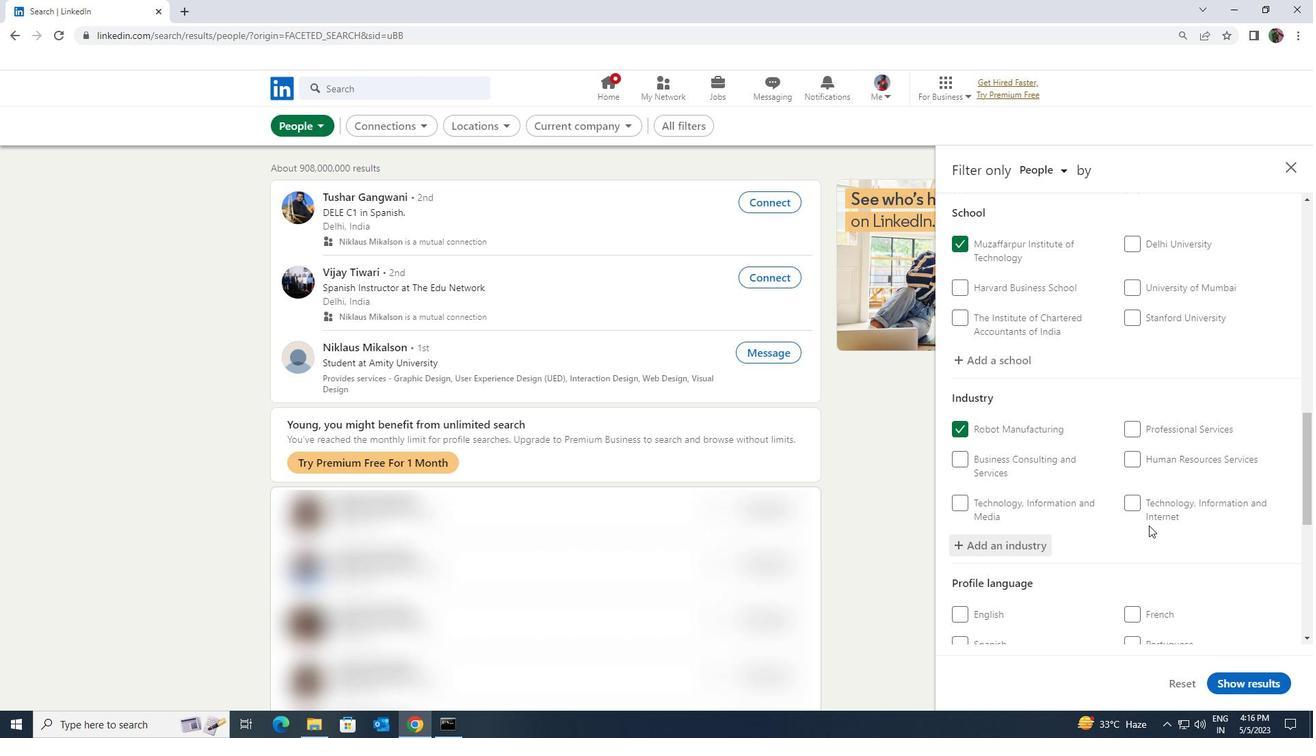 
Action: Mouse scrolled (1149, 525) with delta (0, 0)
Screenshot: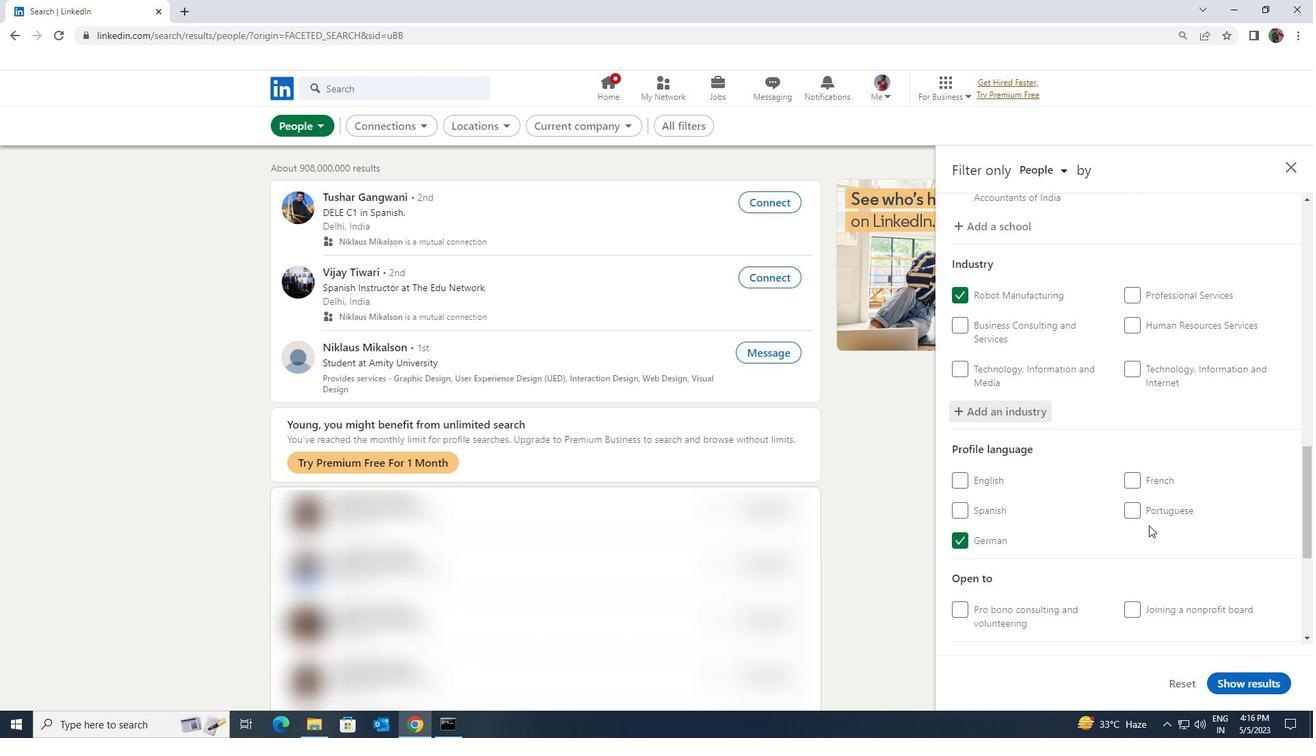 
Action: Mouse scrolled (1149, 525) with delta (0, 0)
Screenshot: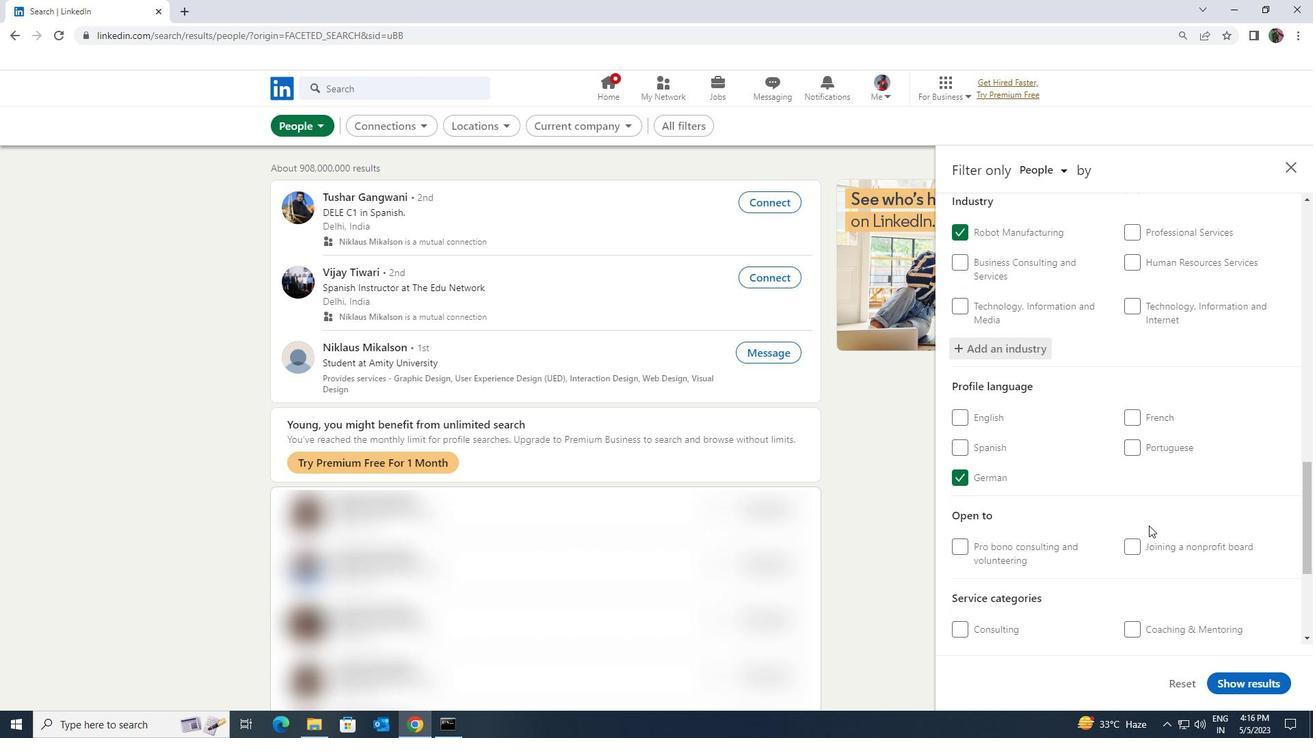 
Action: Mouse scrolled (1149, 525) with delta (0, 0)
Screenshot: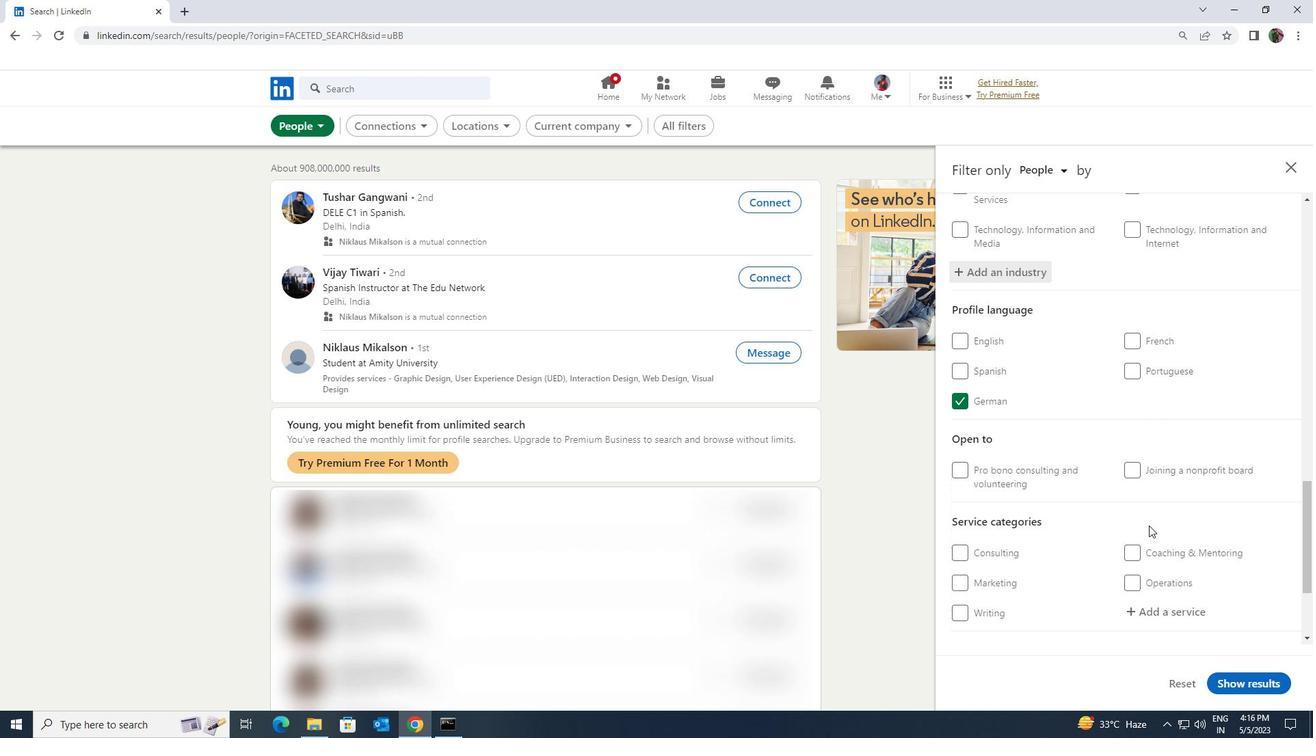 
Action: Mouse moved to (1147, 536)
Screenshot: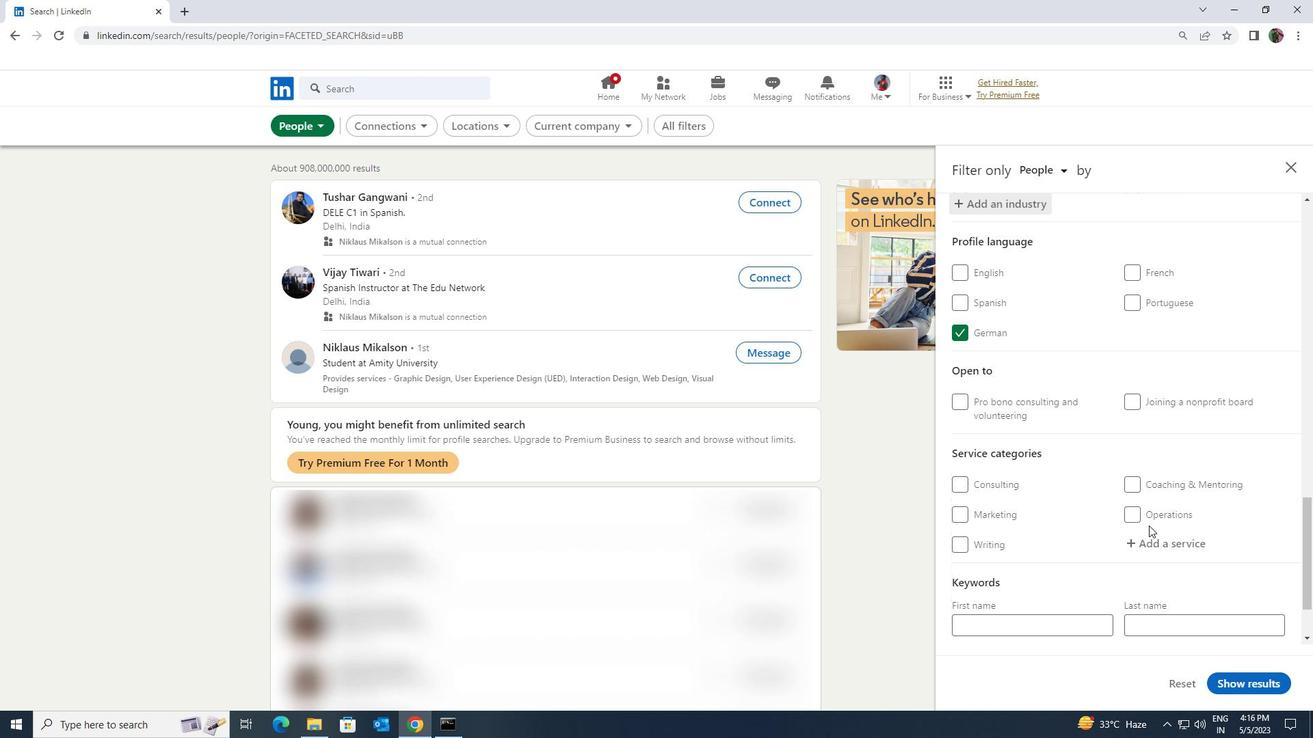 
Action: Mouse pressed left at (1147, 536)
Screenshot: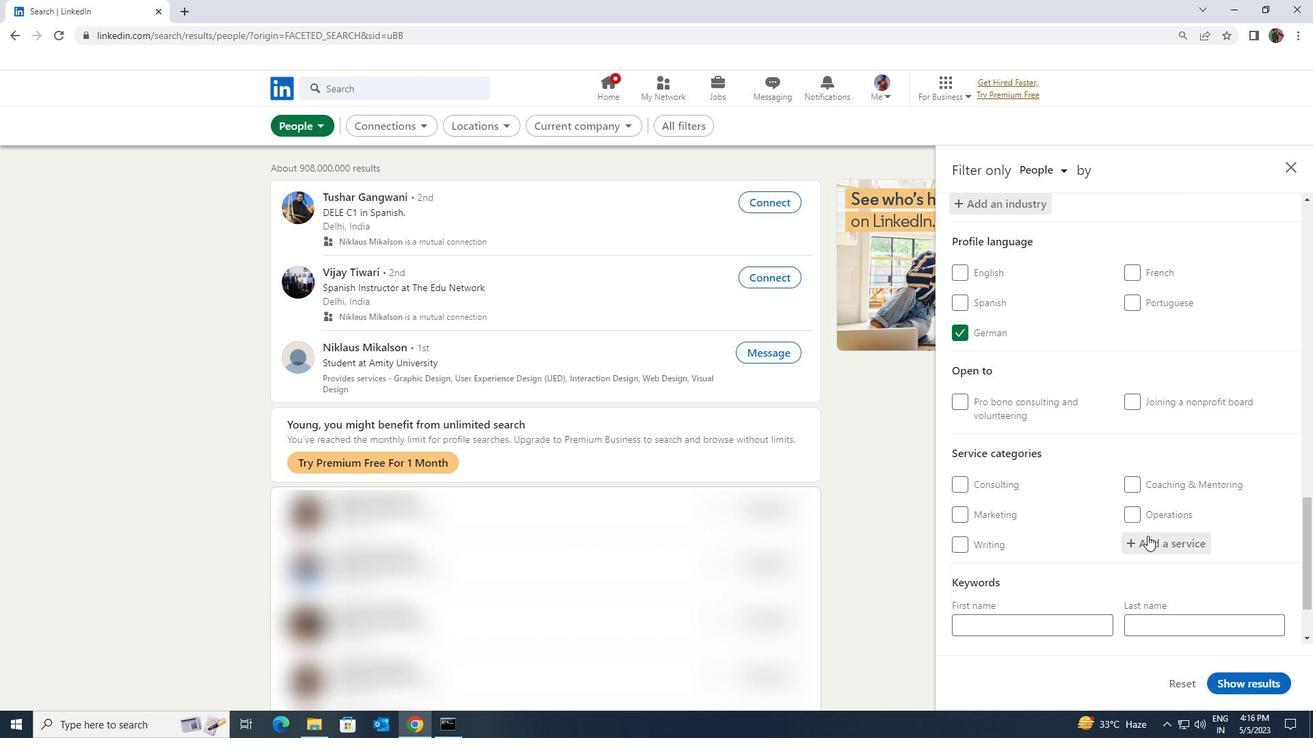 
Action: Key pressed <Key.shift><Key.shift>VIDEO<Key.space><Key.shift>PRO
Screenshot: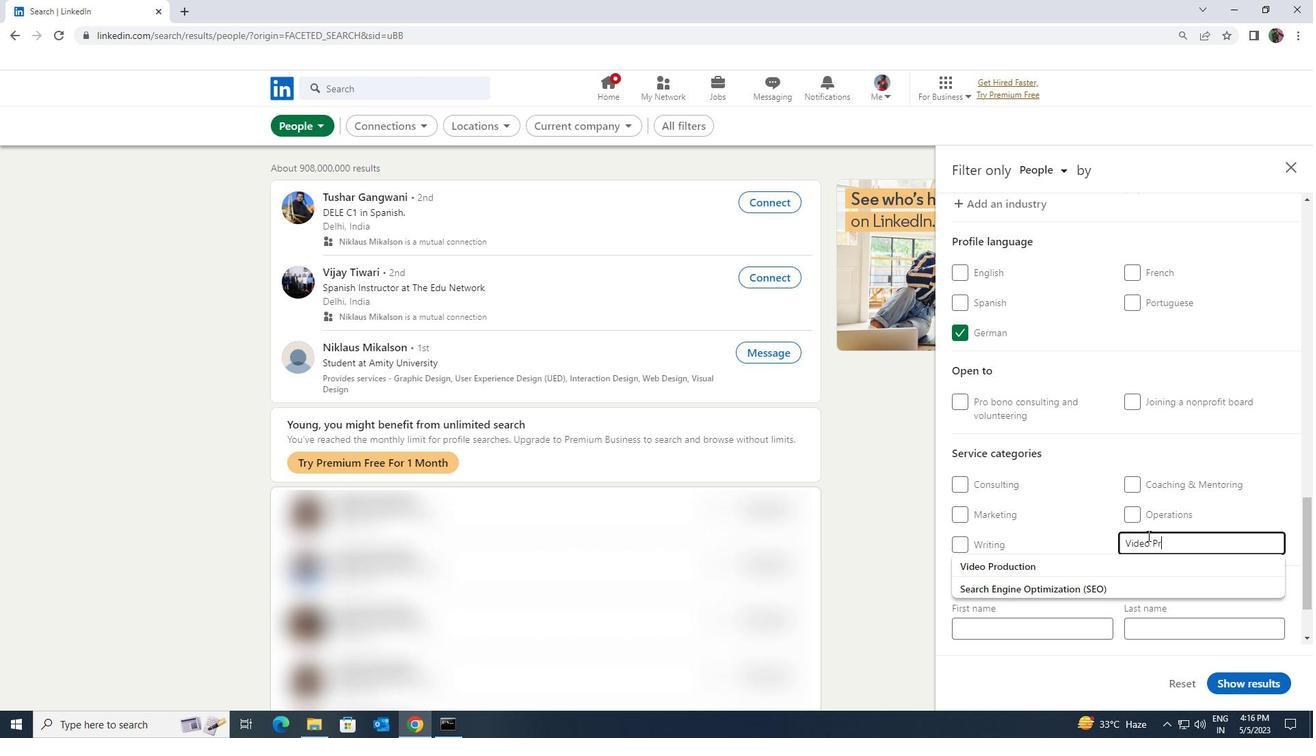 
Action: Mouse moved to (1139, 559)
Screenshot: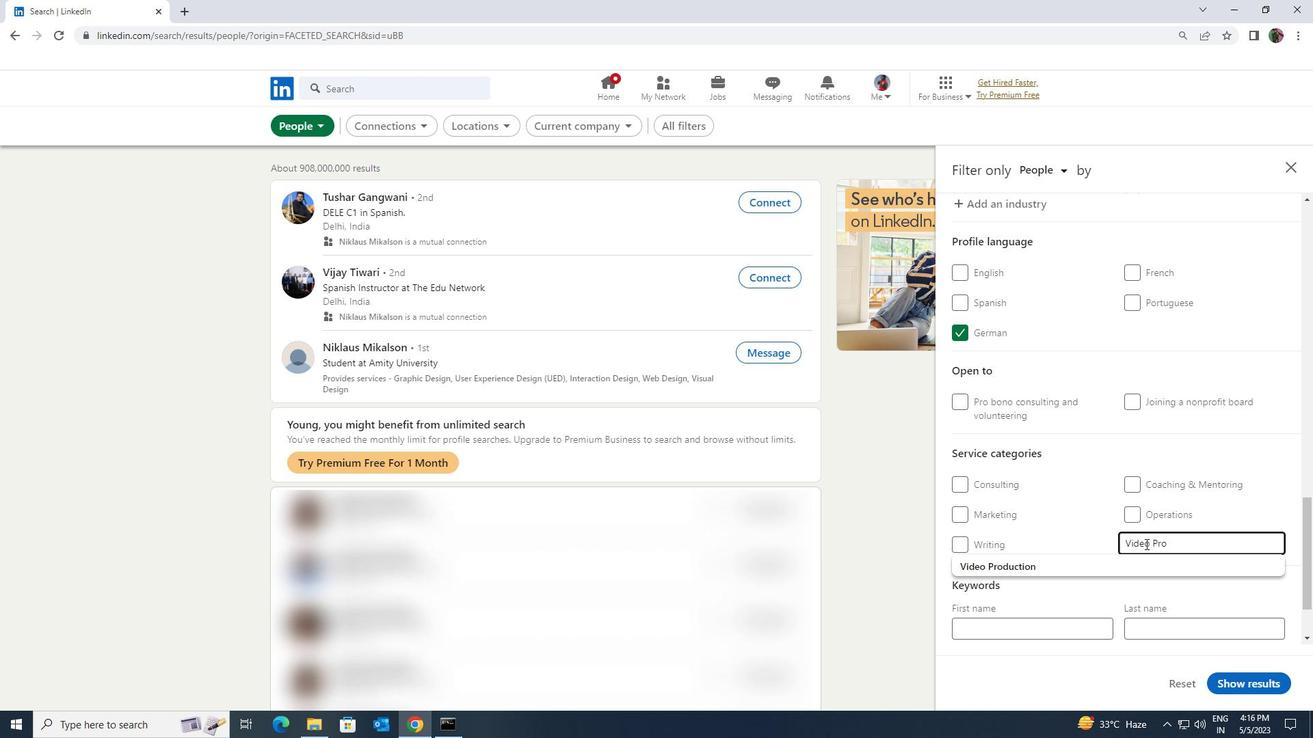 
Action: Mouse pressed left at (1139, 559)
Screenshot: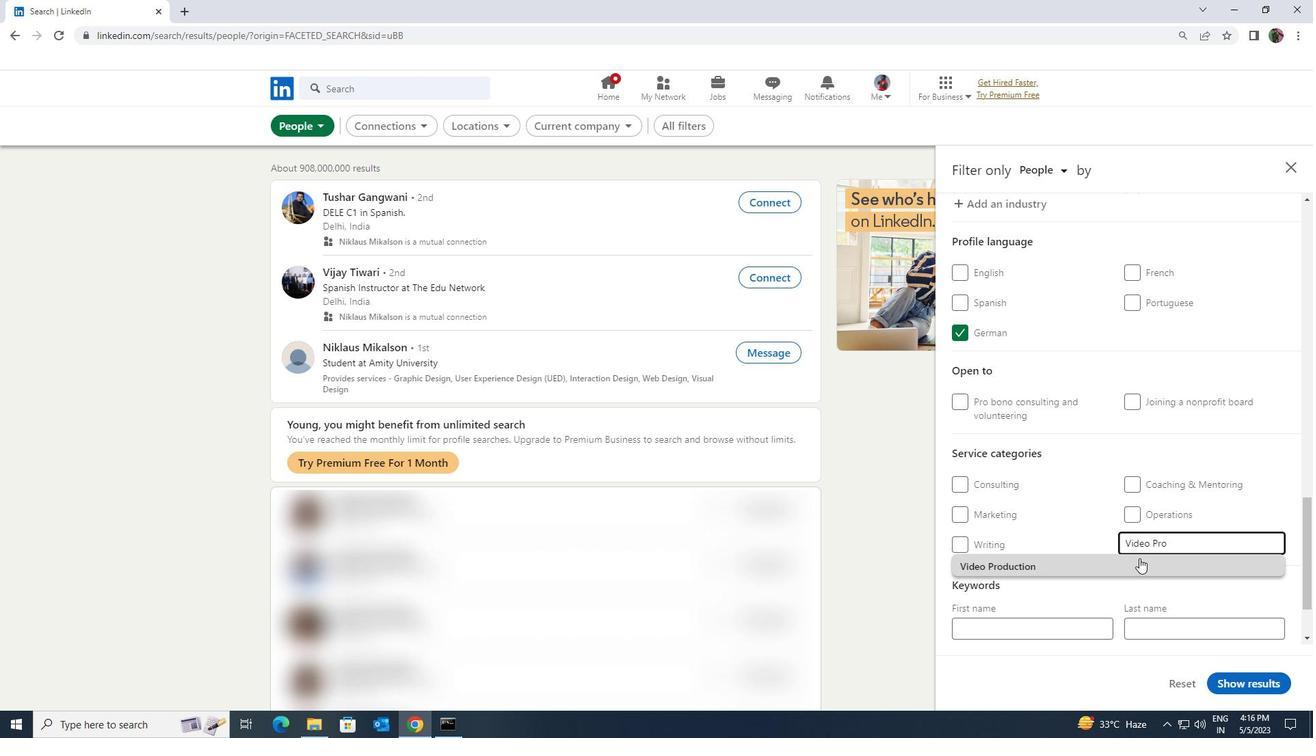 
Action: Mouse scrolled (1139, 558) with delta (0, 0)
Screenshot: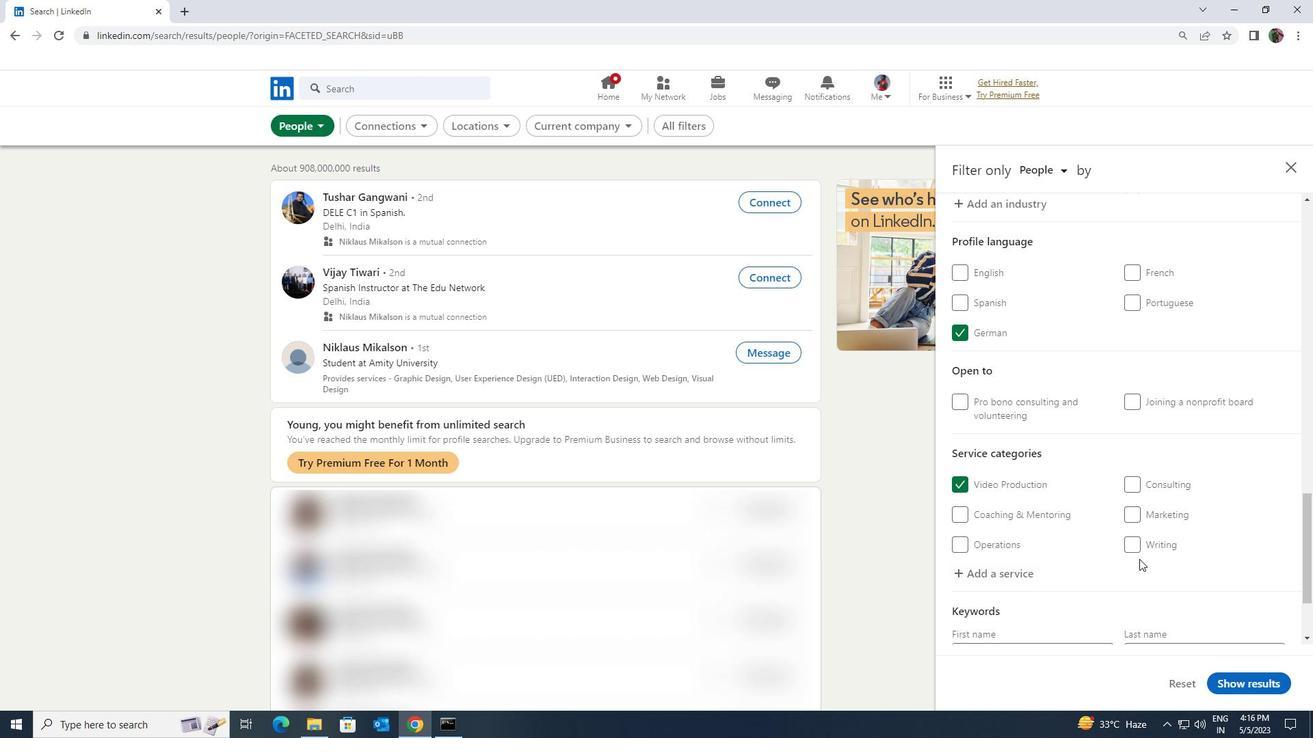 
Action: Mouse scrolled (1139, 558) with delta (0, 0)
Screenshot: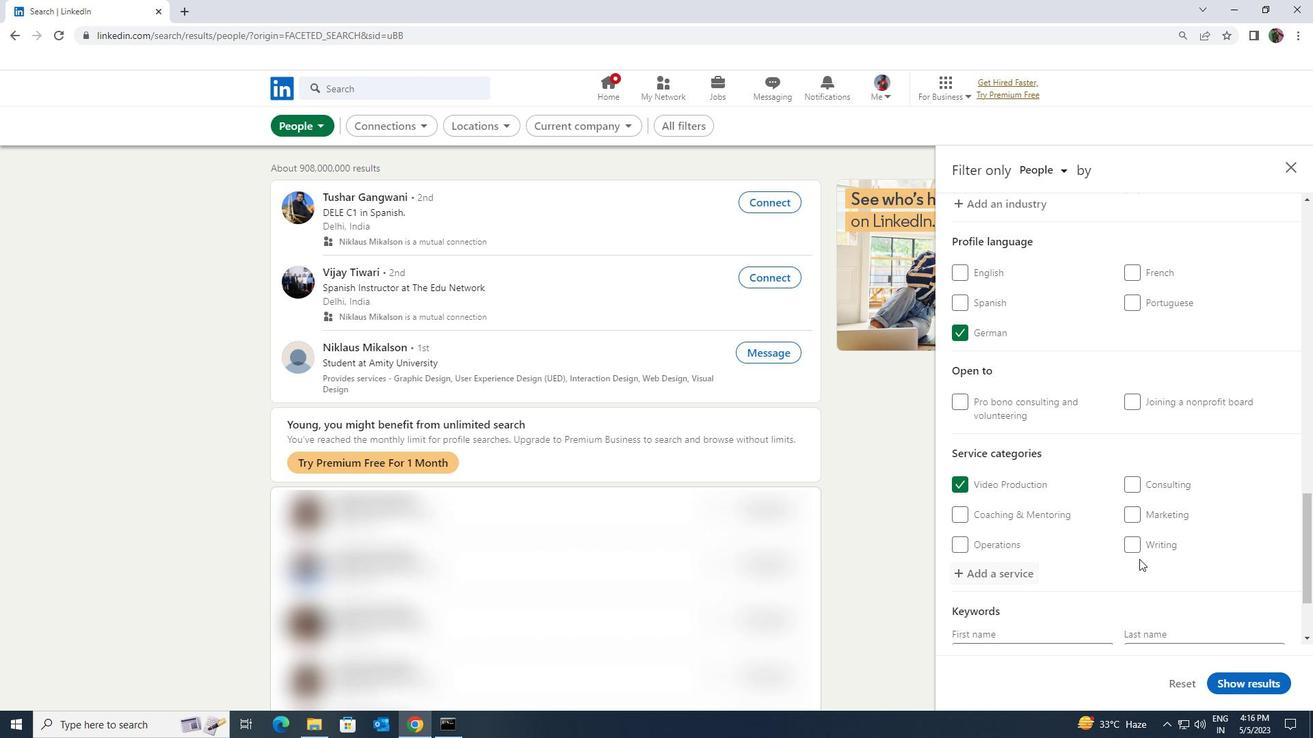 
Action: Mouse moved to (1139, 560)
Screenshot: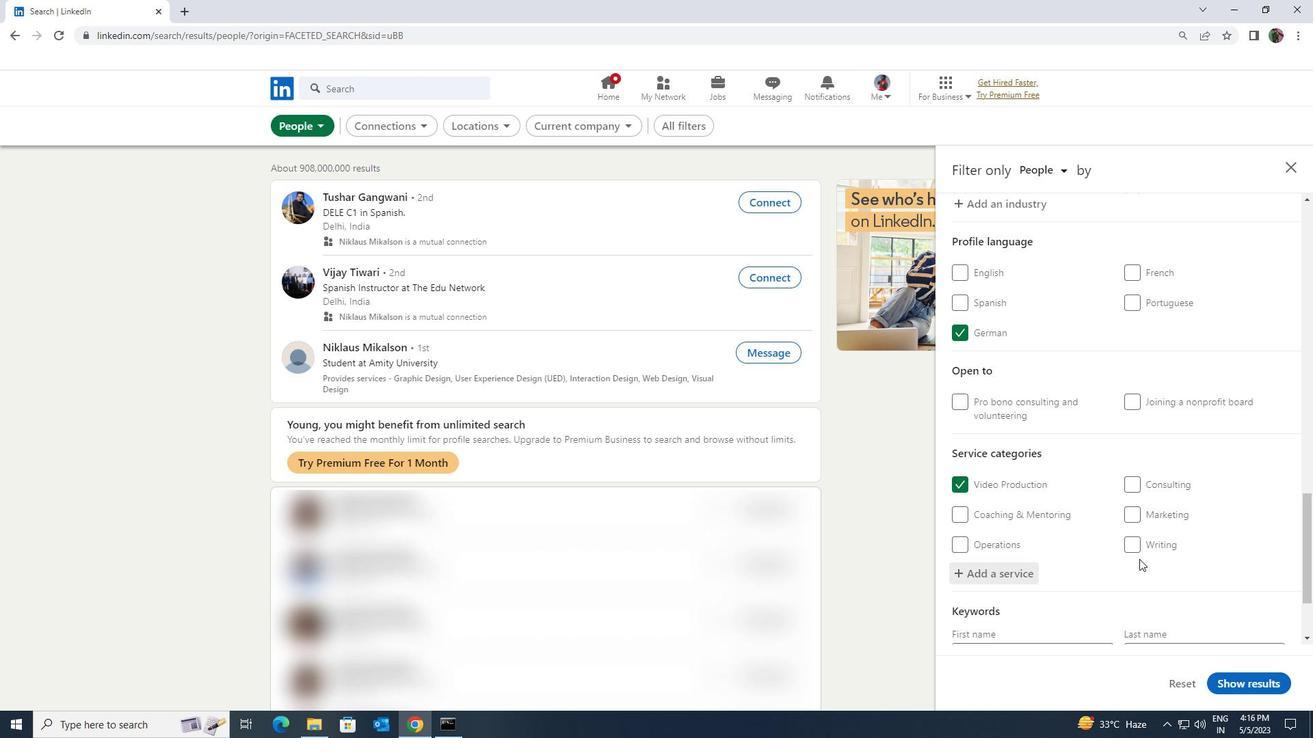 
Action: Mouse scrolled (1139, 559) with delta (0, 0)
Screenshot: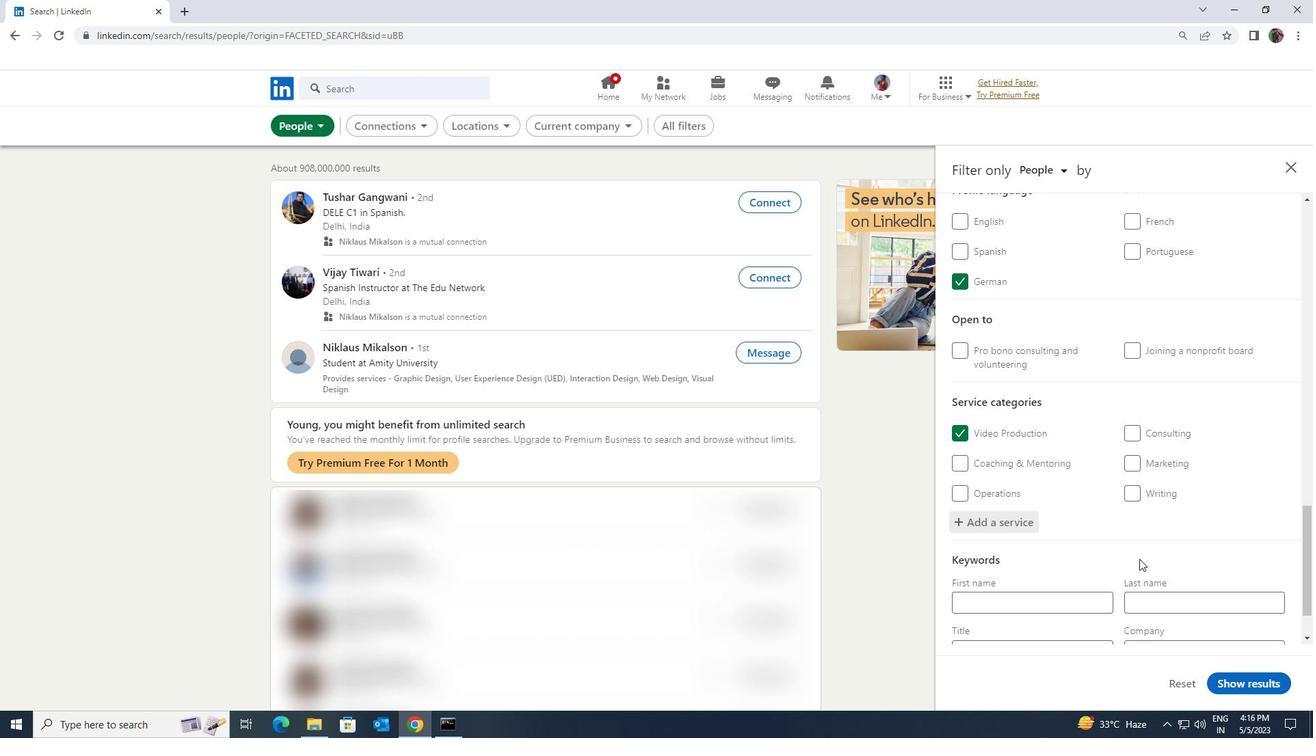 
Action: Mouse scrolled (1139, 559) with delta (0, 0)
Screenshot: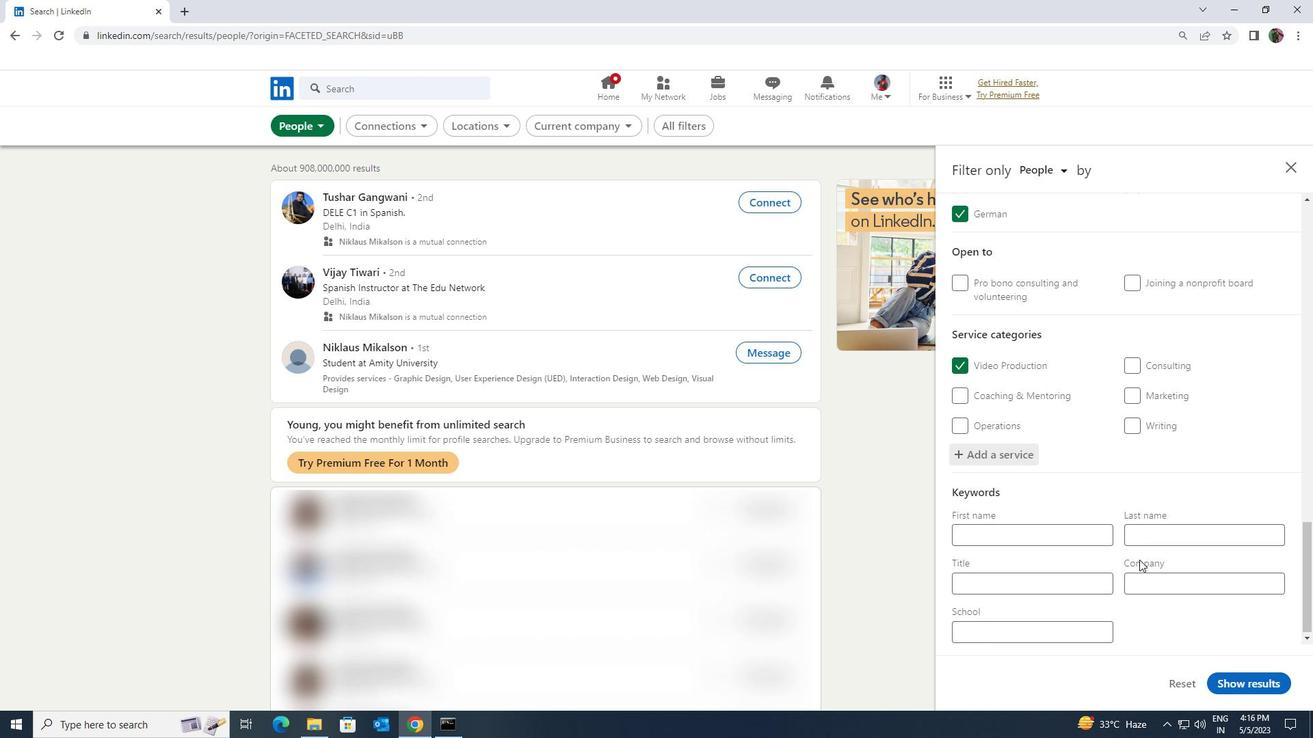
Action: Mouse moved to (1103, 586)
Screenshot: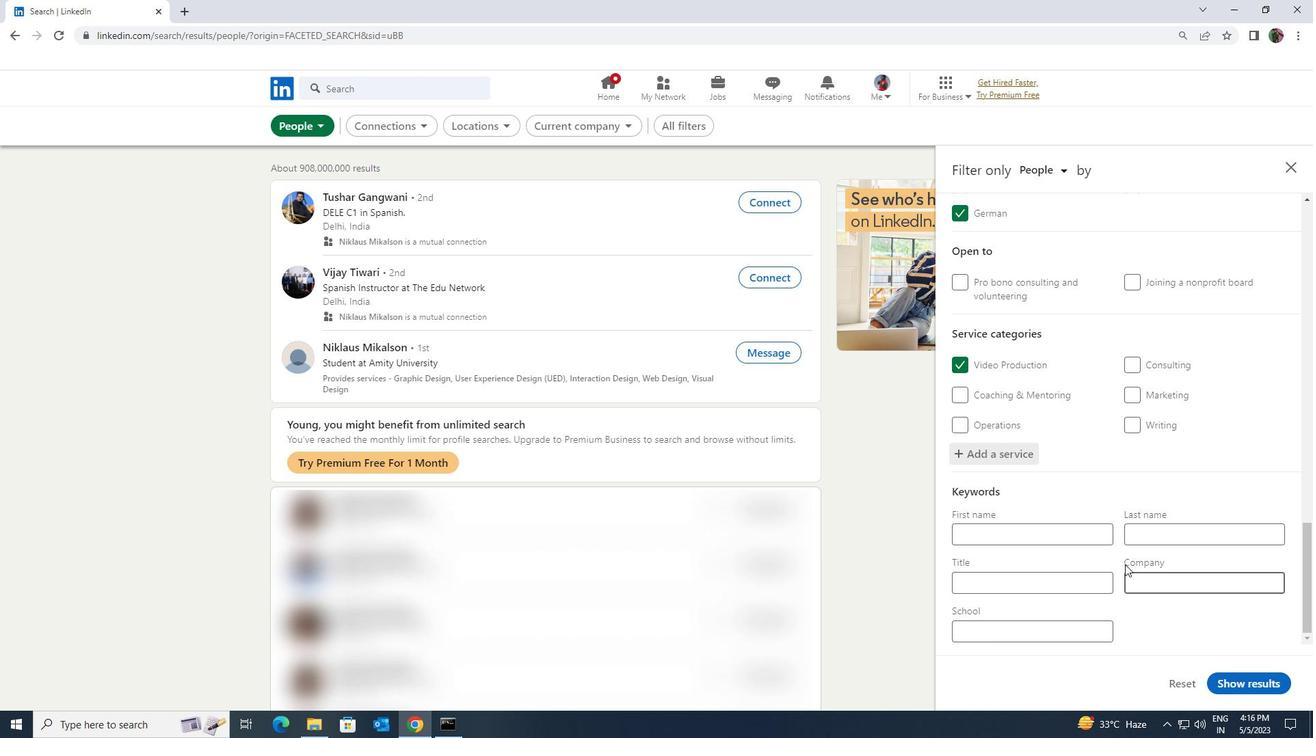 
Action: Mouse pressed left at (1103, 586)
Screenshot: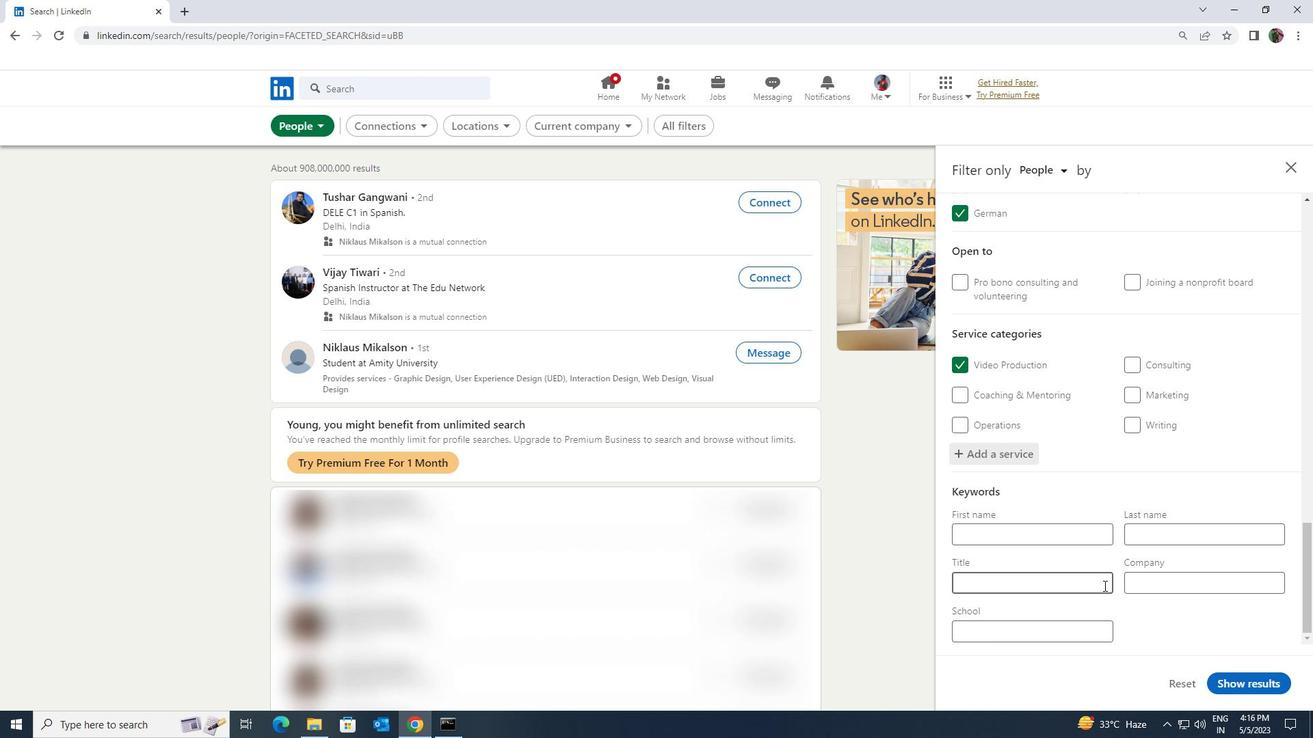
Action: Key pressed <Key.shift><Key.shift><Key.shift><Key.shift>DIRECTOR<Key.space><Key.shift><Key.shift><Key.shift><Key.shift>OF<Key.space><Key.shift><Key.shift><Key.shift><Key.shift><Key.shift><Key.shift><Key.shift><Key.shift><Key.shift><Key.shift><Key.shift><Key.shift><Key.shift><Key.shift>MAINTENANCE
Screenshot: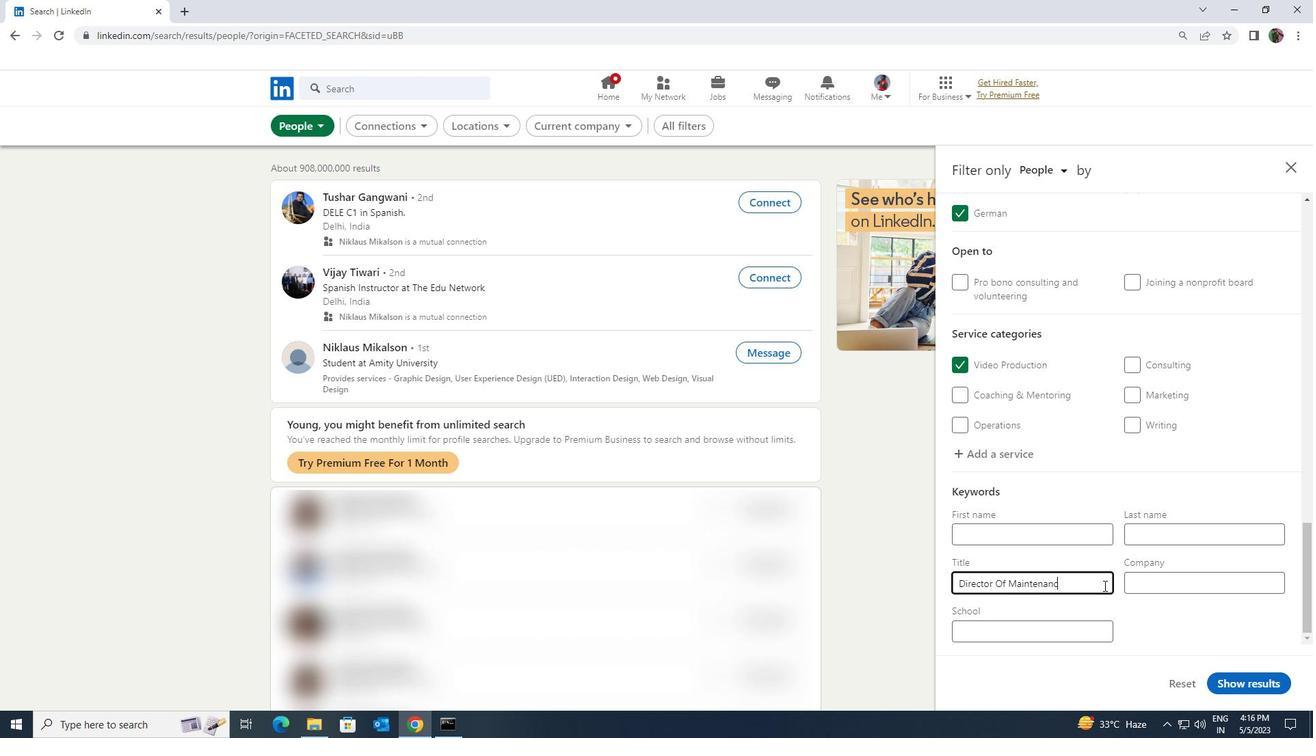 
Action: Mouse moved to (1214, 674)
Screenshot: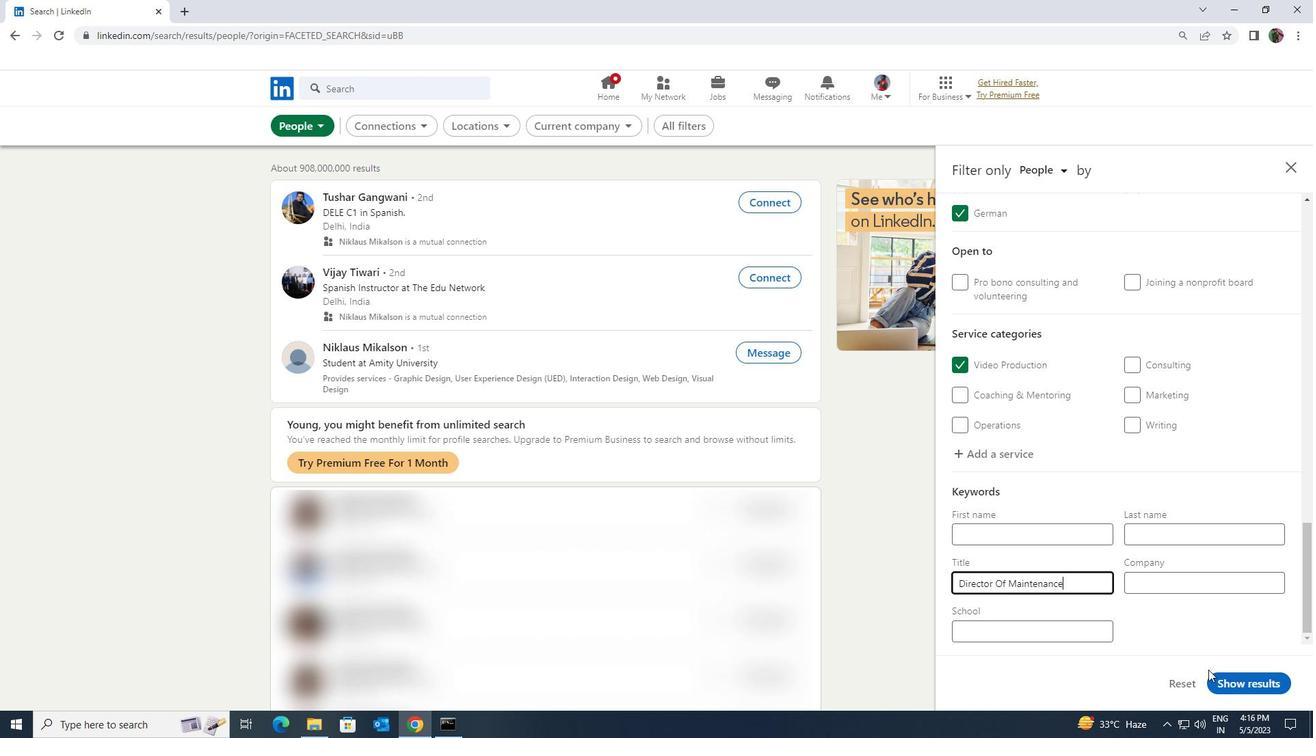 
Action: Mouse pressed left at (1214, 674)
Screenshot: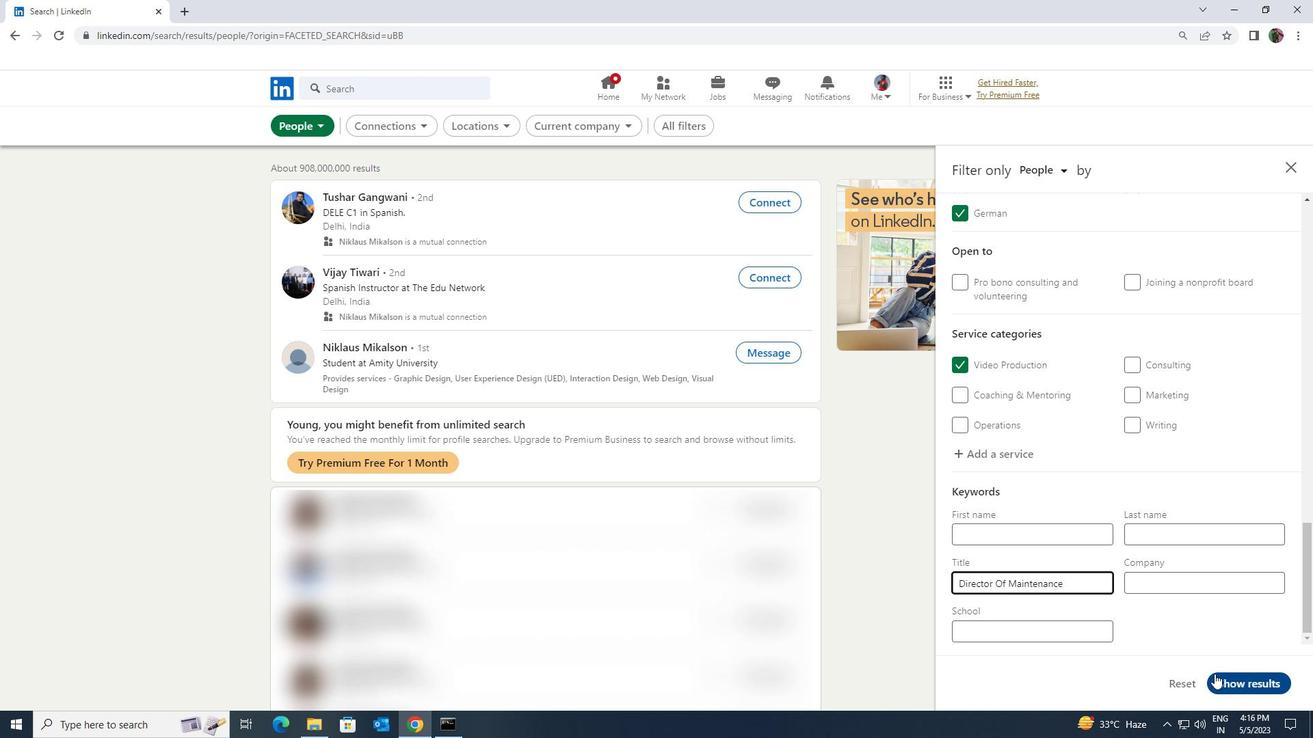 
